 Task: Look for space in Zoucheng, China from 1st July, 2023 to 8th July, 2023 for 2 adults, 1 child in price range Rs.15000 to Rs.20000. Place can be entire place with 1  bedroom having 1 bed and 1 bathroom. Property type can be house, flat, guest house, hotel. Amenities needed are: washing machine. Booking option can be shelf check-in. Required host language is Chinese (Simplified).
Action: Mouse moved to (302, 182)
Screenshot: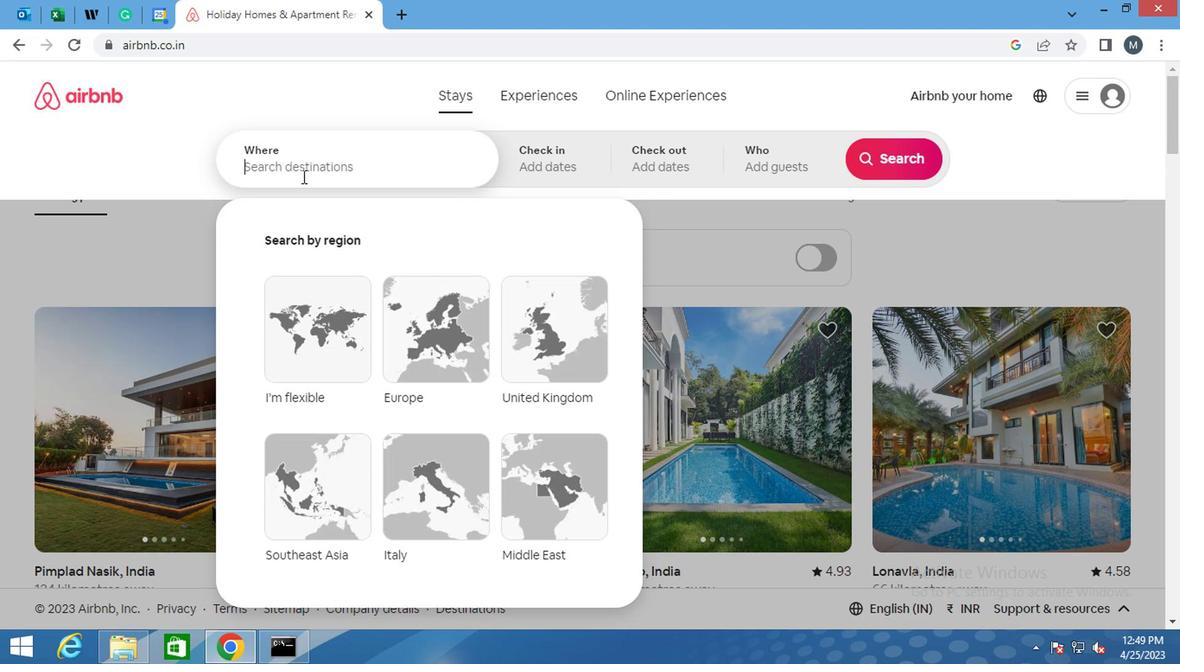 
Action: Mouse pressed left at (302, 182)
Screenshot: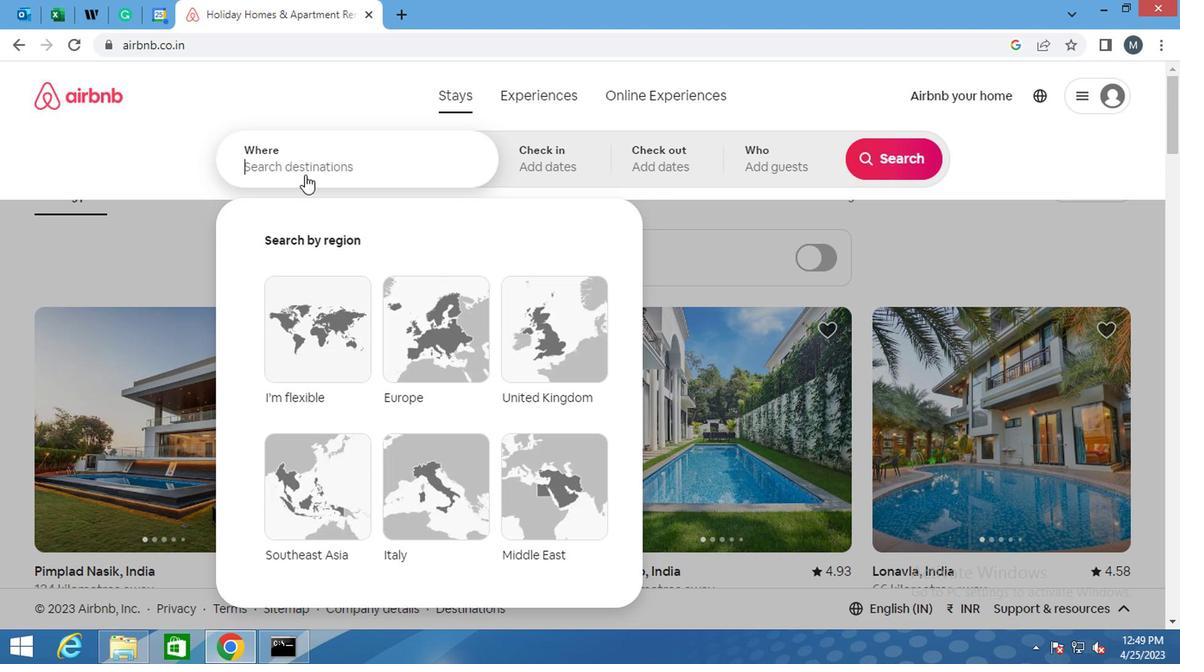 
Action: Mouse moved to (302, 182)
Screenshot: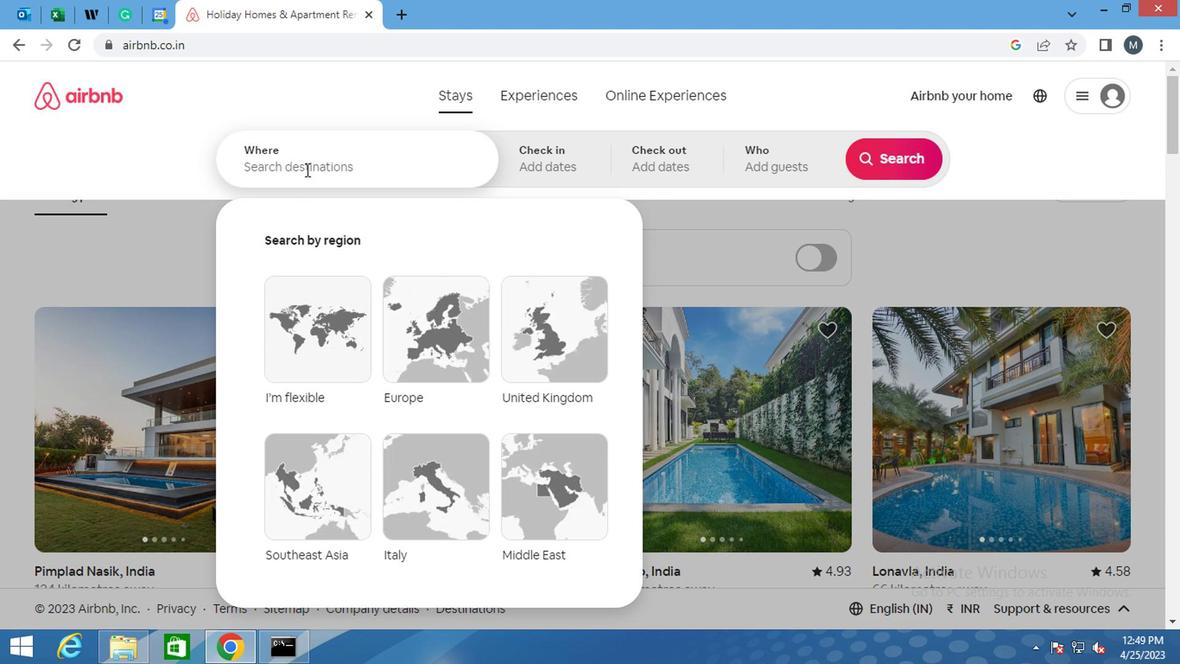 
Action: Key pressed <Key.shift>ZOUCHENG,<Key.shift>CHINA<Key.enter>
Screenshot: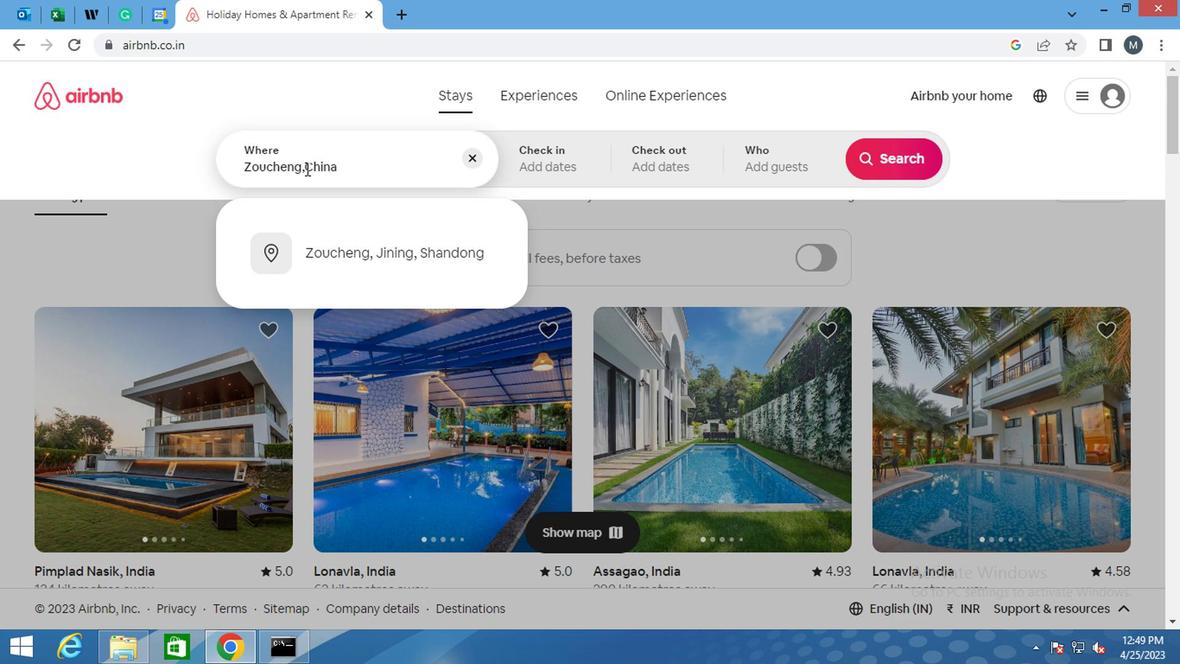 
Action: Mouse moved to (317, 193)
Screenshot: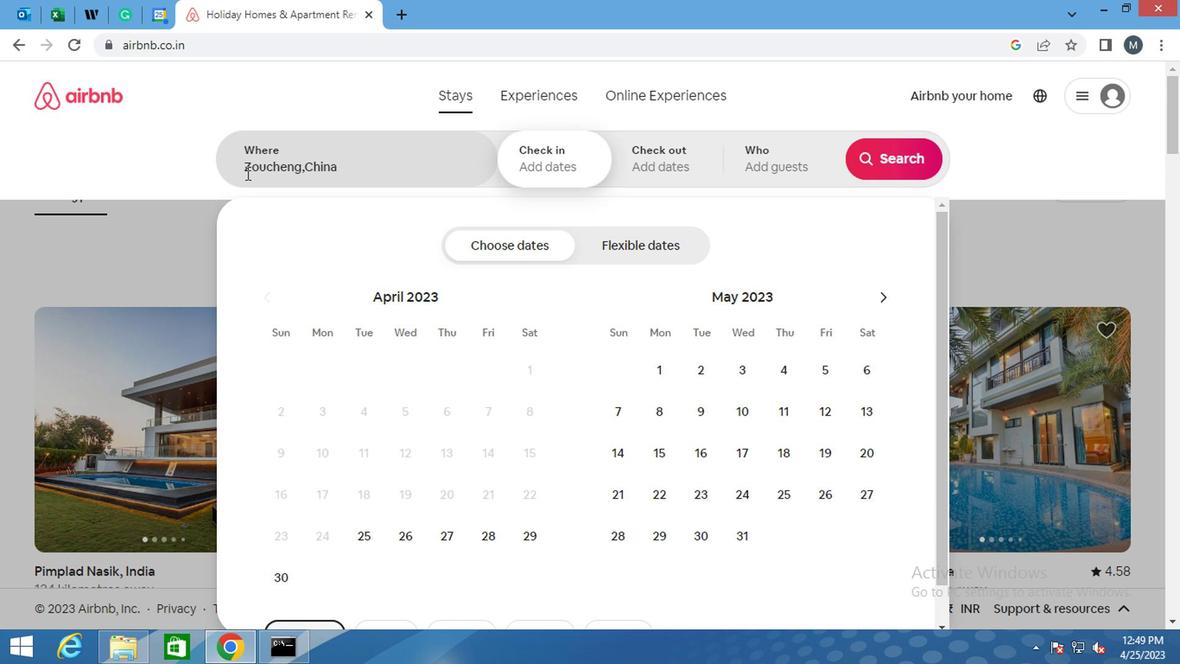 
Action: Mouse scrolled (317, 192) with delta (0, 0)
Screenshot: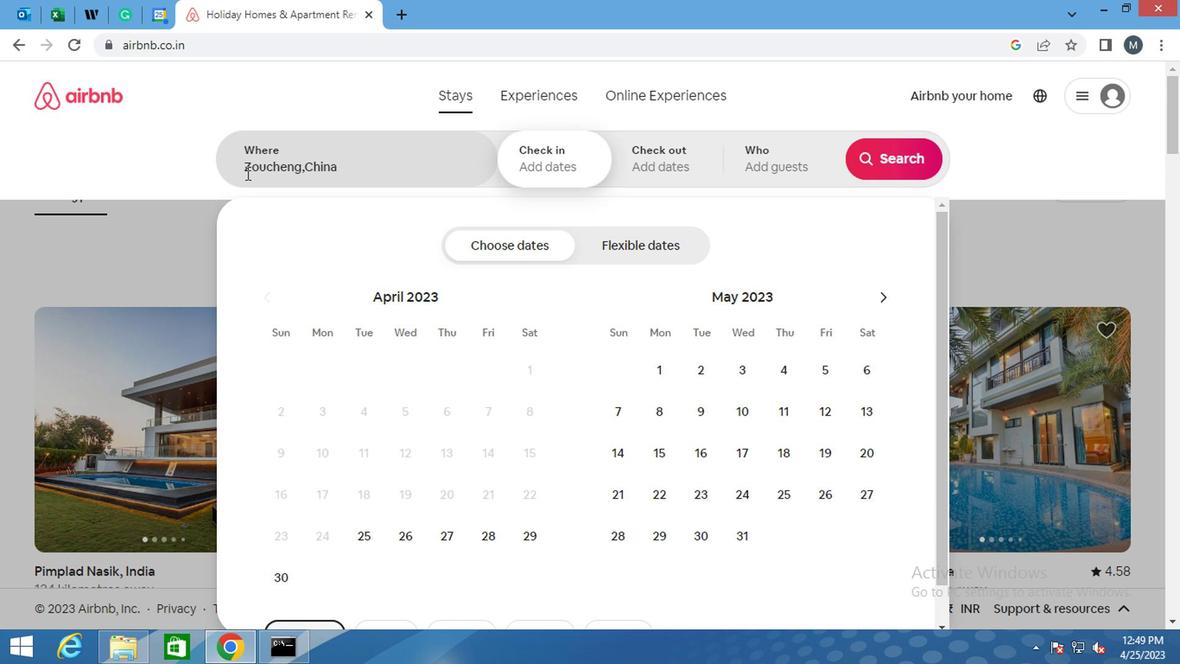 
Action: Mouse moved to (317, 194)
Screenshot: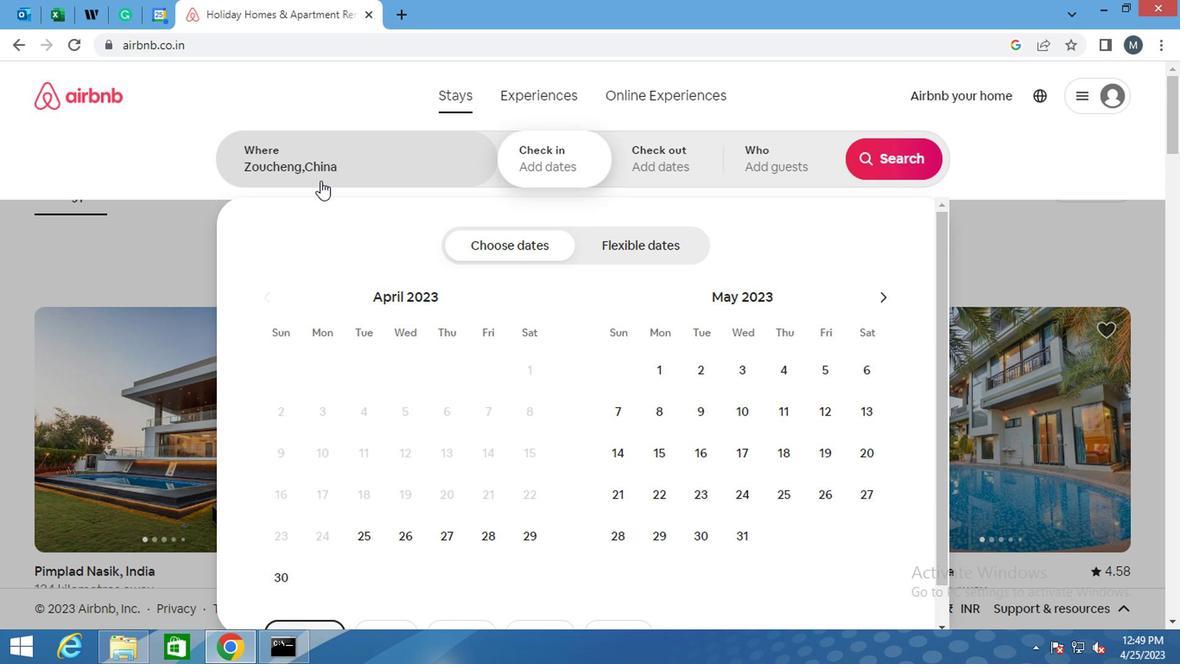 
Action: Mouse scrolled (317, 195) with delta (0, 0)
Screenshot: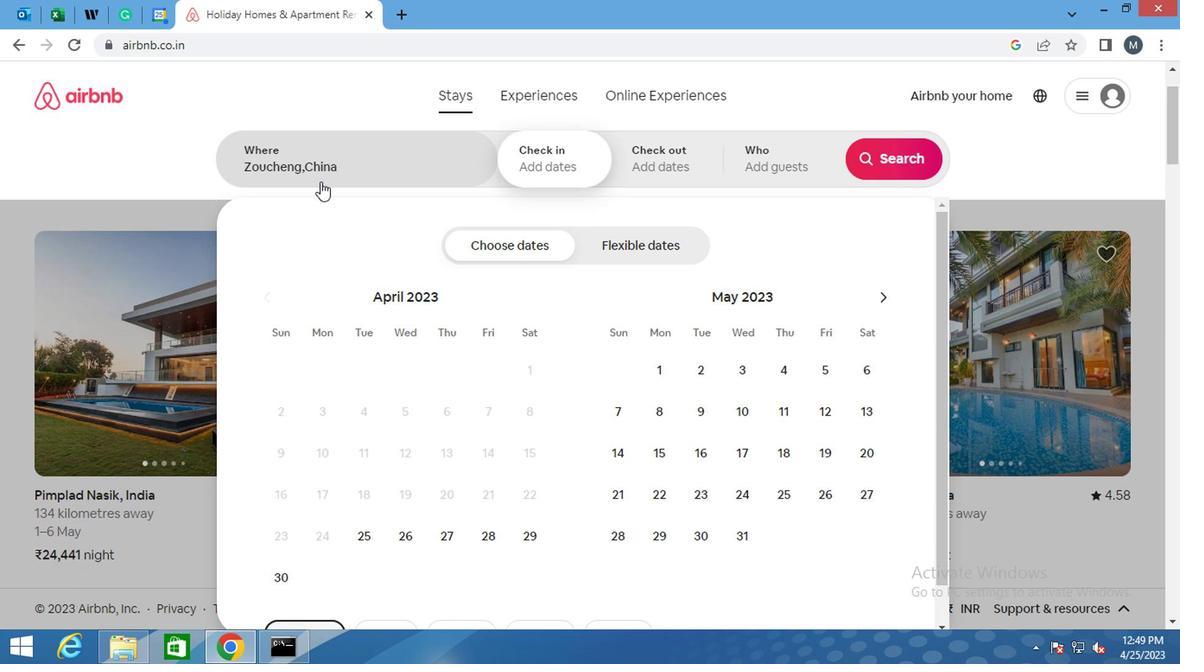 
Action: Mouse scrolled (317, 195) with delta (0, 0)
Screenshot: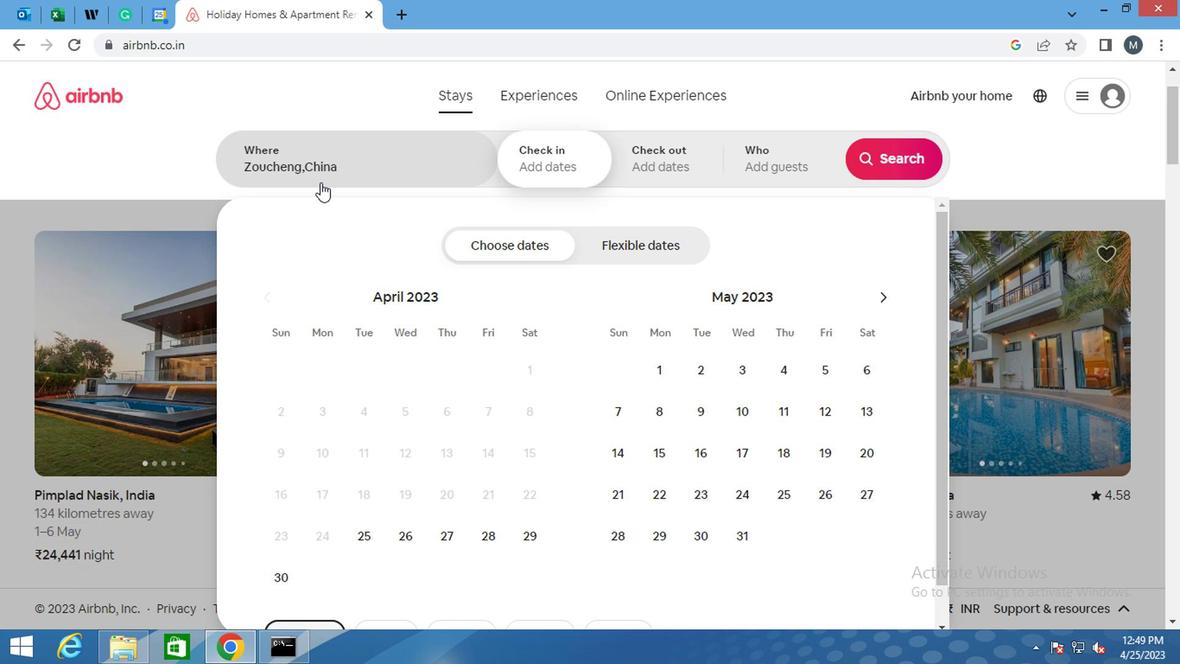 
Action: Mouse moved to (542, 102)
Screenshot: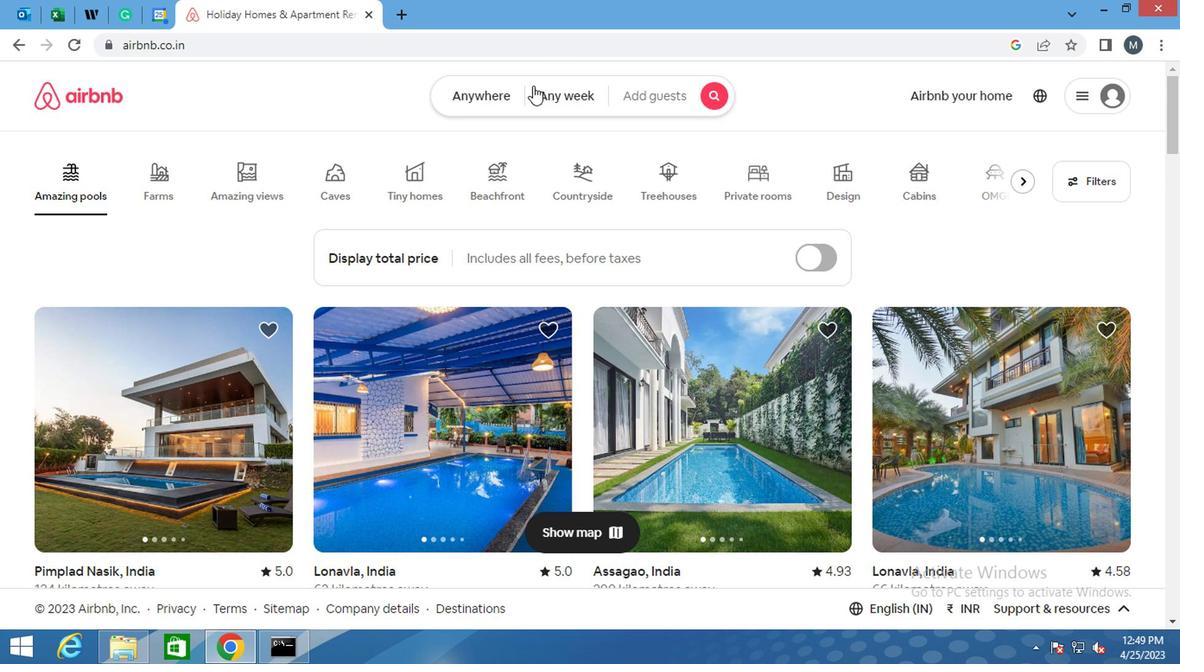 
Action: Mouse pressed left at (542, 102)
Screenshot: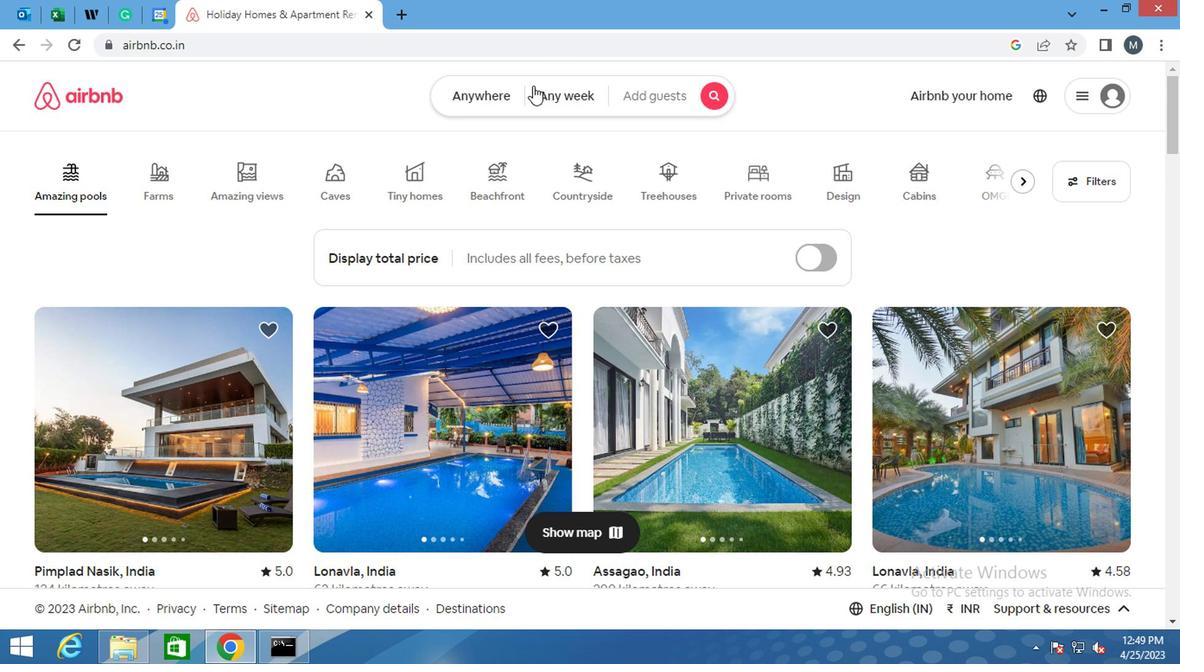 
Action: Mouse moved to (877, 305)
Screenshot: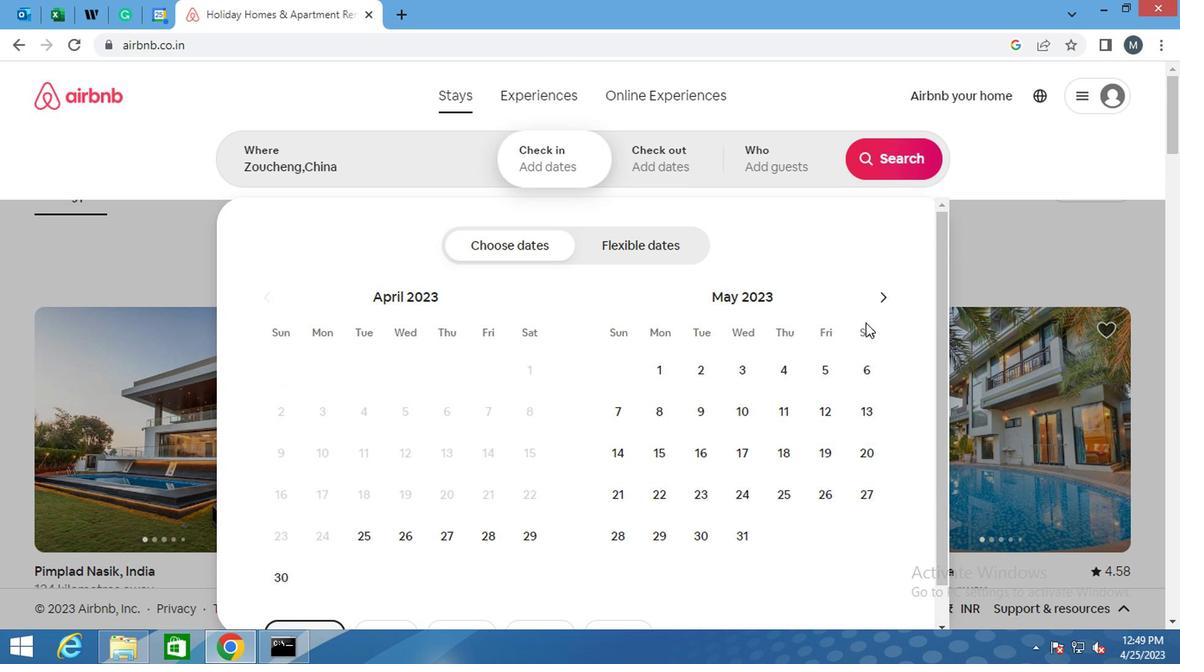 
Action: Mouse pressed left at (877, 305)
Screenshot: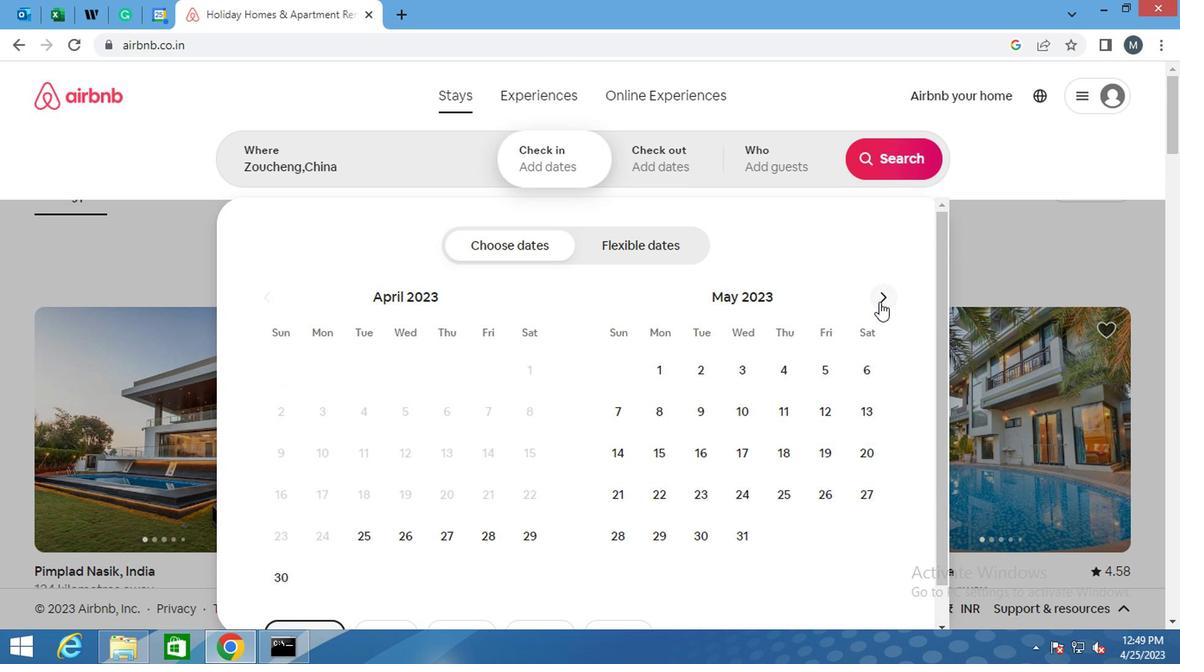 
Action: Mouse pressed left at (877, 305)
Screenshot: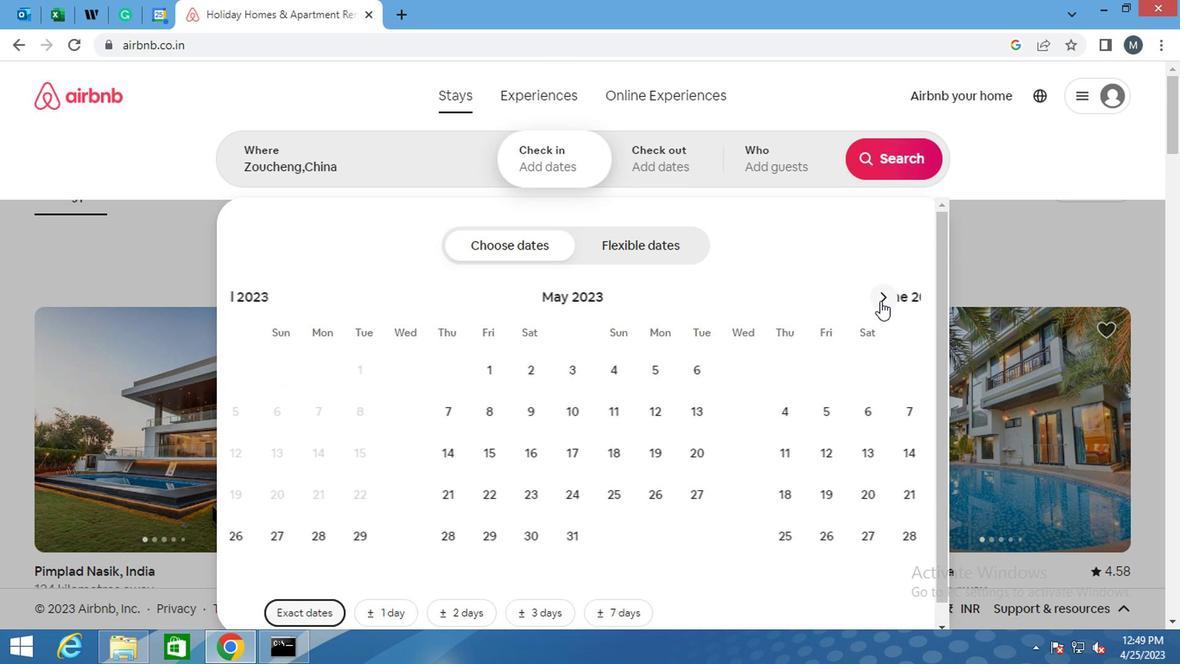 
Action: Mouse moved to (863, 370)
Screenshot: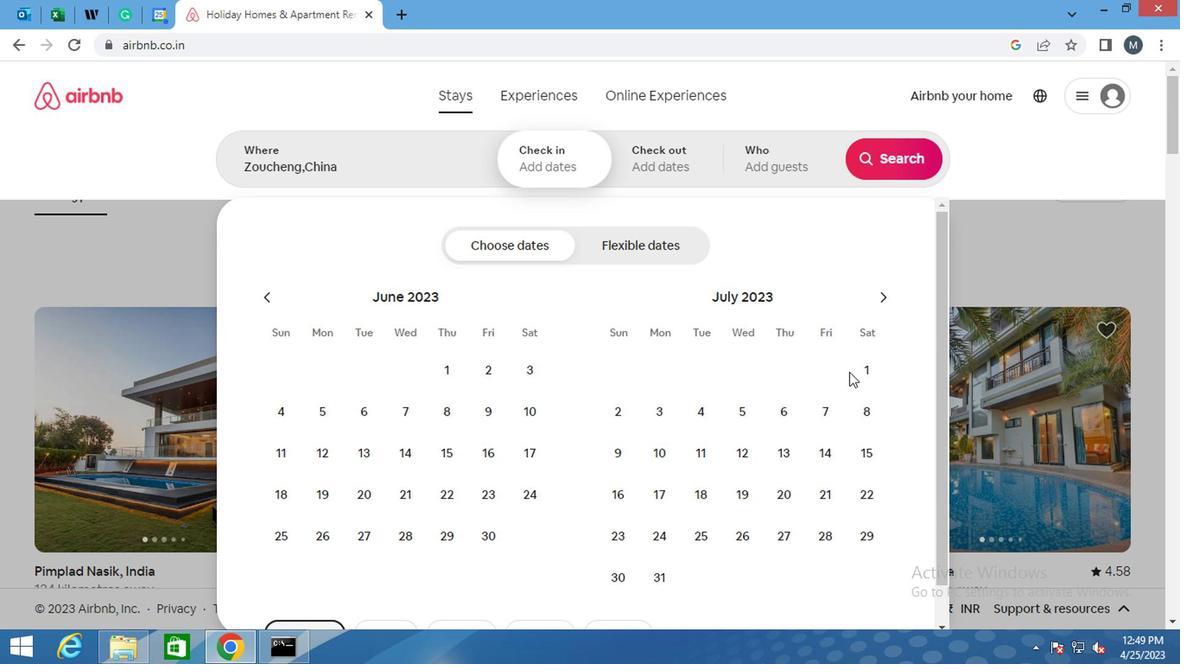
Action: Mouse pressed left at (863, 370)
Screenshot: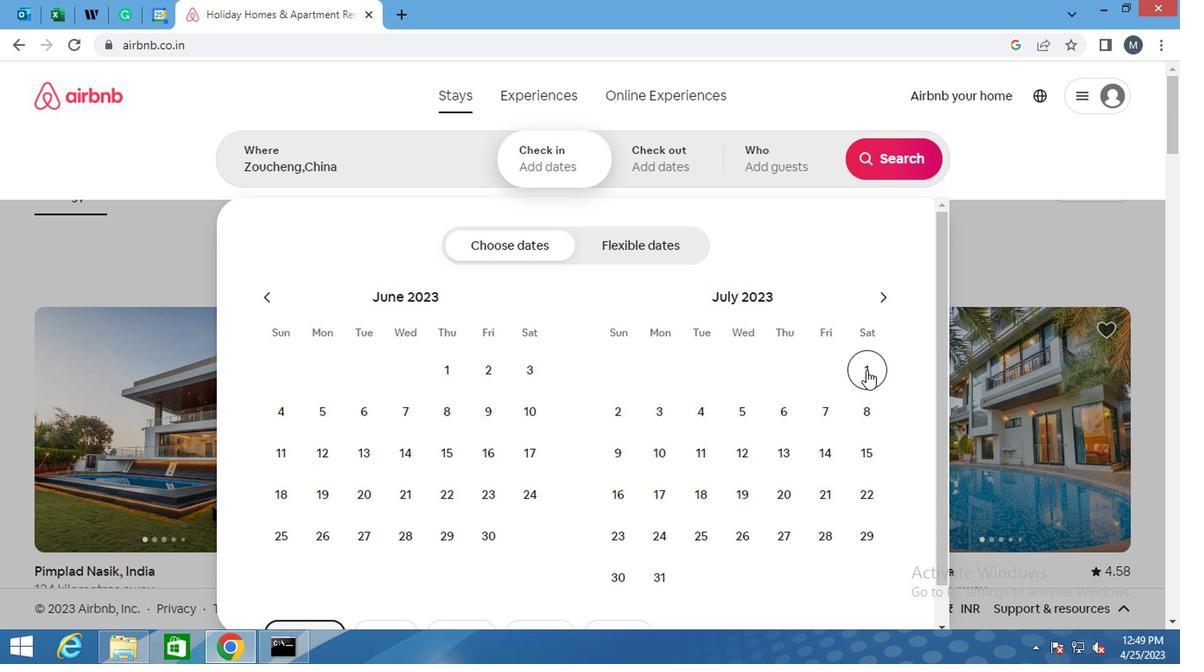
Action: Mouse moved to (862, 407)
Screenshot: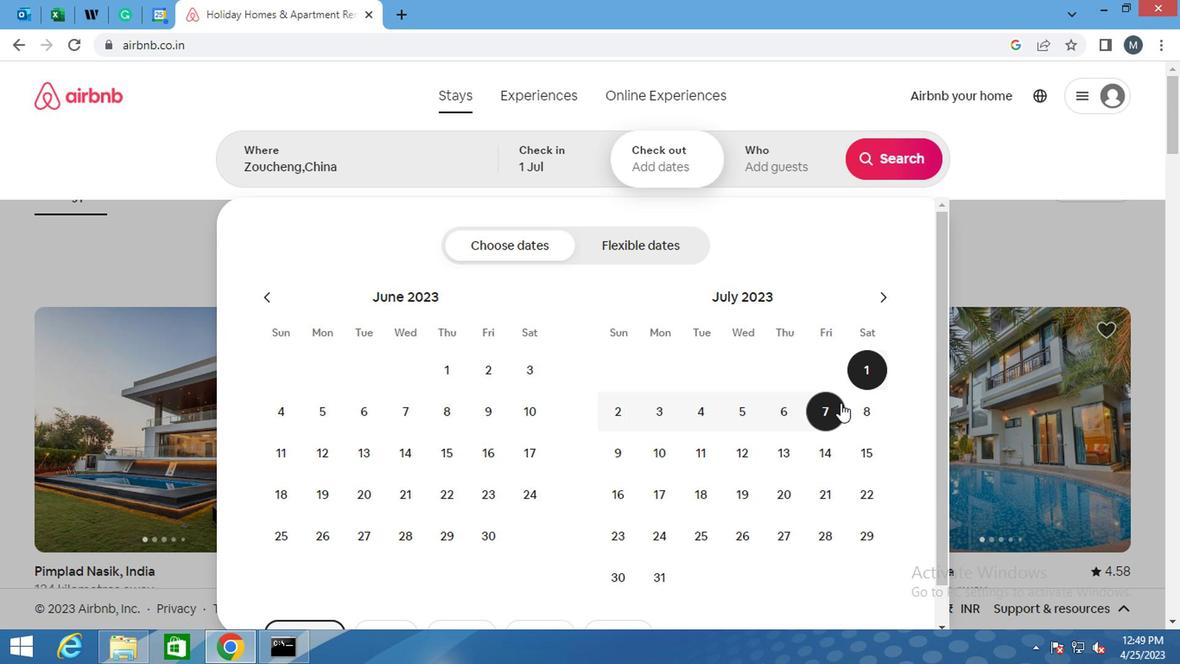 
Action: Mouse pressed left at (862, 407)
Screenshot: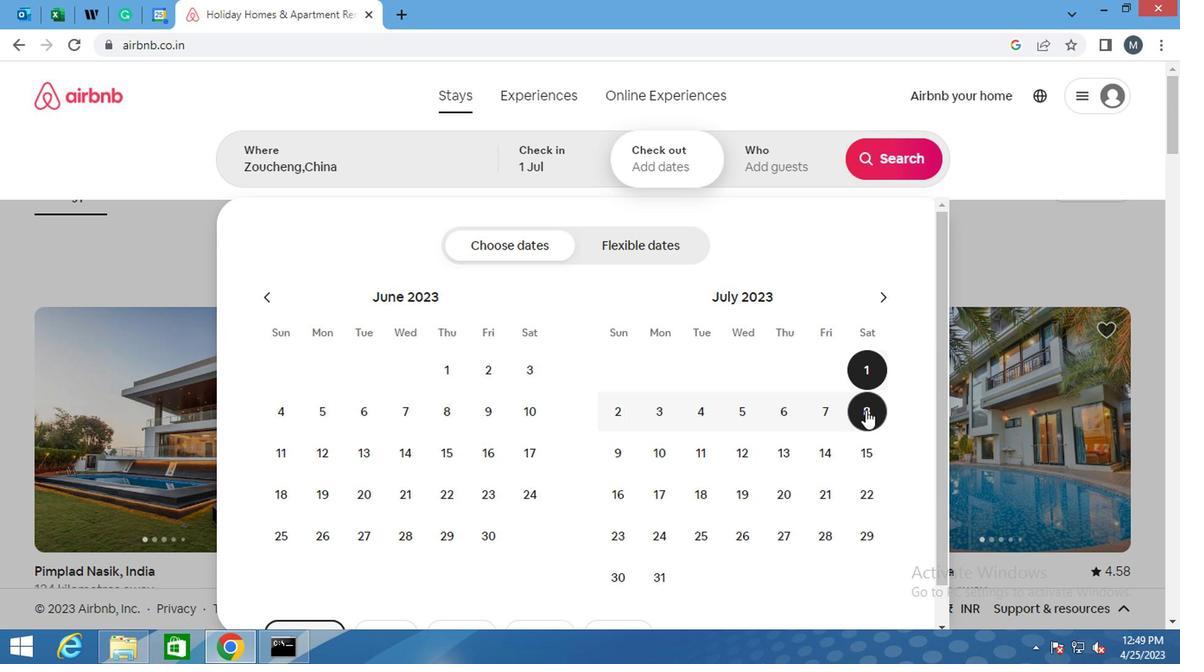 
Action: Mouse moved to (770, 174)
Screenshot: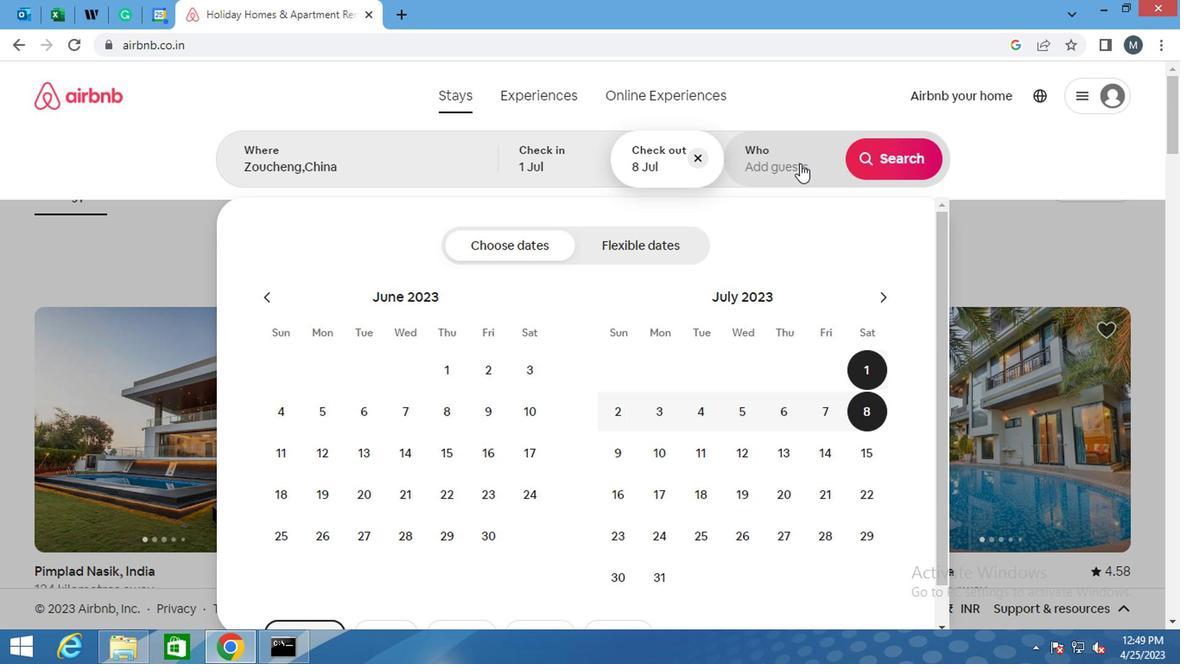 
Action: Mouse pressed left at (770, 174)
Screenshot: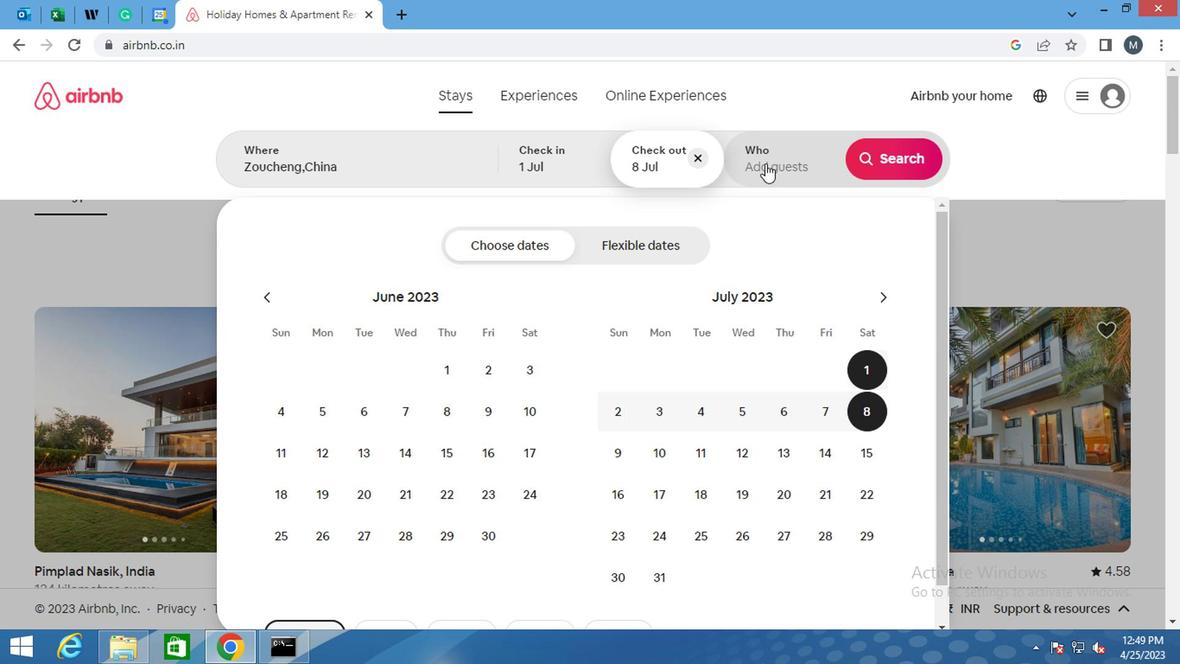 
Action: Mouse moved to (902, 263)
Screenshot: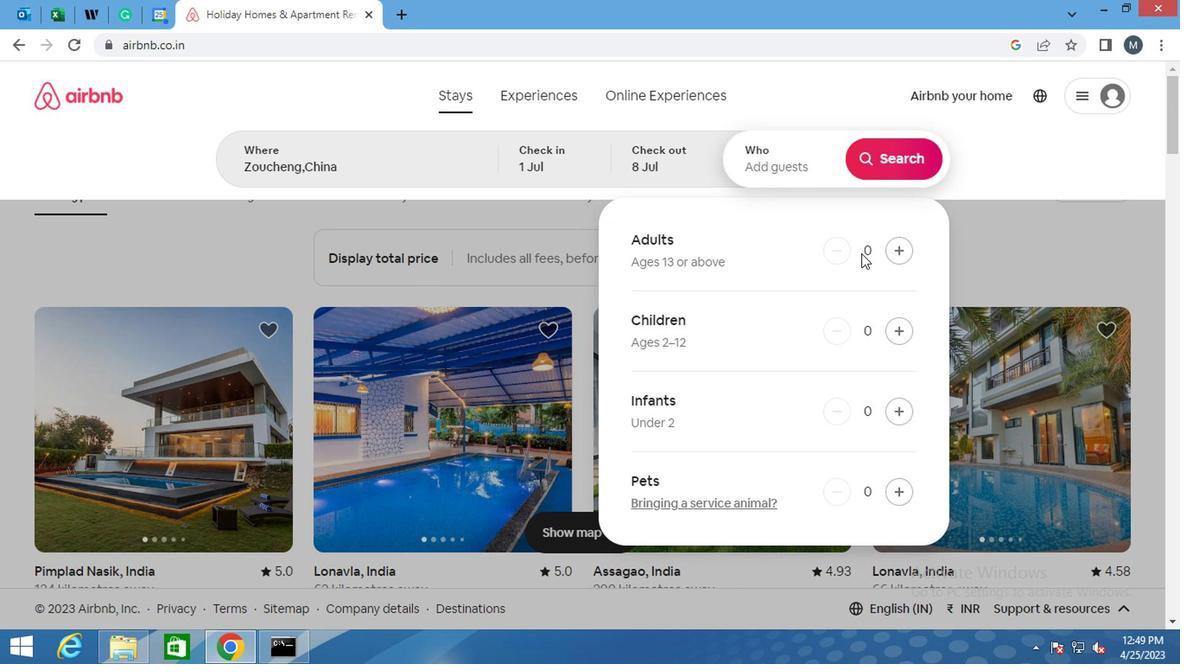 
Action: Mouse pressed left at (902, 263)
Screenshot: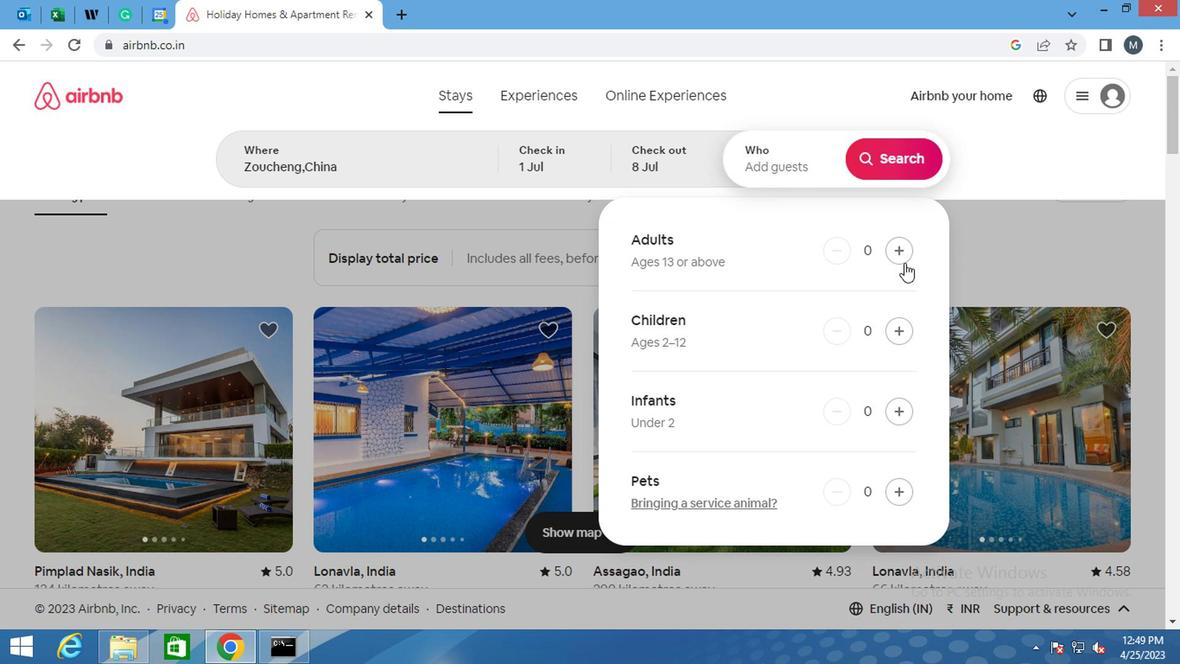 
Action: Mouse moved to (902, 263)
Screenshot: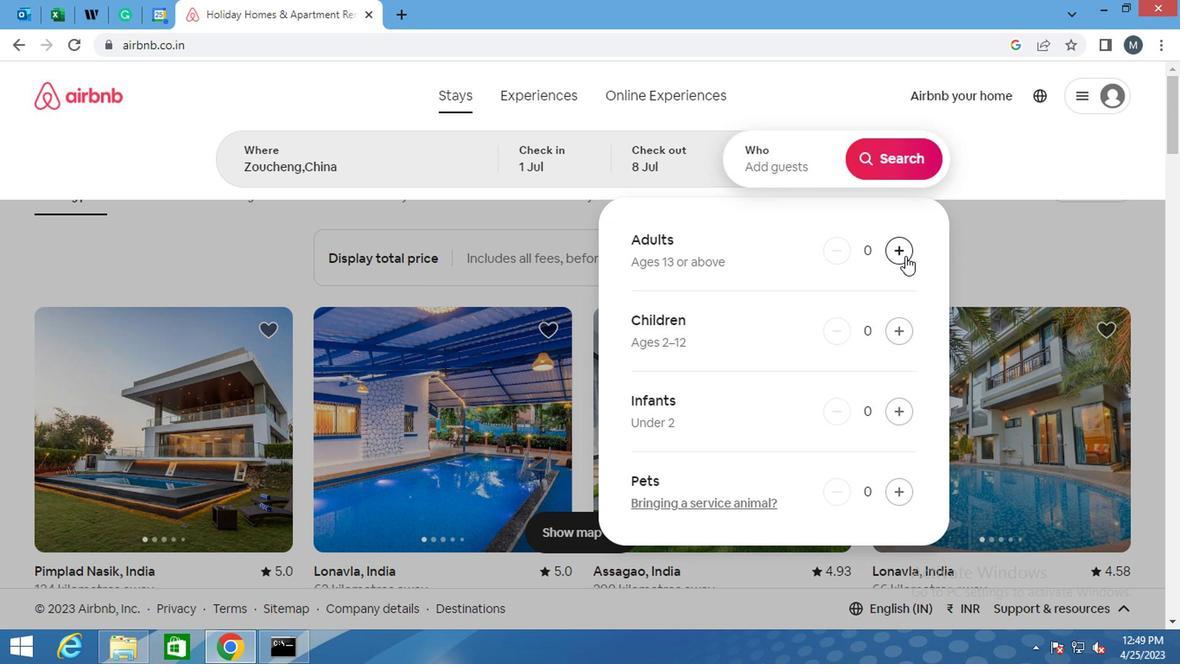 
Action: Mouse pressed left at (902, 263)
Screenshot: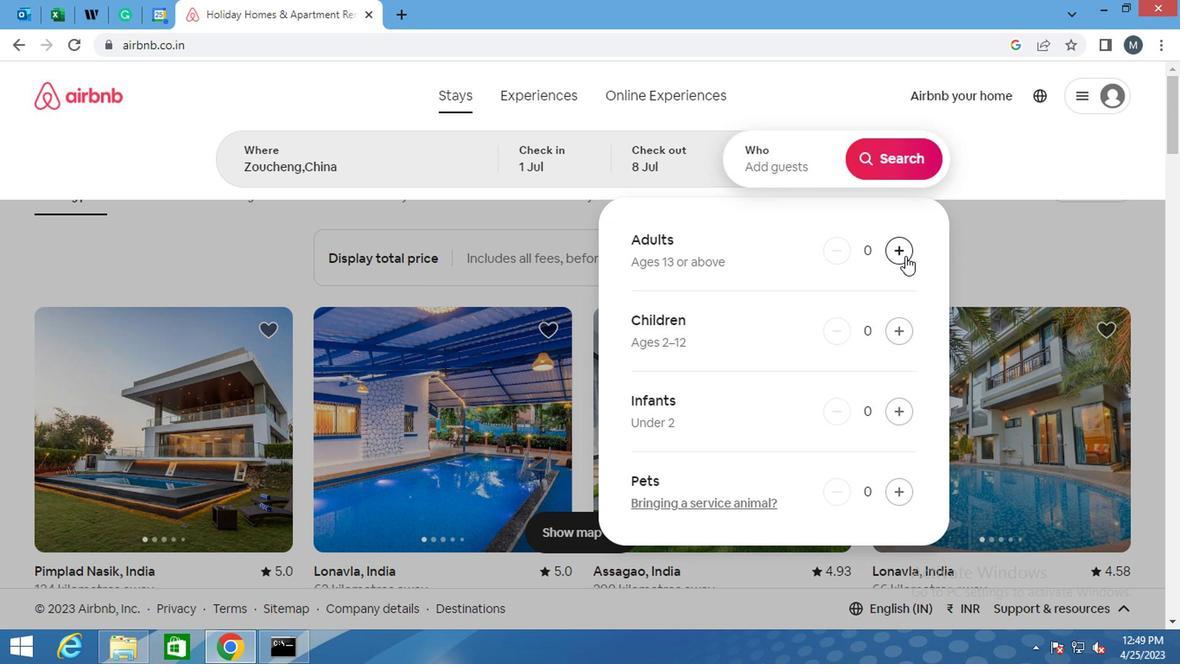
Action: Mouse moved to (906, 332)
Screenshot: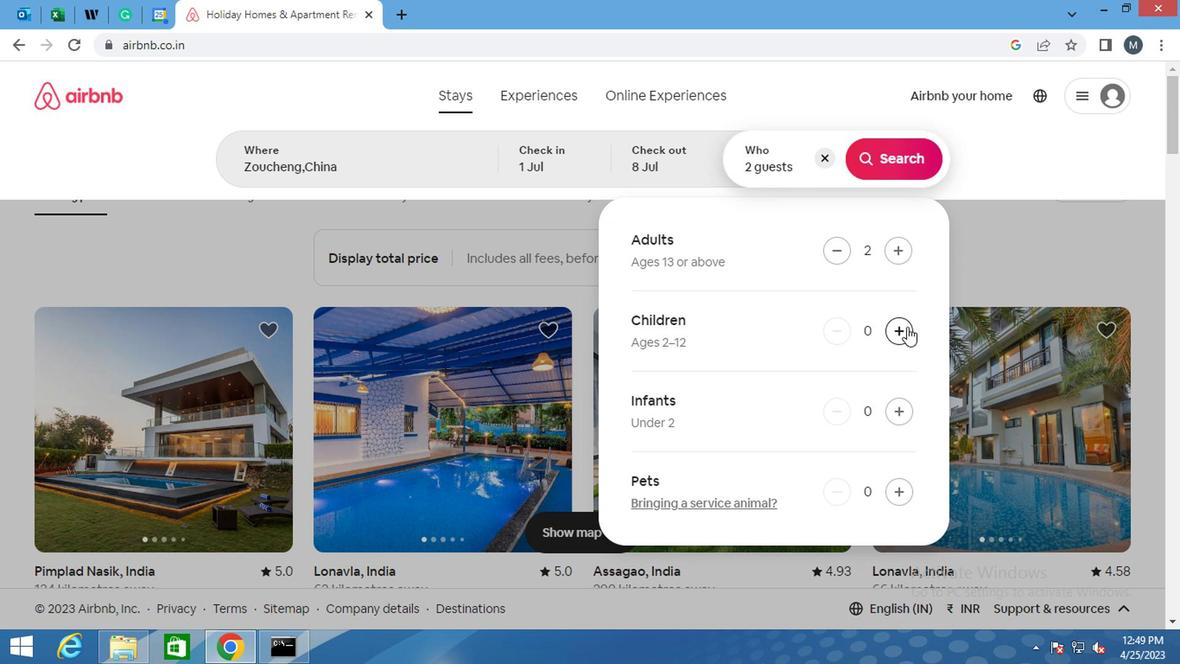
Action: Mouse pressed left at (906, 332)
Screenshot: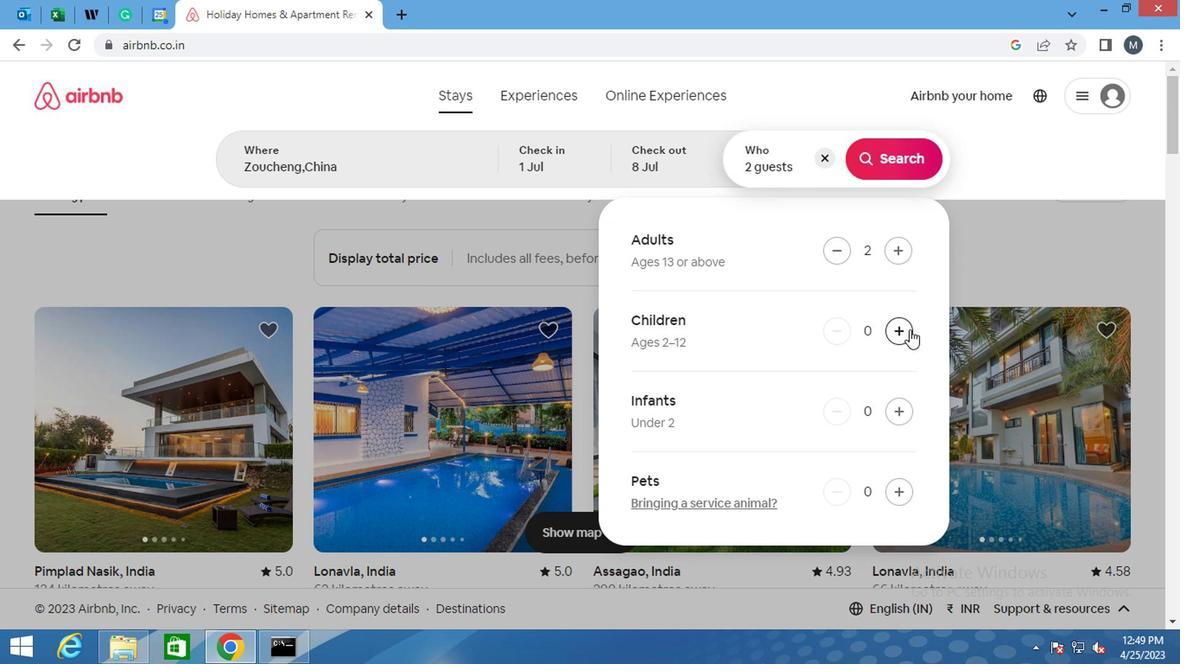 
Action: Mouse moved to (882, 174)
Screenshot: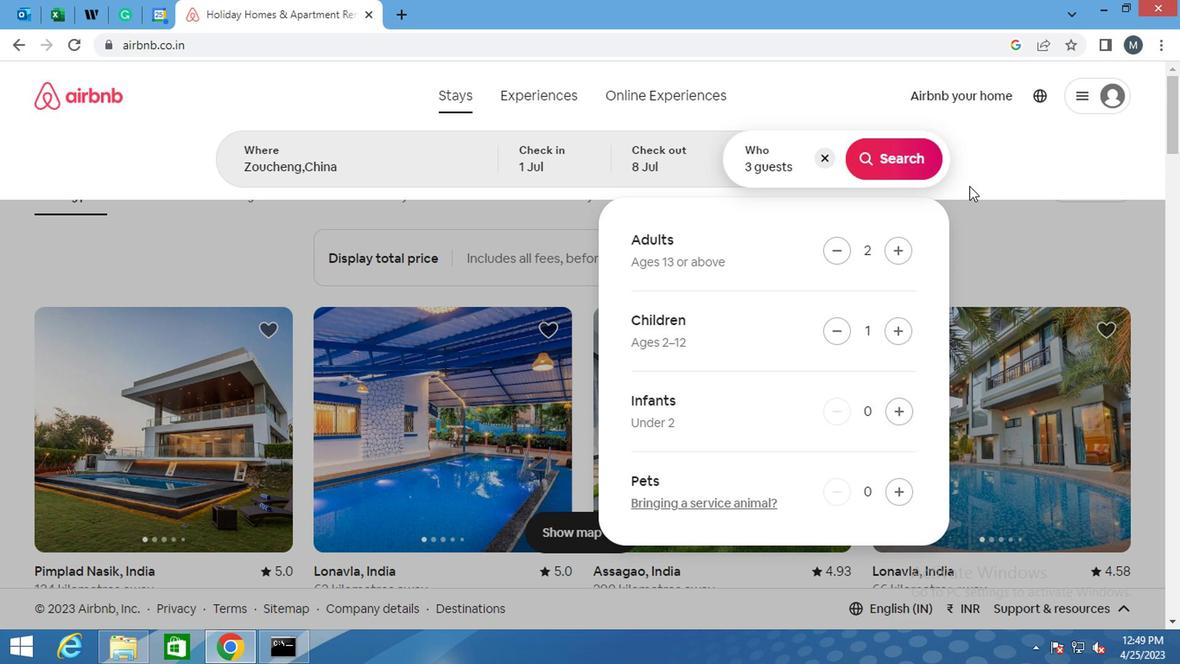
Action: Mouse pressed left at (882, 174)
Screenshot: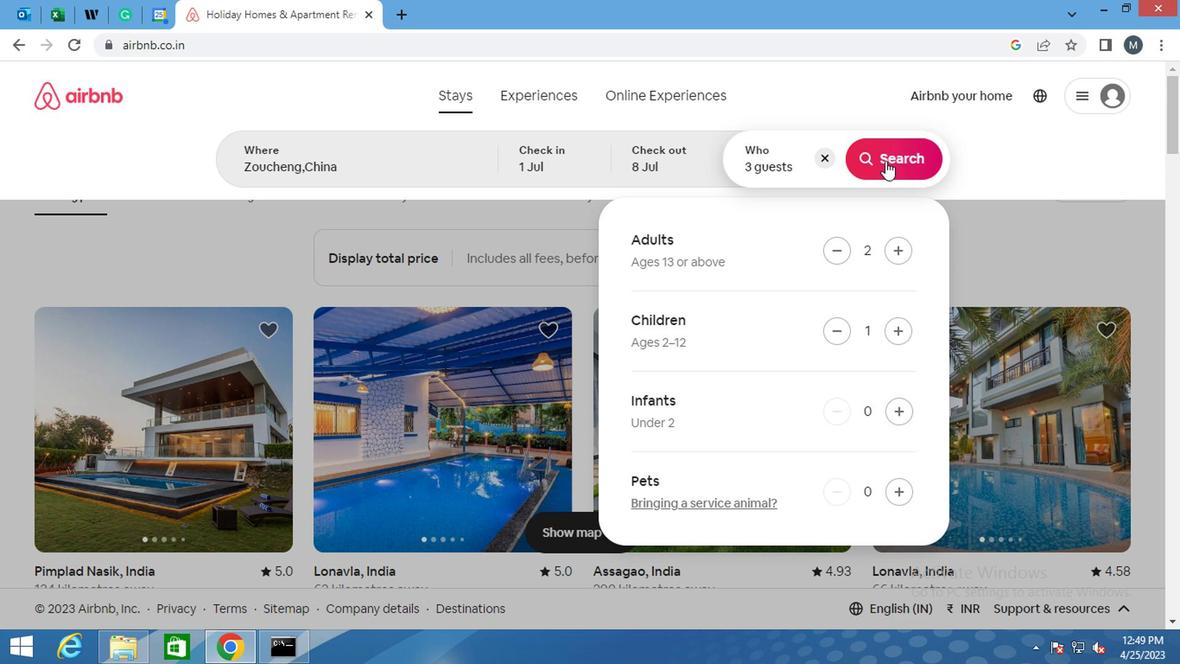 
Action: Mouse moved to (873, 177)
Screenshot: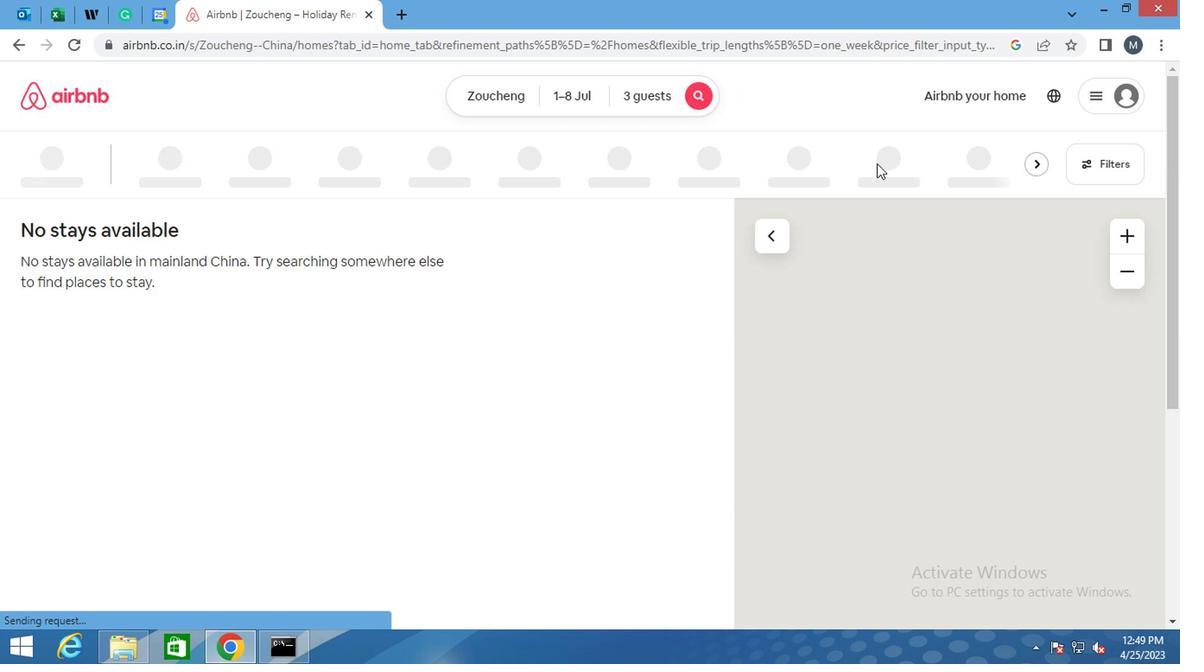 
Action: Mouse scrolled (873, 177) with delta (0, 0)
Screenshot: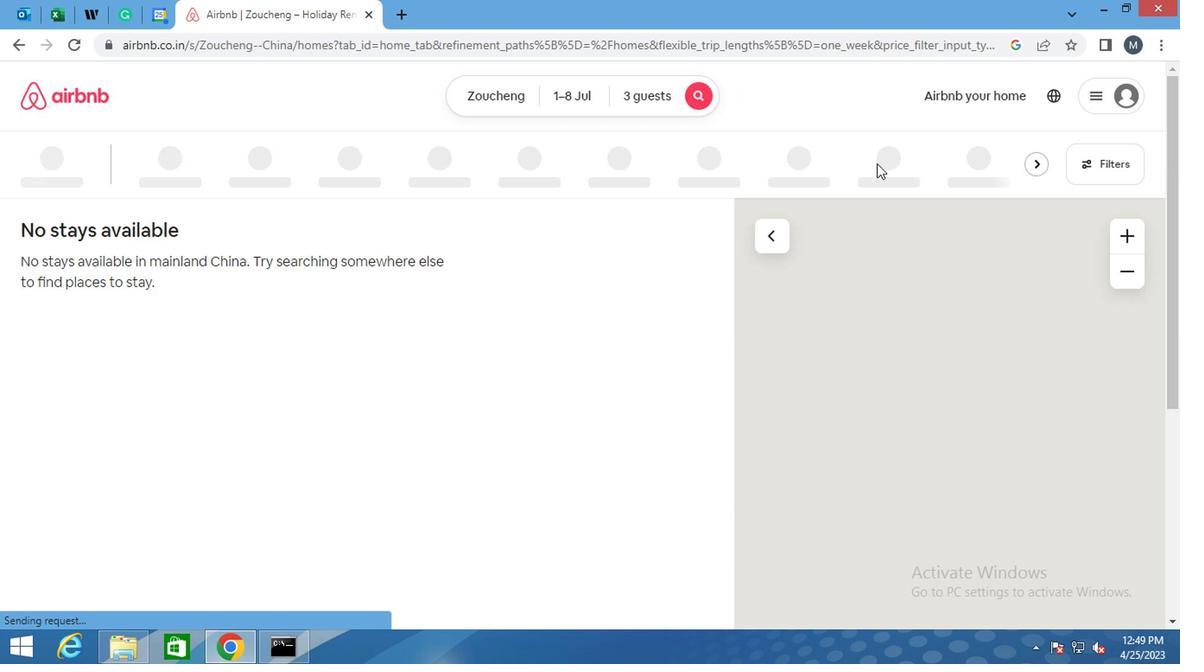 
Action: Mouse moved to (1104, 183)
Screenshot: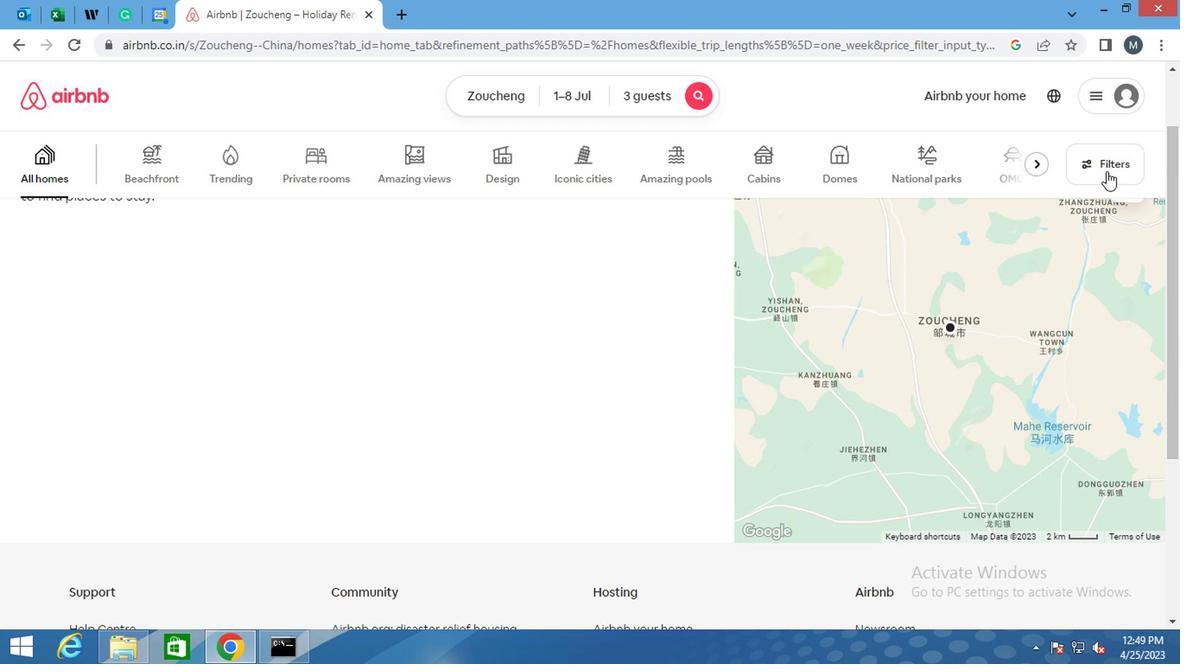 
Action: Mouse pressed left at (1104, 183)
Screenshot: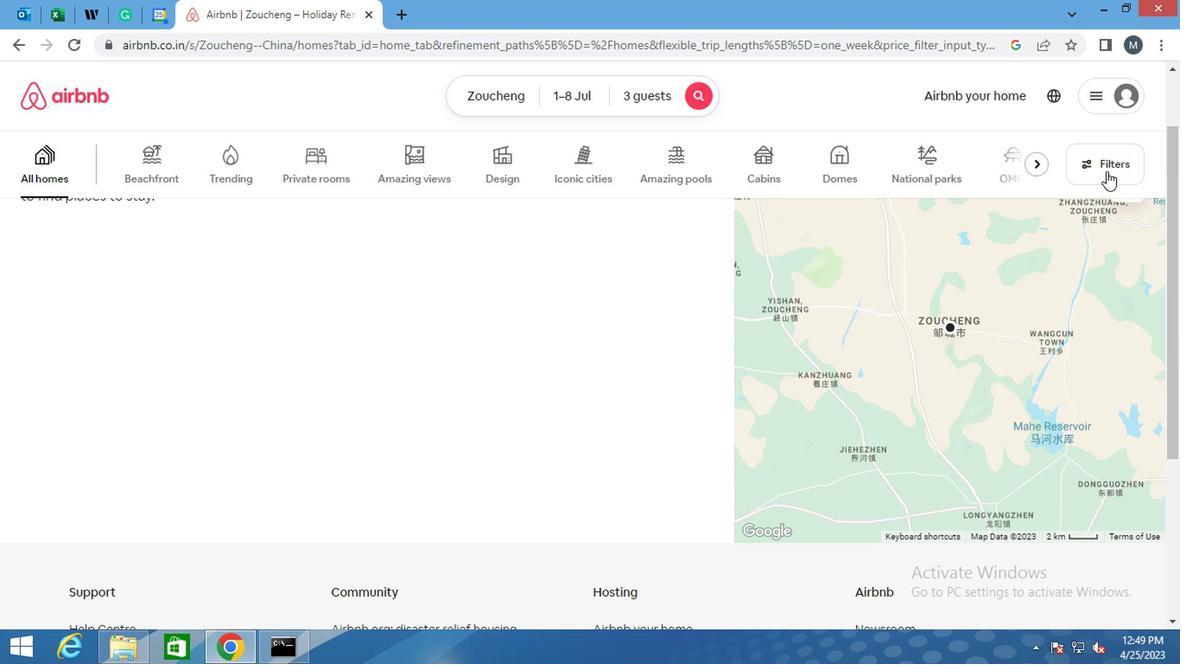 
Action: Mouse moved to (396, 285)
Screenshot: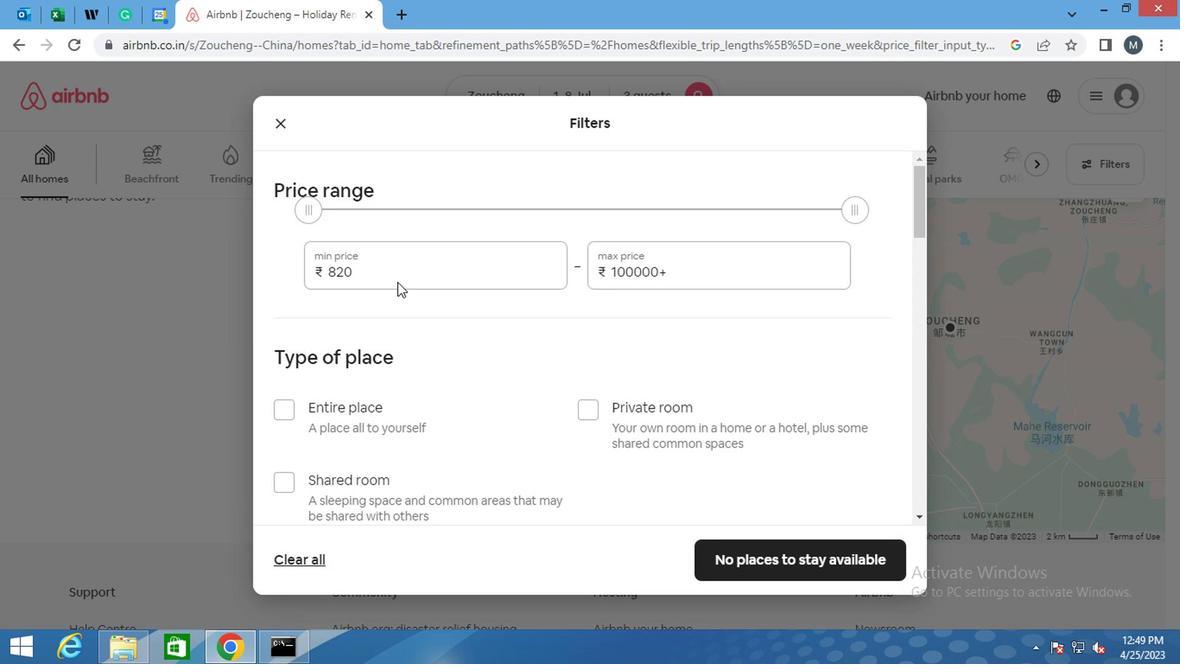 
Action: Mouse pressed left at (396, 285)
Screenshot: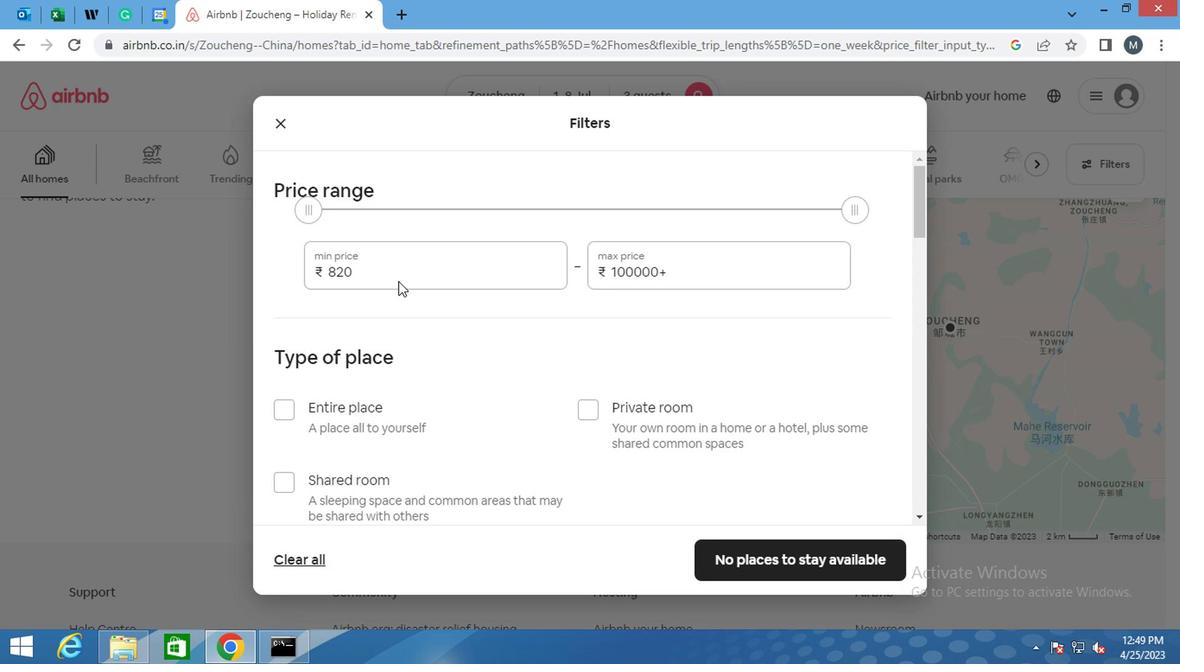 
Action: Key pressed <Key.backspace><Key.backspace><Key.backspace><Key.backspace><Key.backspace>
Screenshot: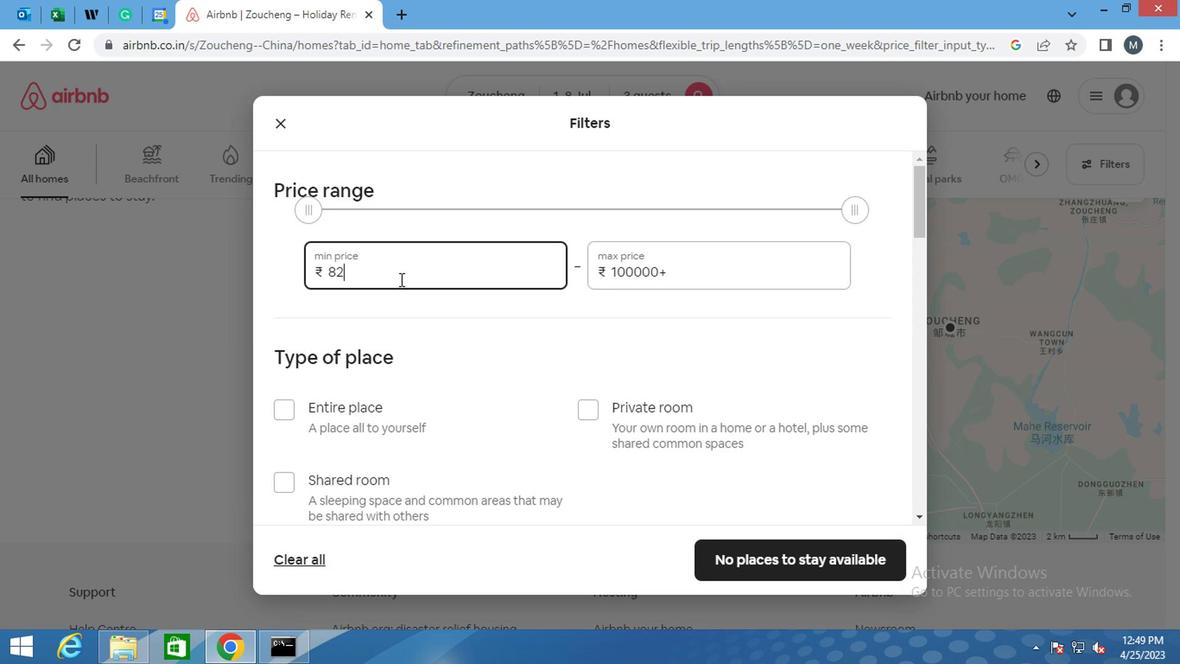 
Action: Mouse moved to (397, 287)
Screenshot: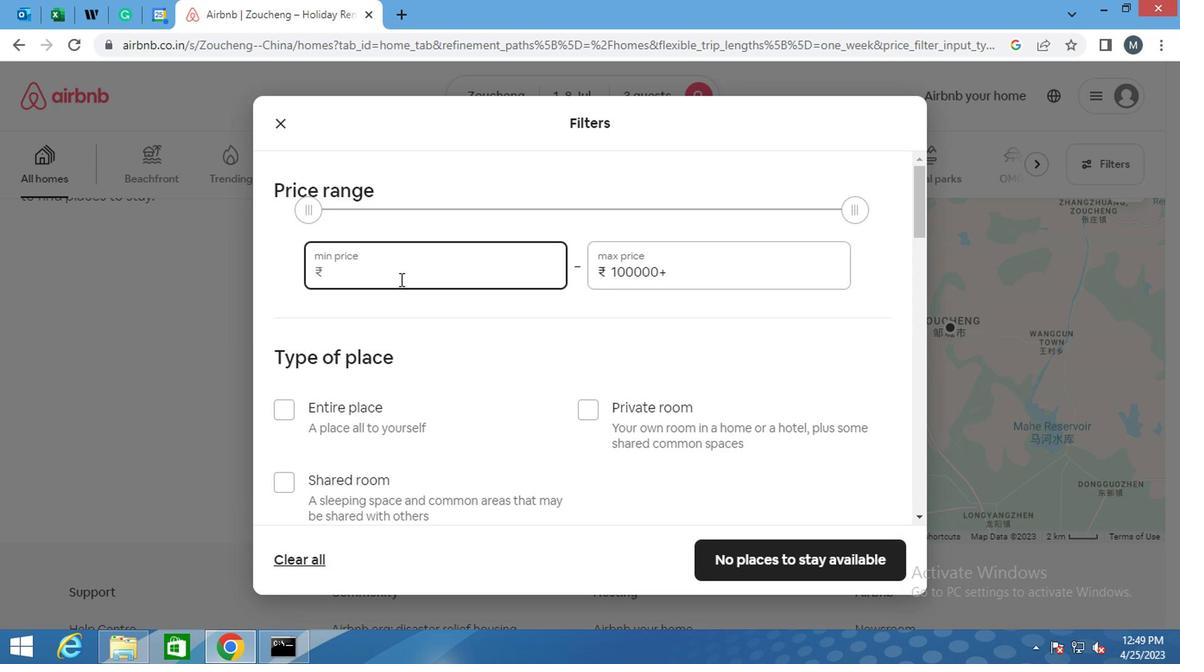 
Action: Key pressed 1
Screenshot: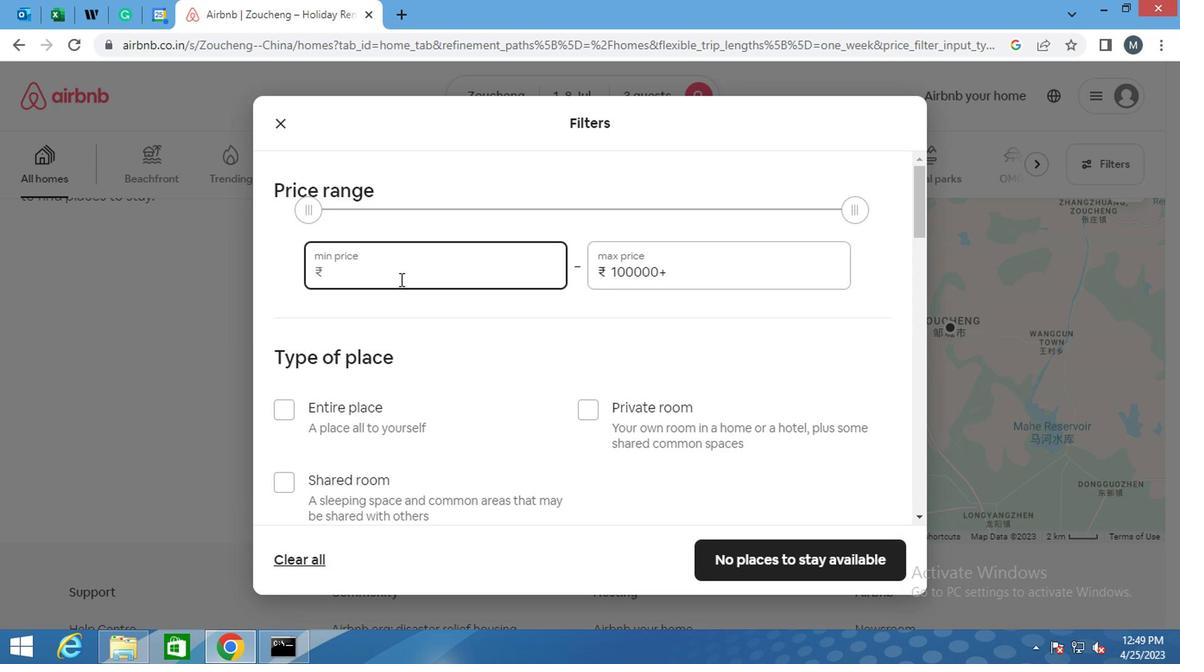 
Action: Mouse moved to (397, 287)
Screenshot: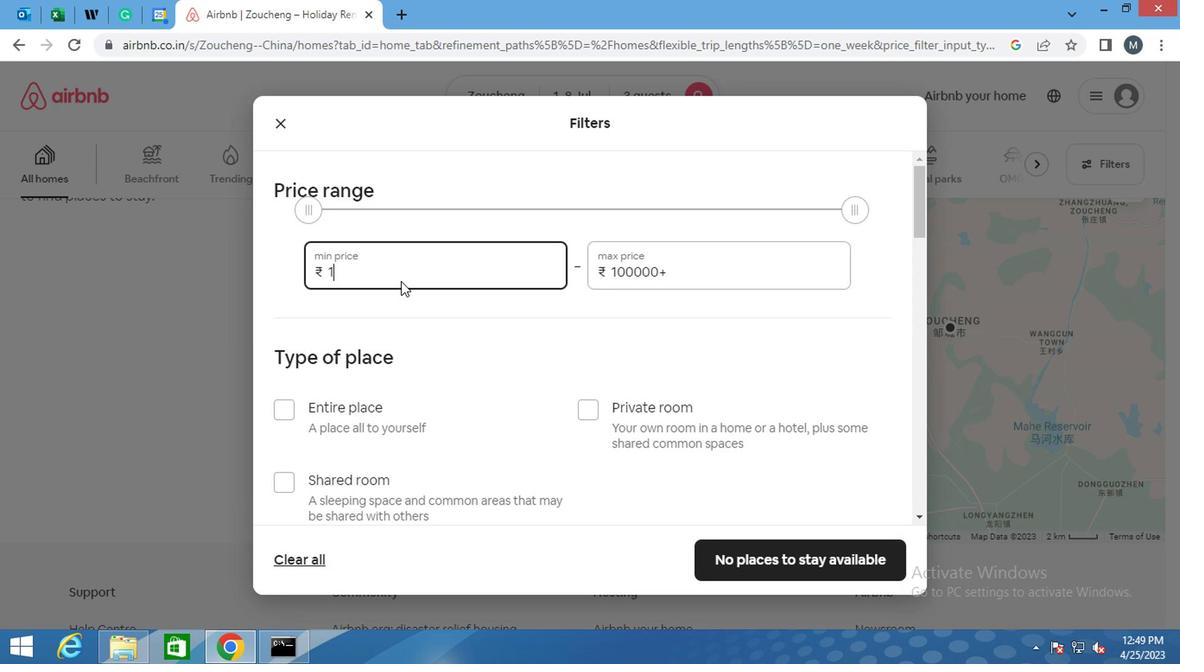 
Action: Key pressed 5000
Screenshot: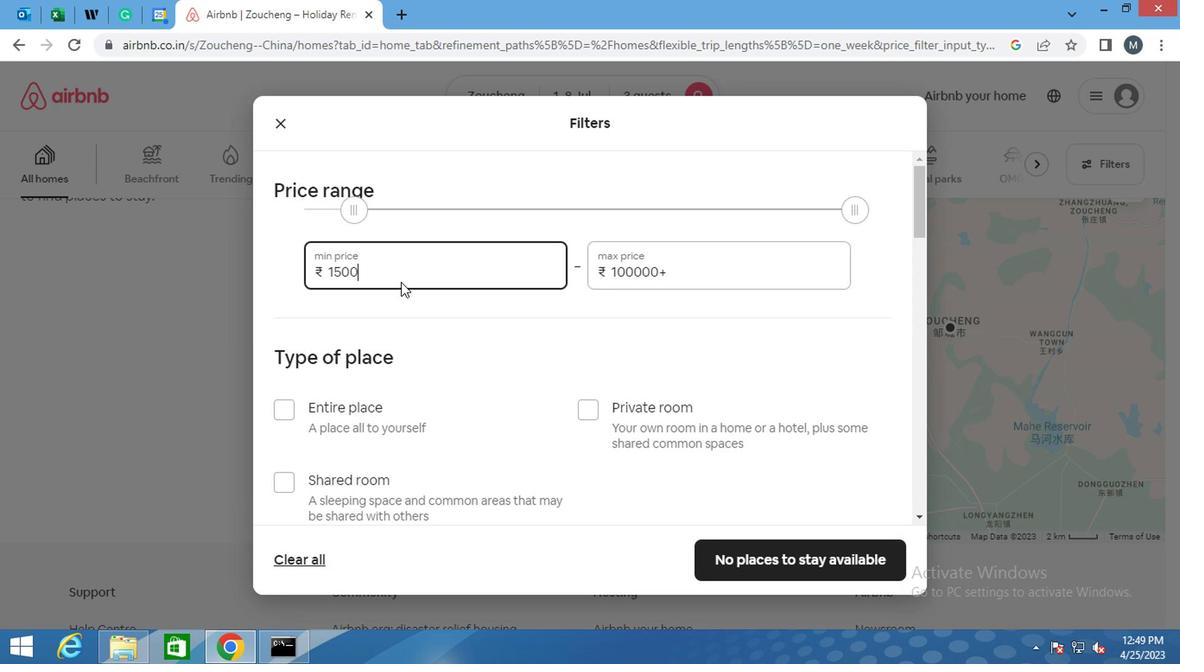 
Action: Mouse moved to (678, 279)
Screenshot: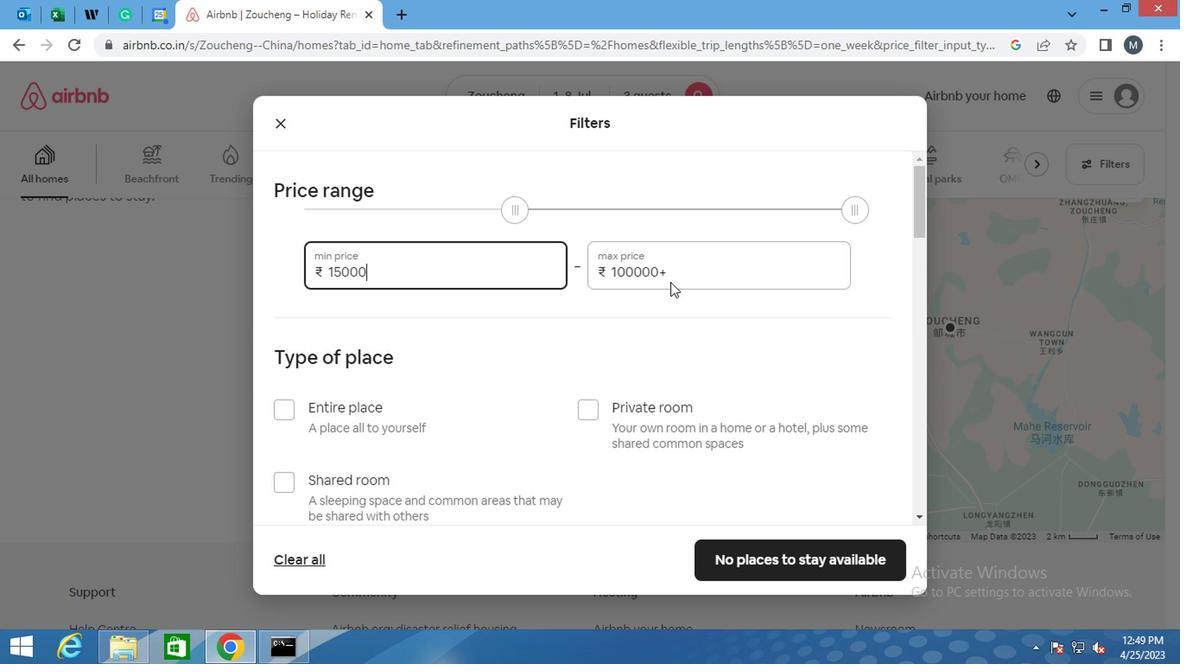 
Action: Mouse pressed left at (678, 279)
Screenshot: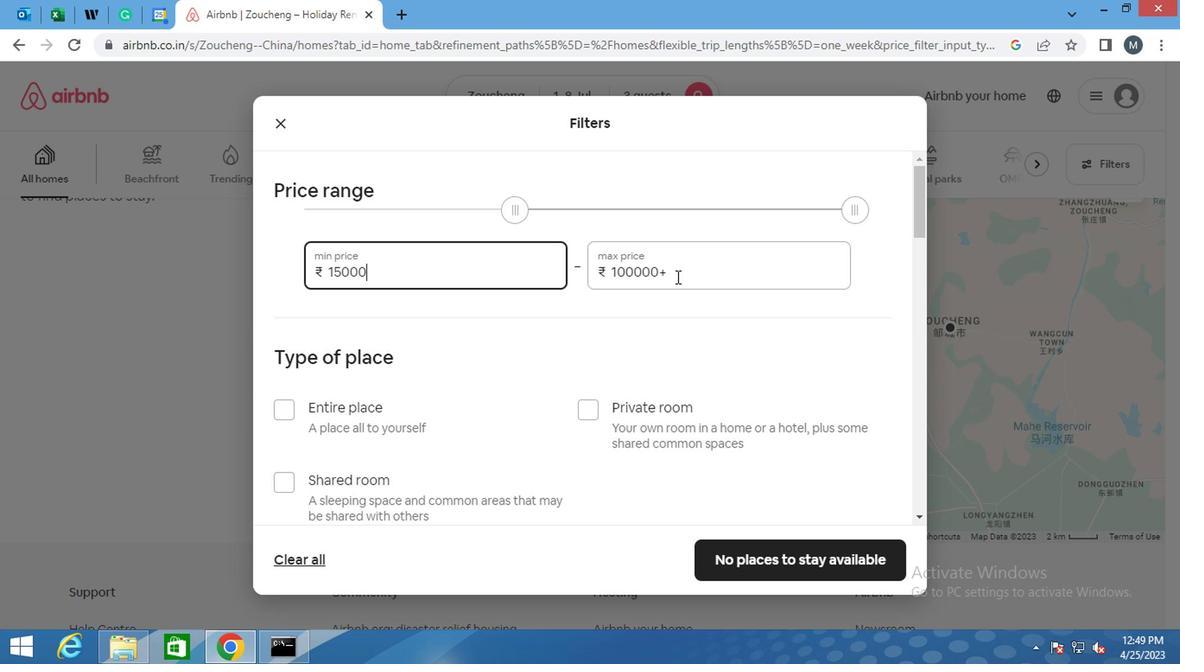 
Action: Key pressed <Key.backspace><Key.backspace><Key.backspace><Key.backspace><Key.backspace><Key.backspace><Key.backspace><Key.backspace><Key.backspace><Key.backspace><Key.backspace><Key.backspace><Key.backspace><Key.backspace><Key.backspace><Key.backspace><Key.backspace><Key.backspace>
Screenshot: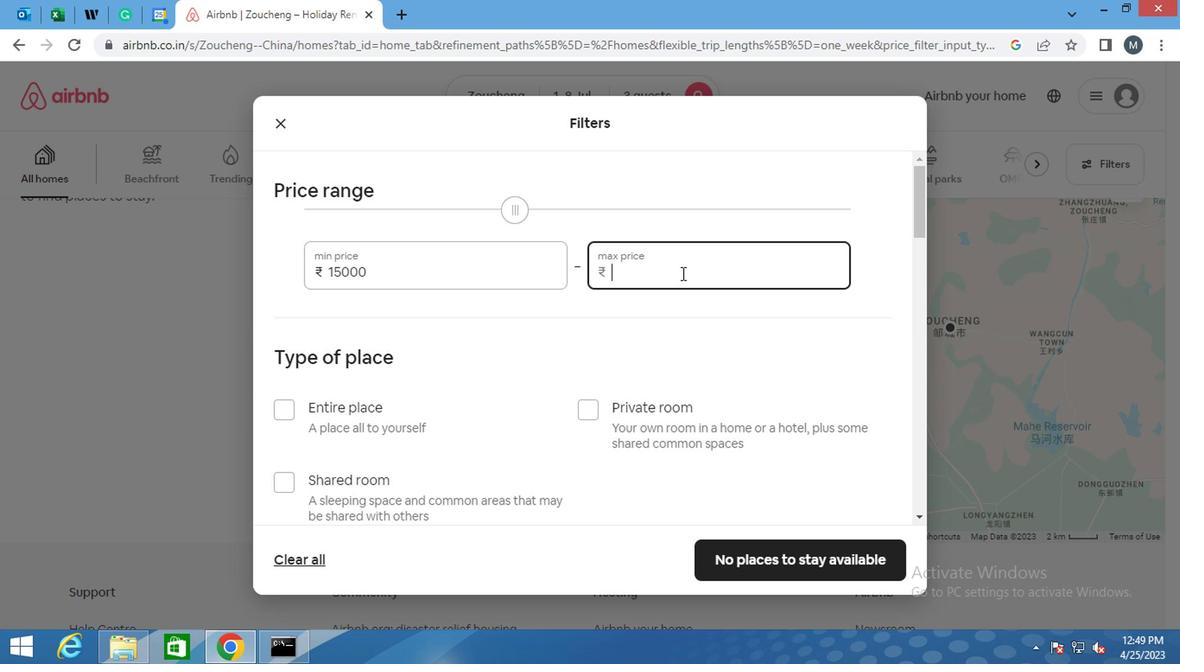 
Action: Mouse moved to (676, 279)
Screenshot: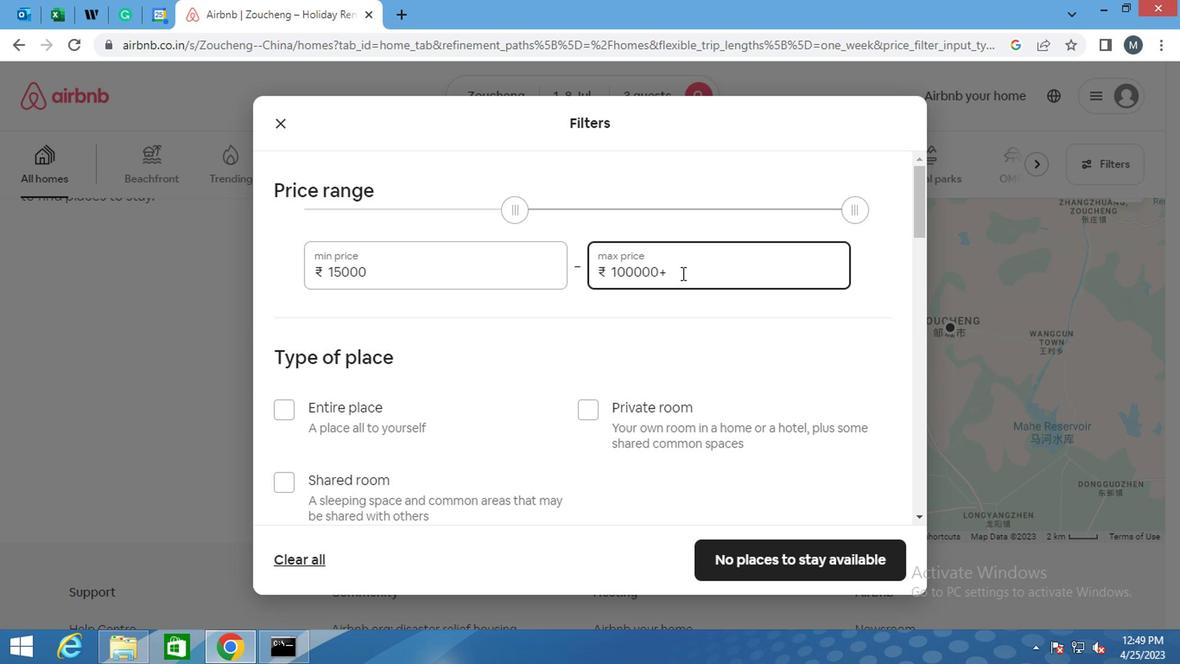 
Action: Key pressed 2
Screenshot: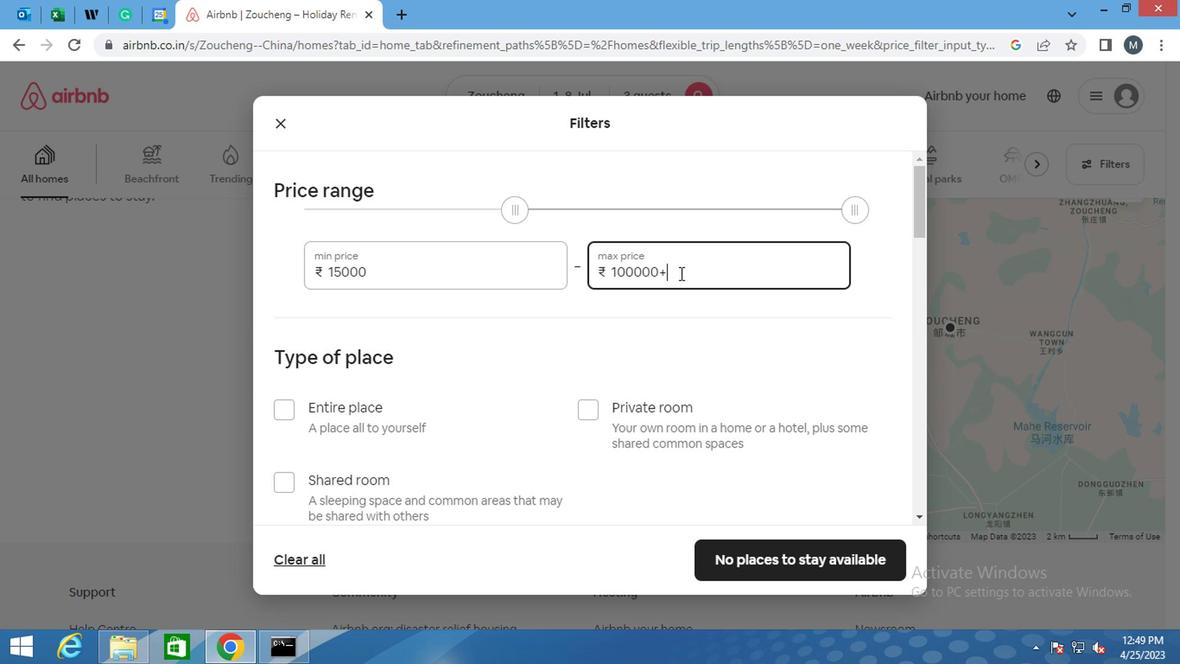 
Action: Mouse moved to (673, 280)
Screenshot: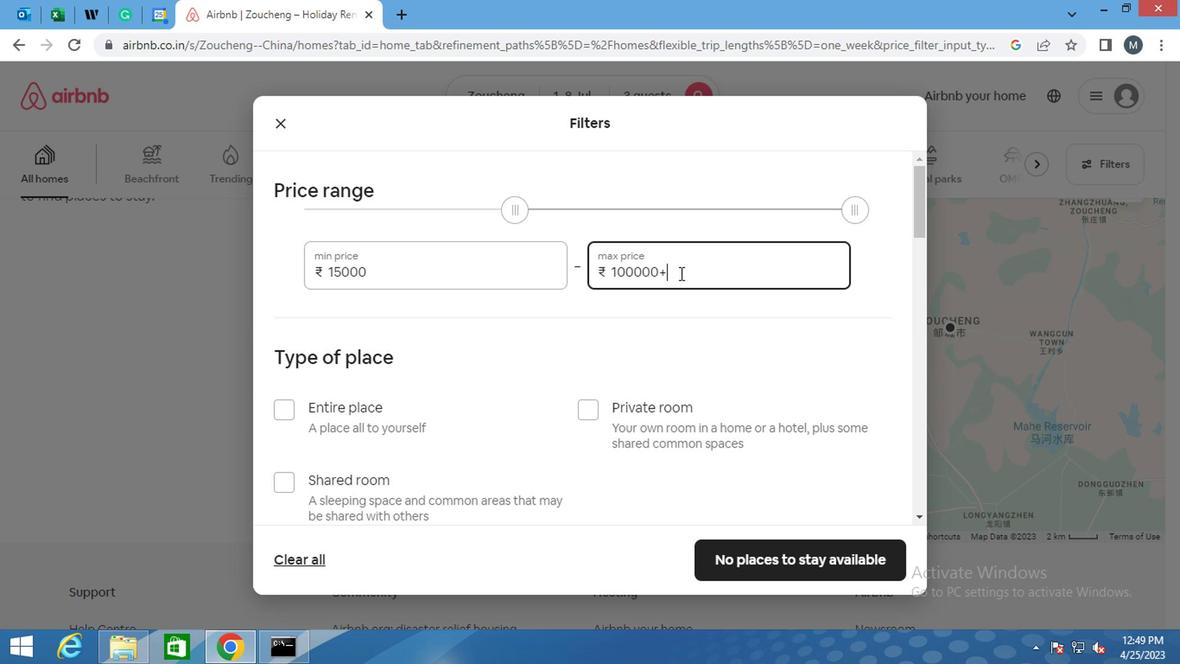 
Action: Key pressed 000
Screenshot: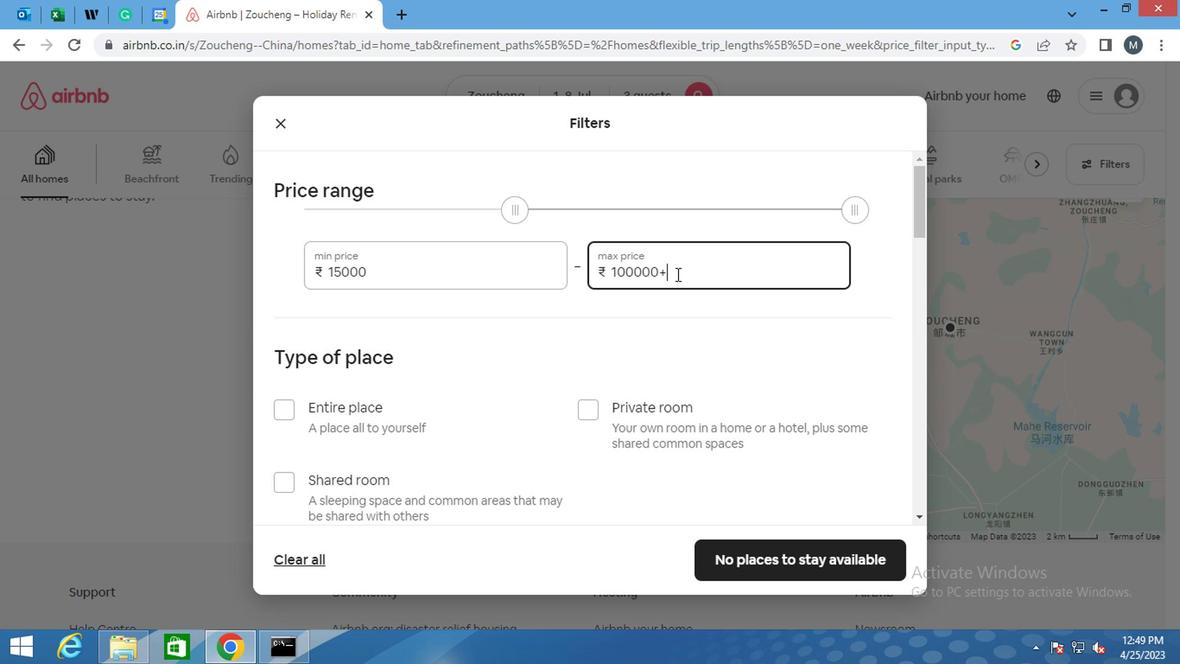 
Action: Mouse moved to (664, 282)
Screenshot: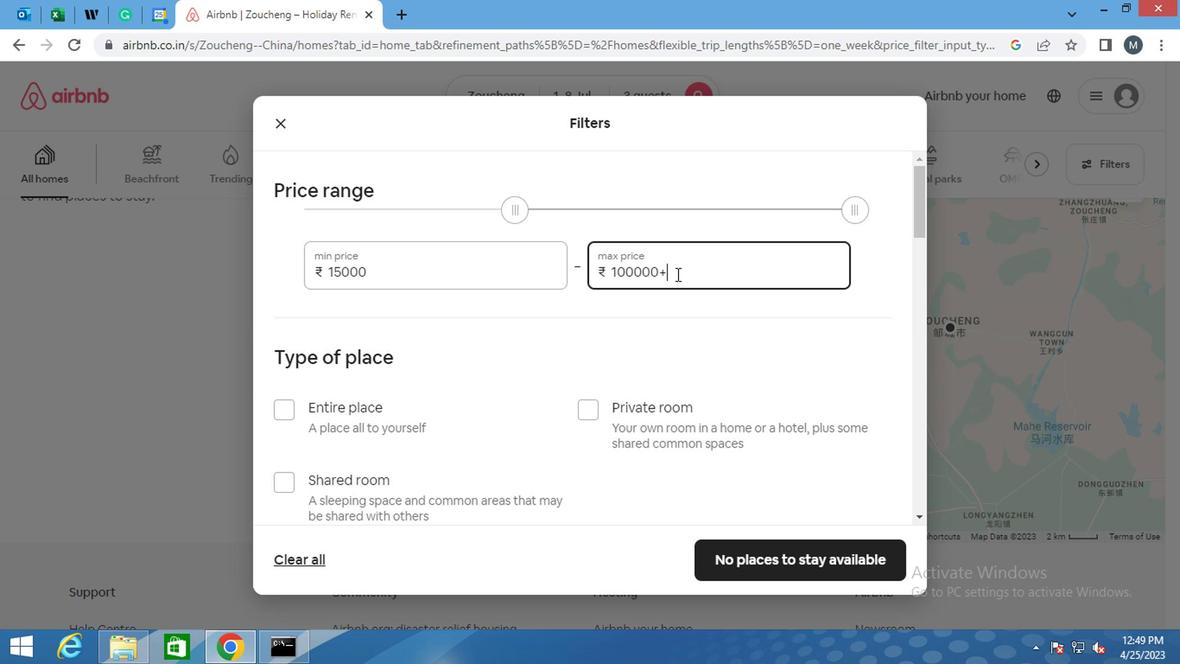 
Action: Mouse pressed left at (664, 282)
Screenshot: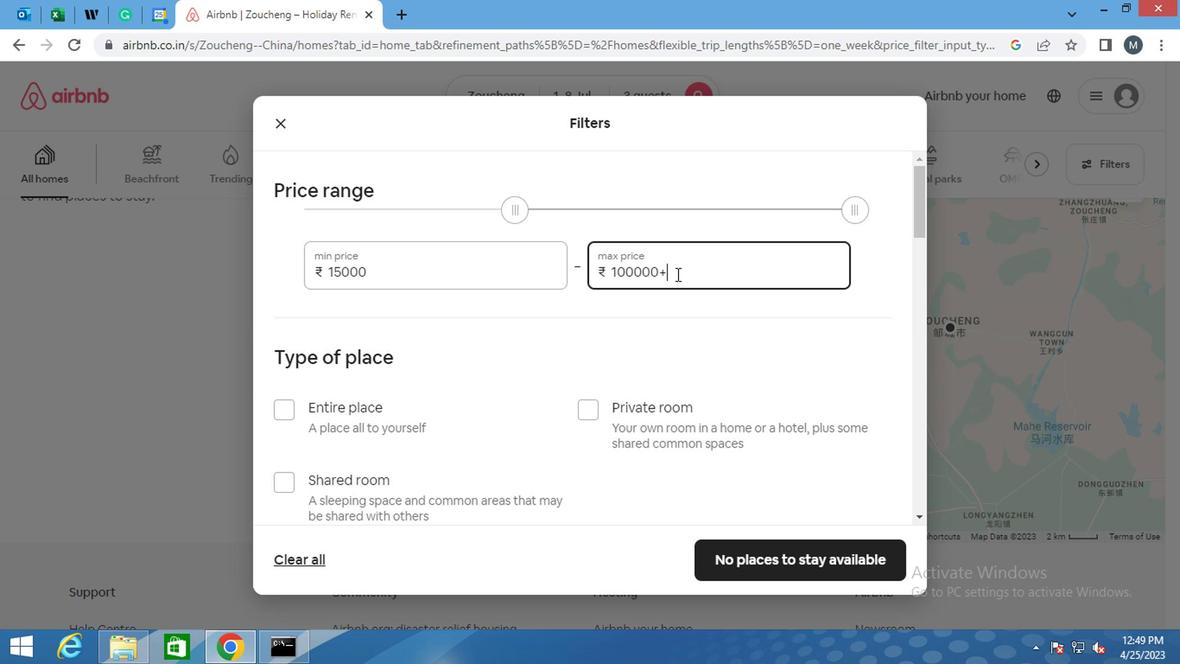 
Action: Mouse moved to (662, 284)
Screenshot: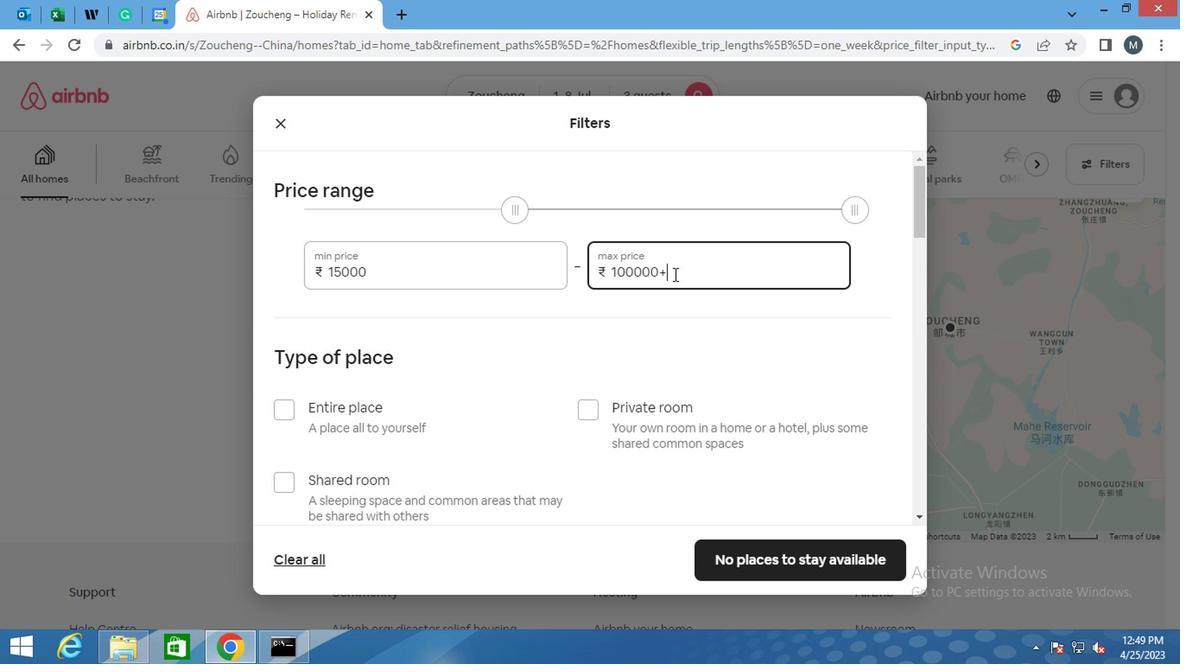 
Action: Key pressed <Key.backspace><Key.backspace><Key.backspace><Key.backspace><Key.backspace><Key.backspace><Key.backspace><Key.backspace><Key.backspace><Key.backspace><Key.backspace><Key.backspace><Key.backspace><Key.backspace><Key.backspace>20000
Screenshot: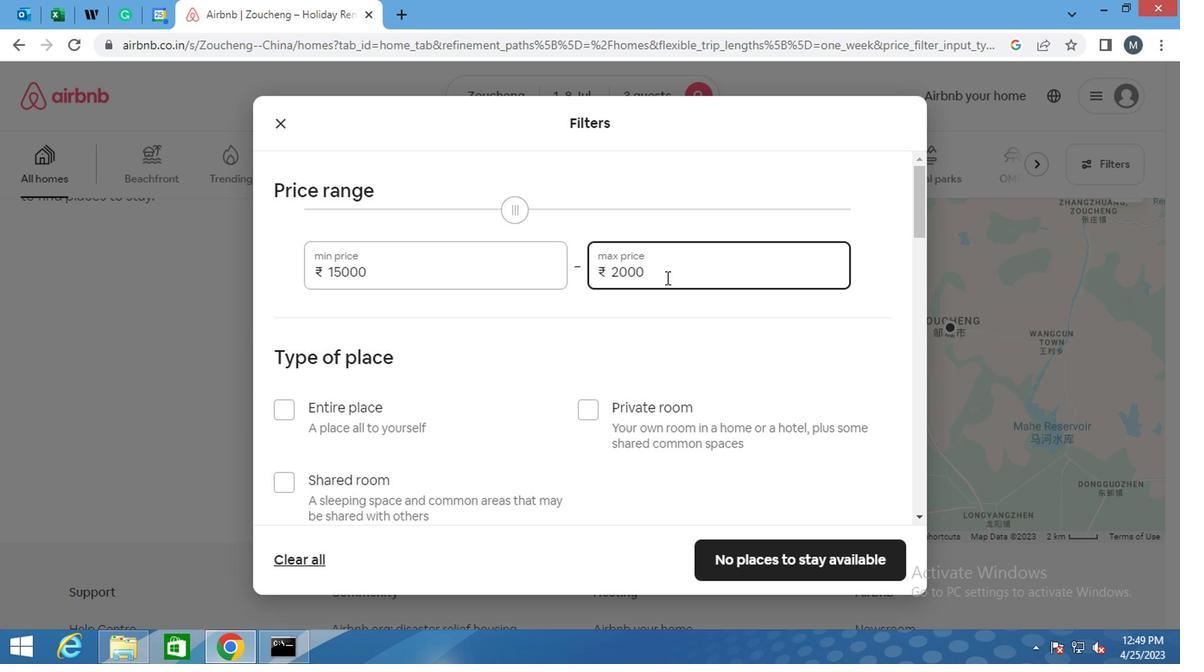 
Action: Mouse moved to (654, 285)
Screenshot: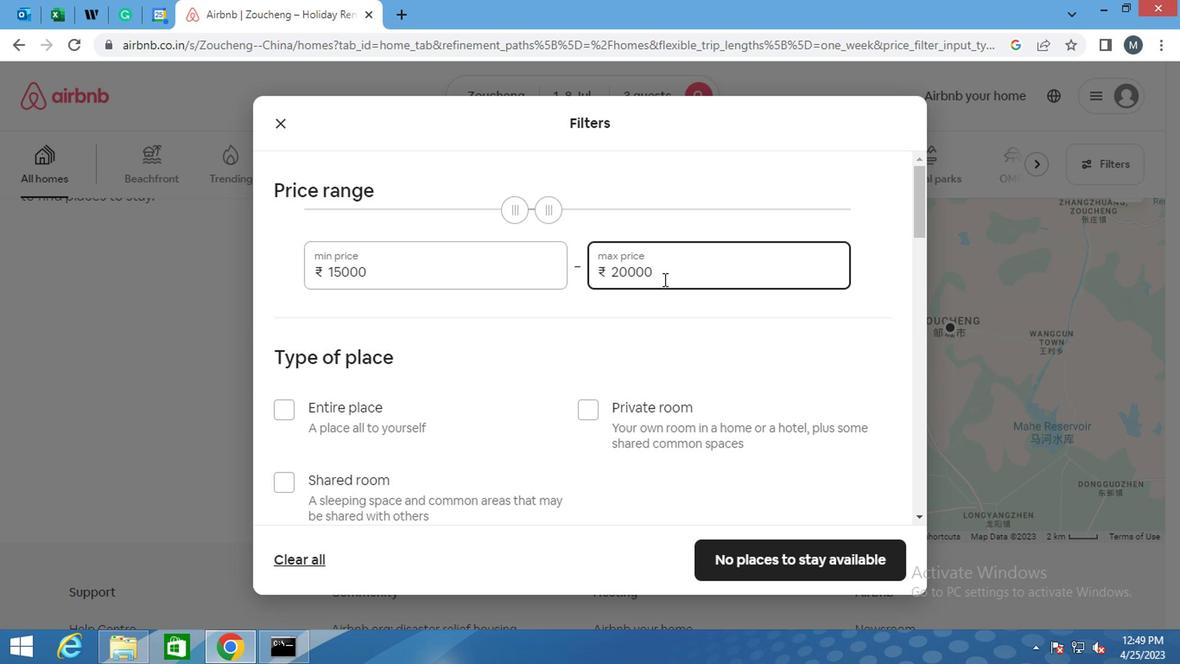 
Action: Mouse scrolled (654, 284) with delta (0, 0)
Screenshot: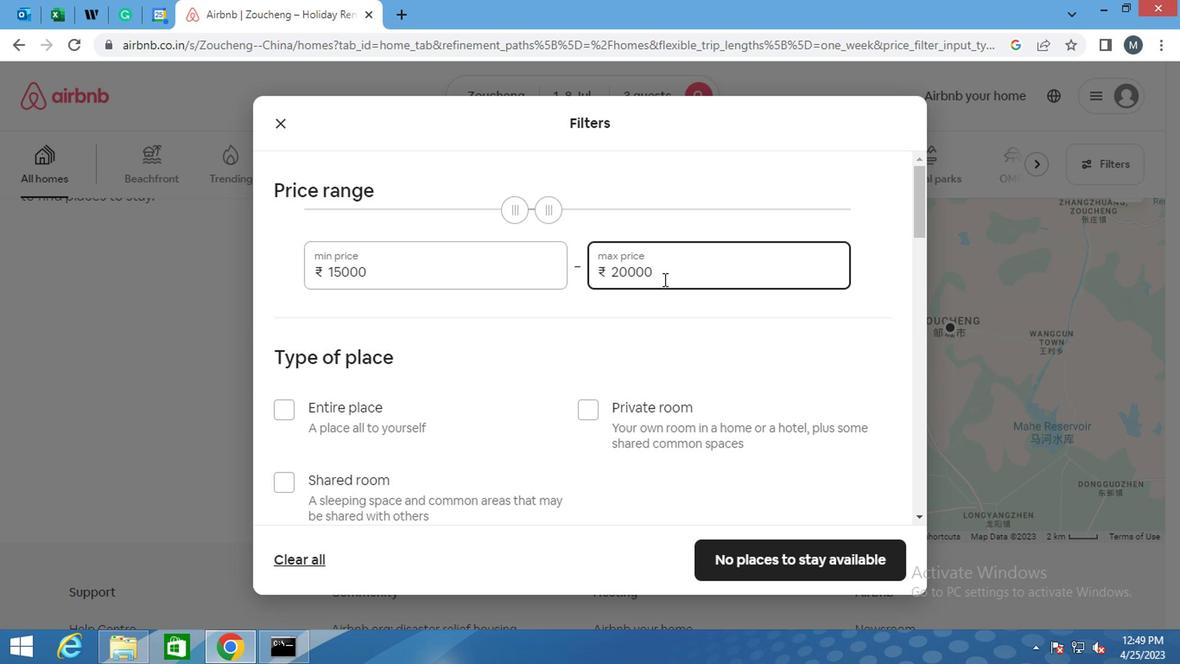 
Action: Mouse moved to (568, 290)
Screenshot: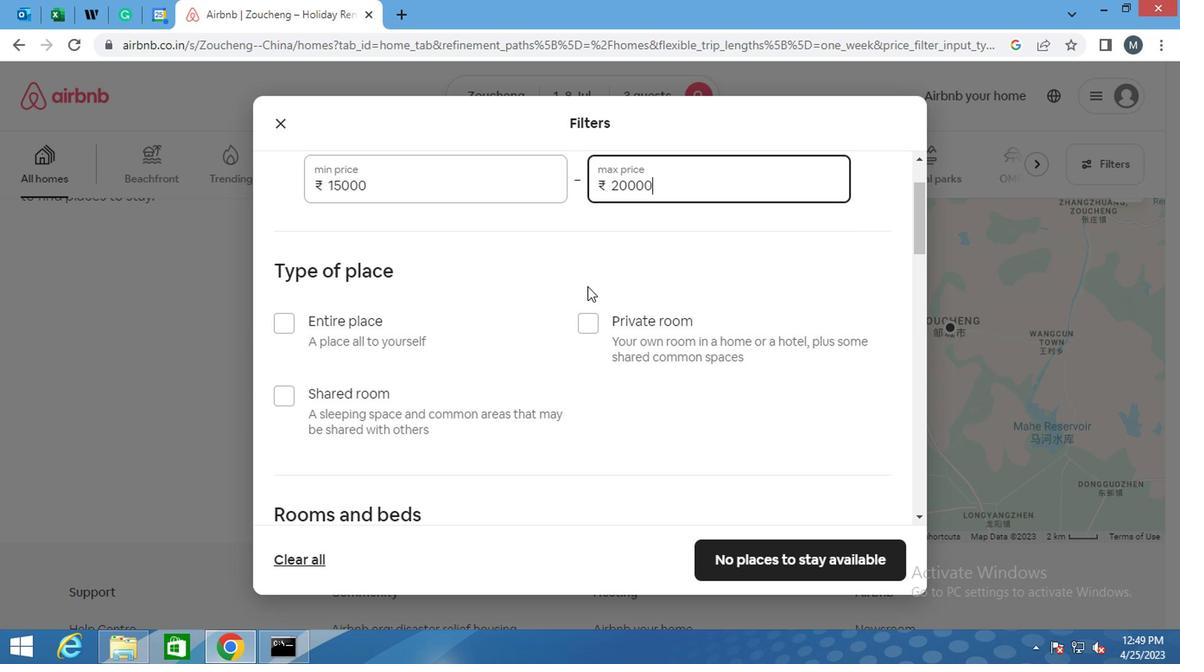 
Action: Mouse scrolled (568, 289) with delta (0, 0)
Screenshot: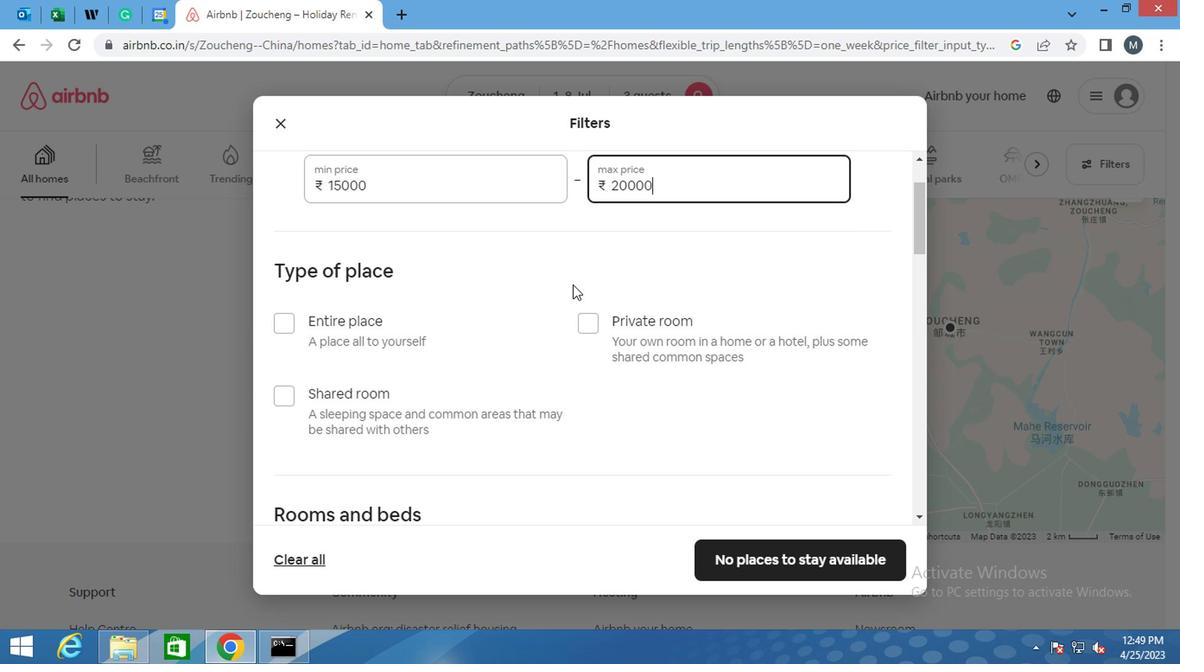 
Action: Mouse moved to (525, 290)
Screenshot: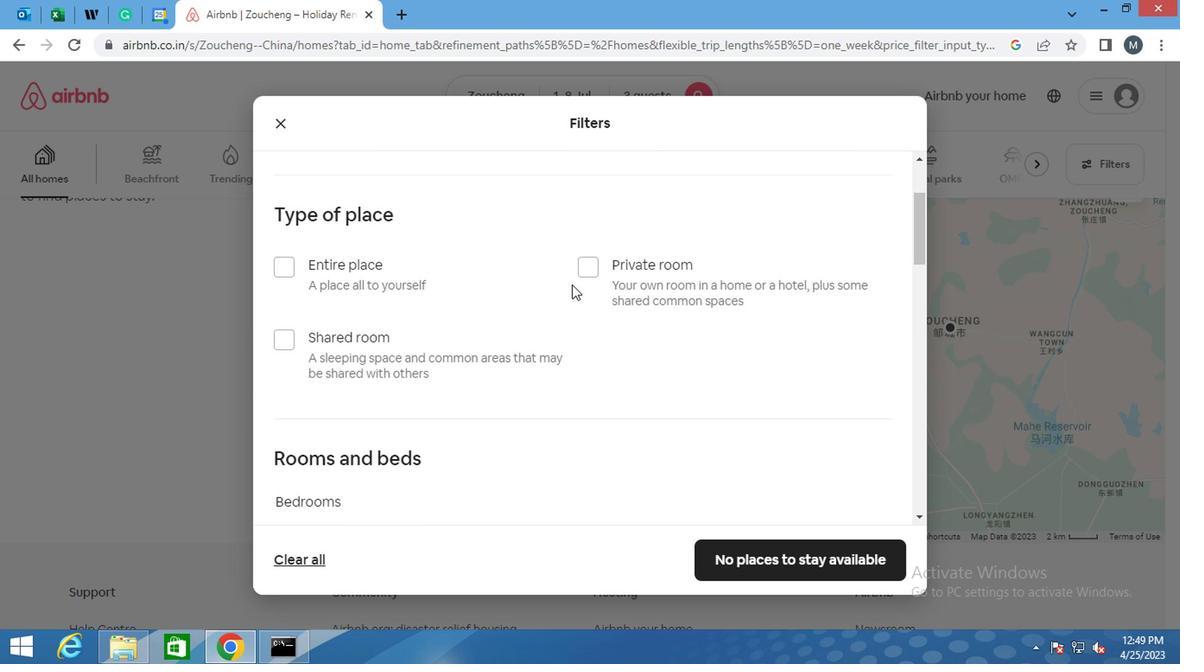 
Action: Mouse scrolled (525, 290) with delta (0, 0)
Screenshot: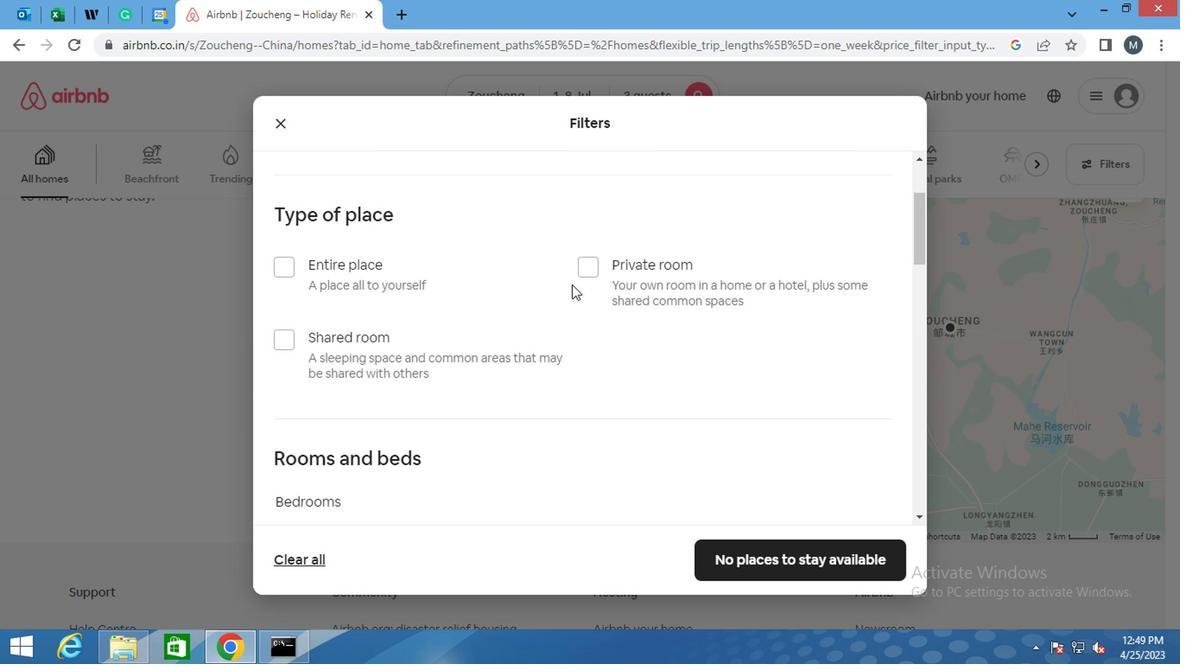 
Action: Mouse moved to (274, 169)
Screenshot: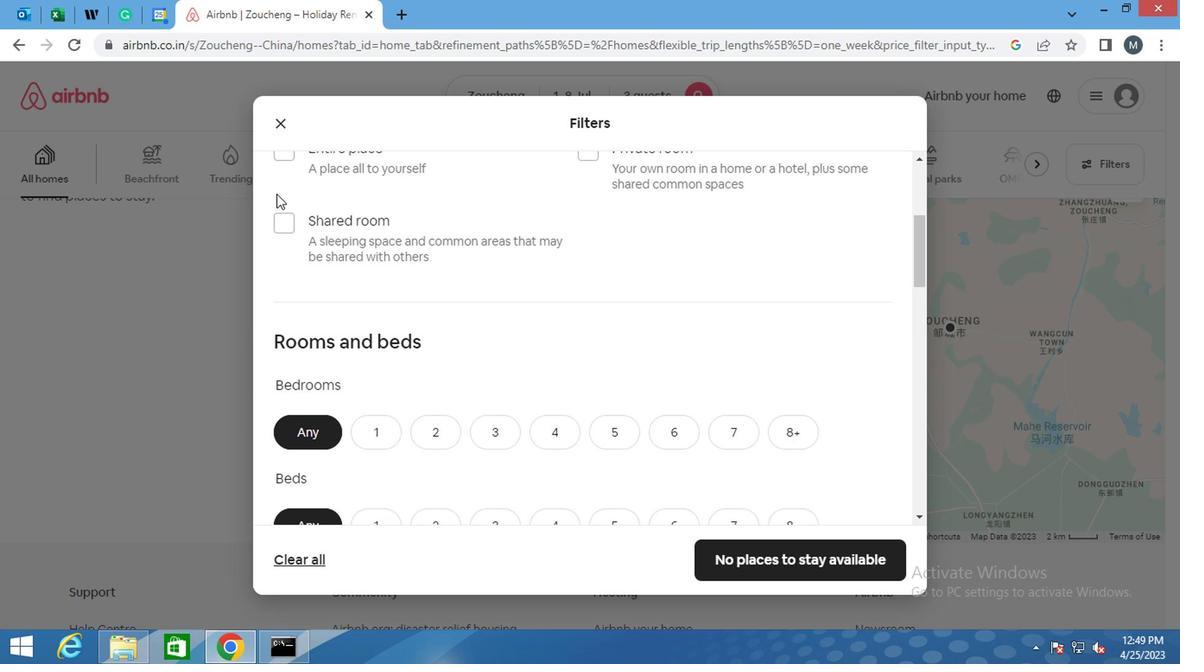 
Action: Mouse pressed left at (274, 169)
Screenshot: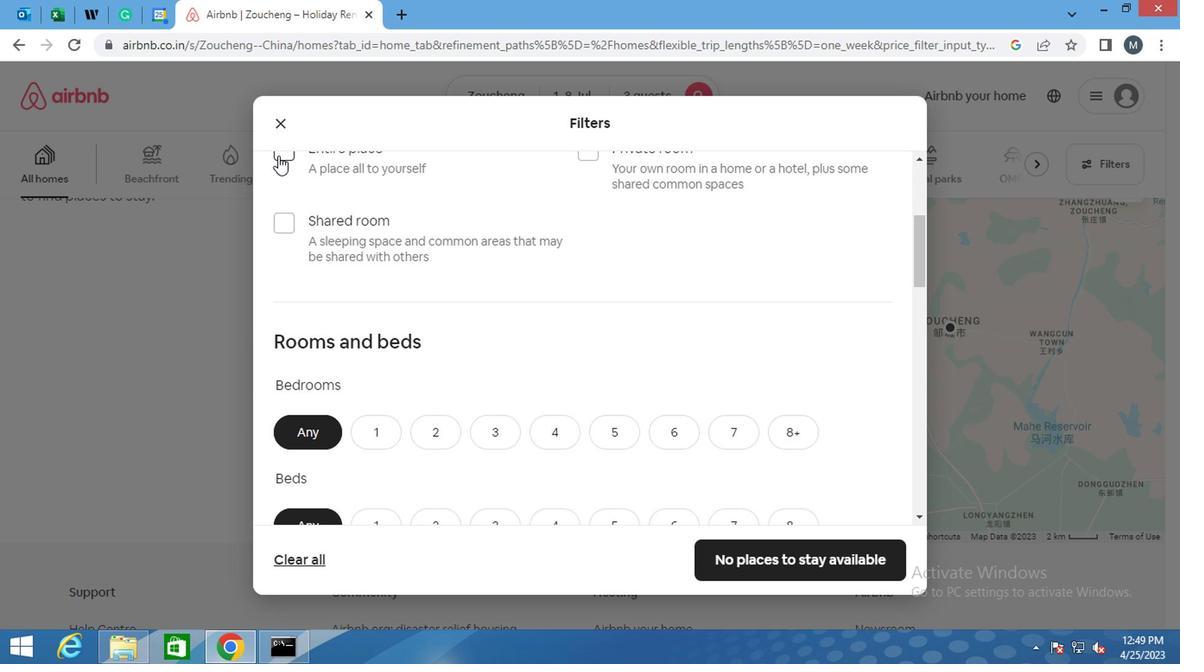 
Action: Mouse moved to (285, 219)
Screenshot: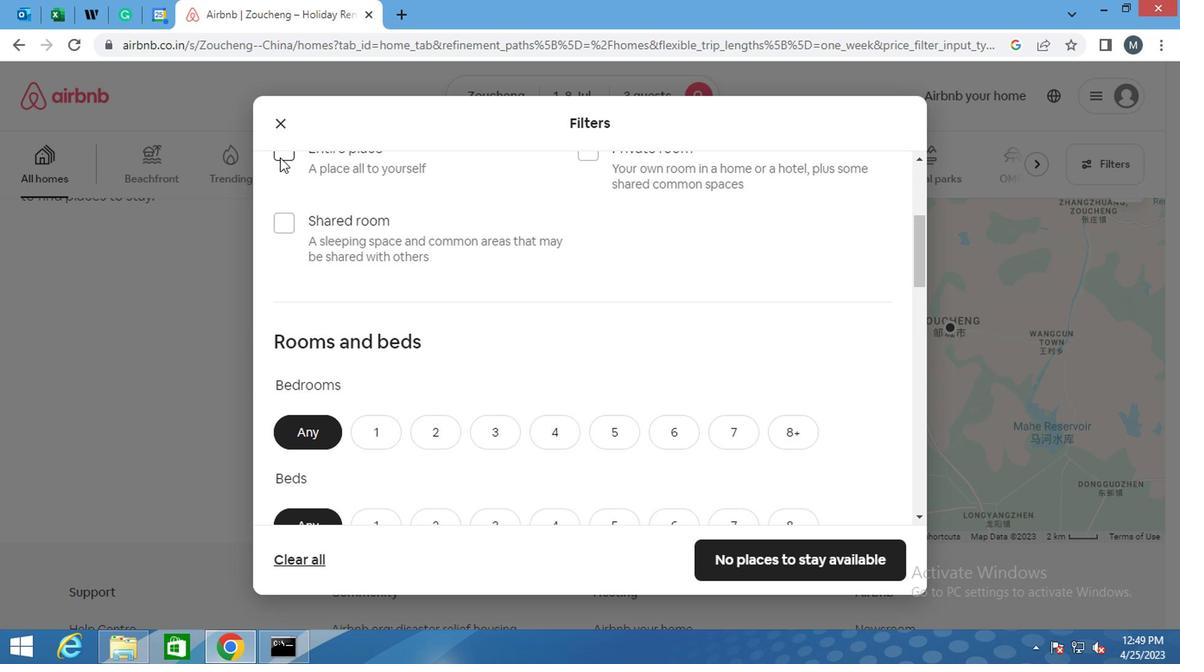 
Action: Mouse scrolled (285, 220) with delta (0, 0)
Screenshot: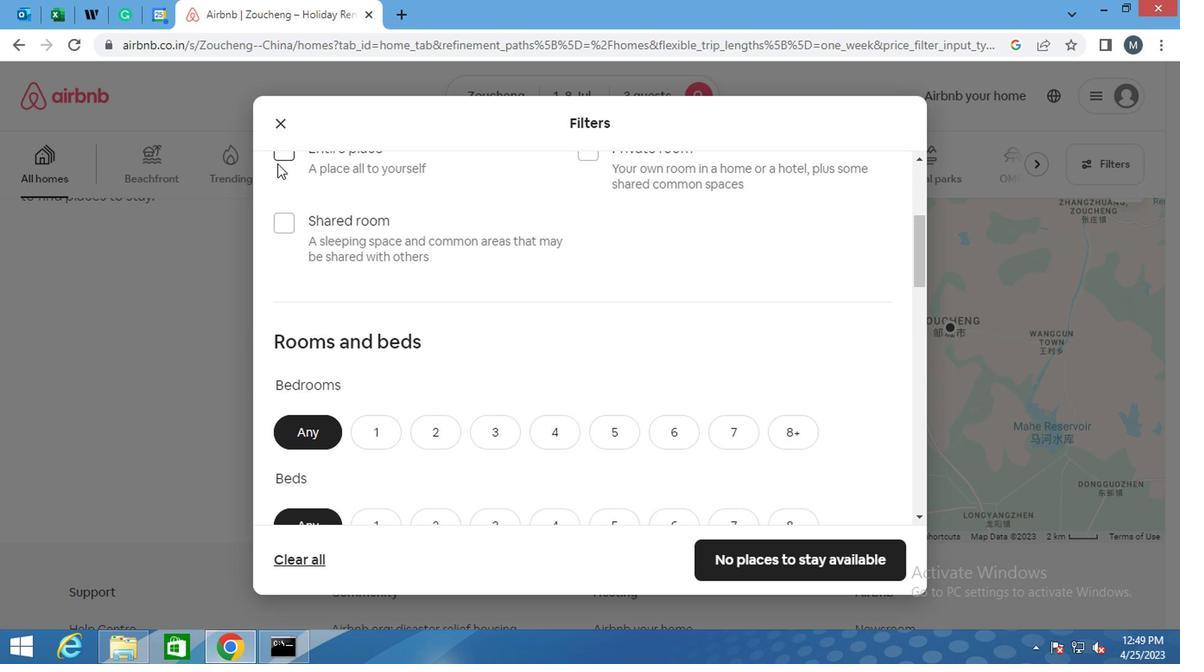 
Action: Mouse moved to (356, 301)
Screenshot: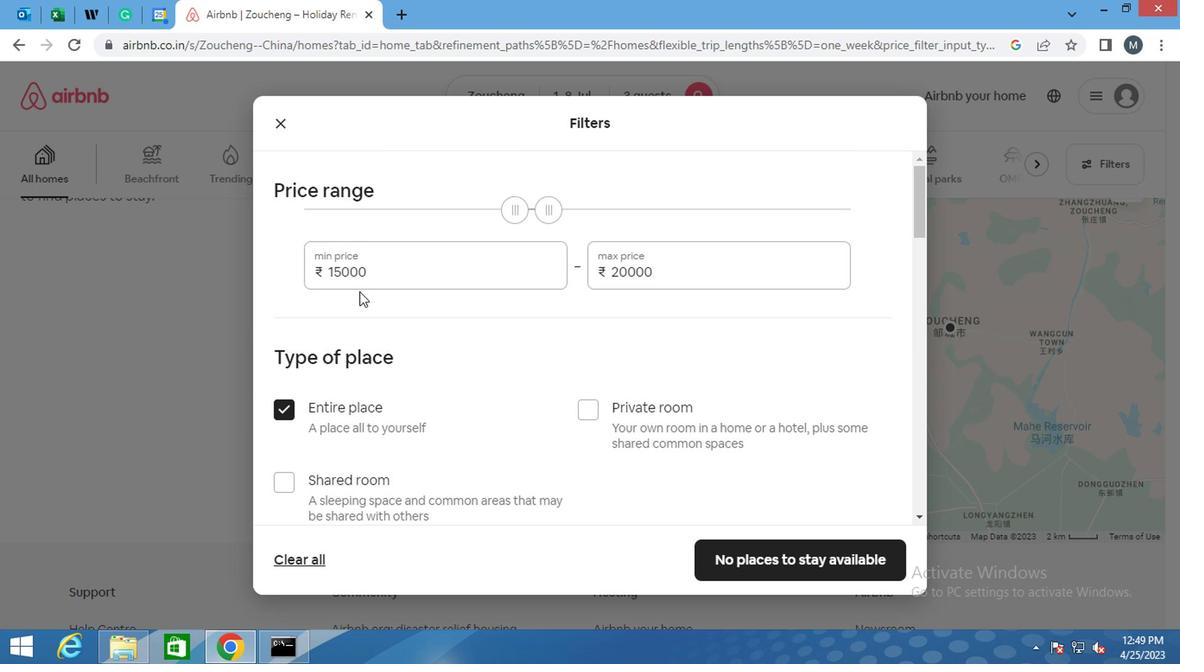 
Action: Mouse scrolled (356, 300) with delta (0, -1)
Screenshot: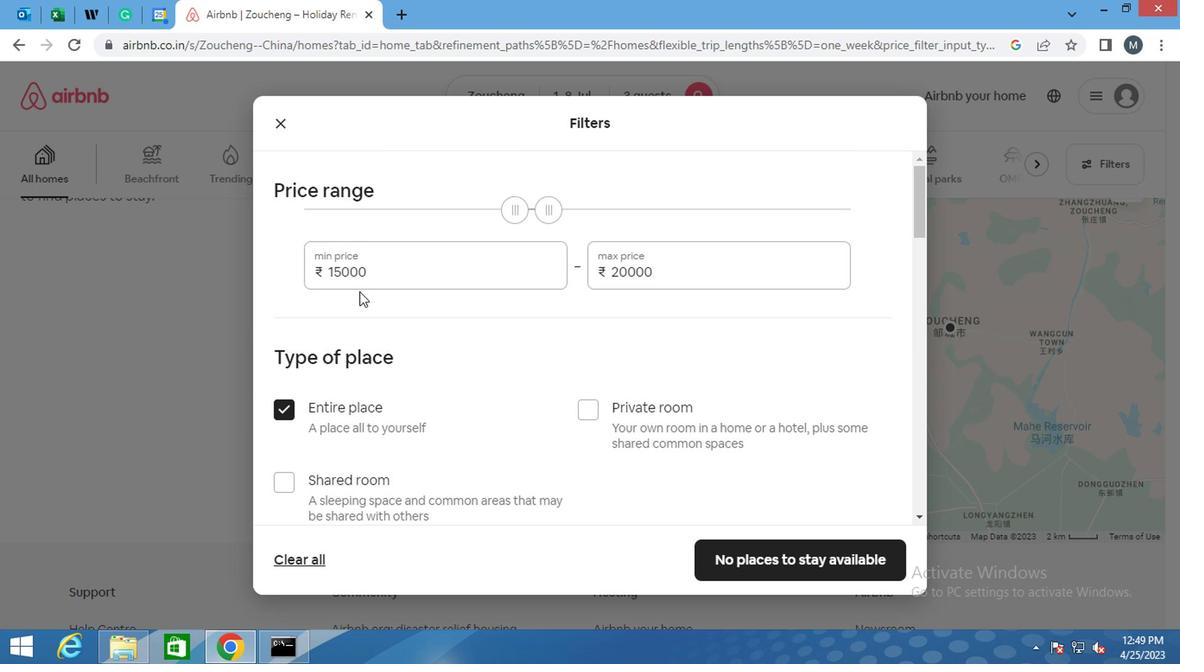 
Action: Mouse moved to (356, 303)
Screenshot: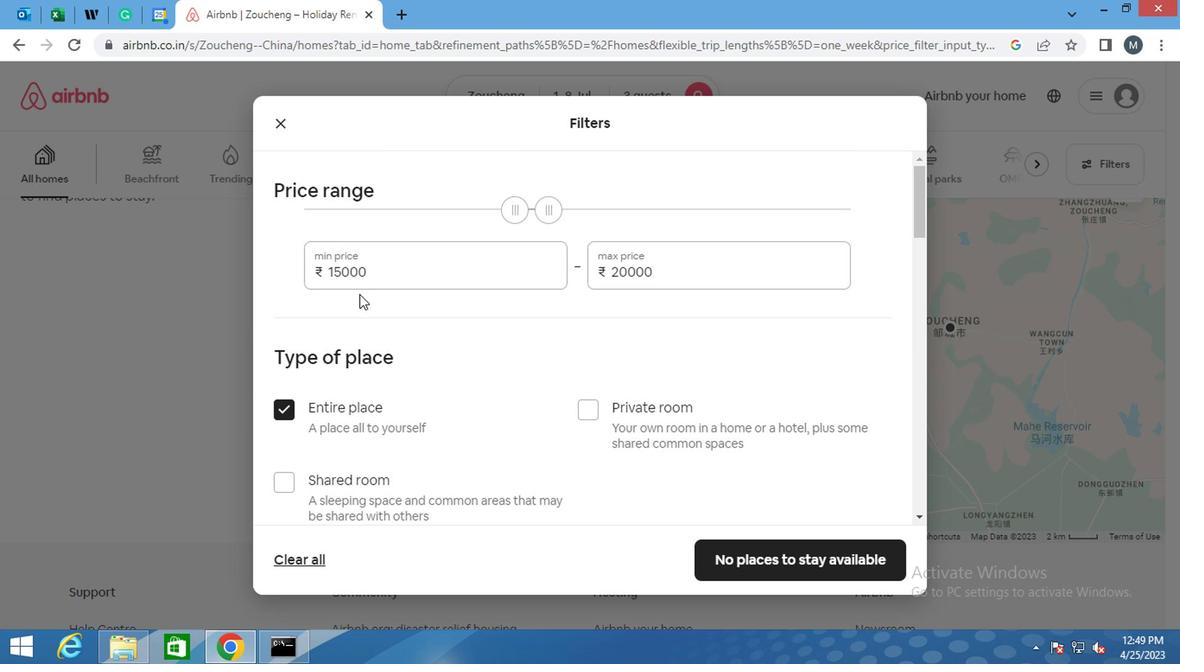 
Action: Mouse scrolled (356, 302) with delta (0, 0)
Screenshot: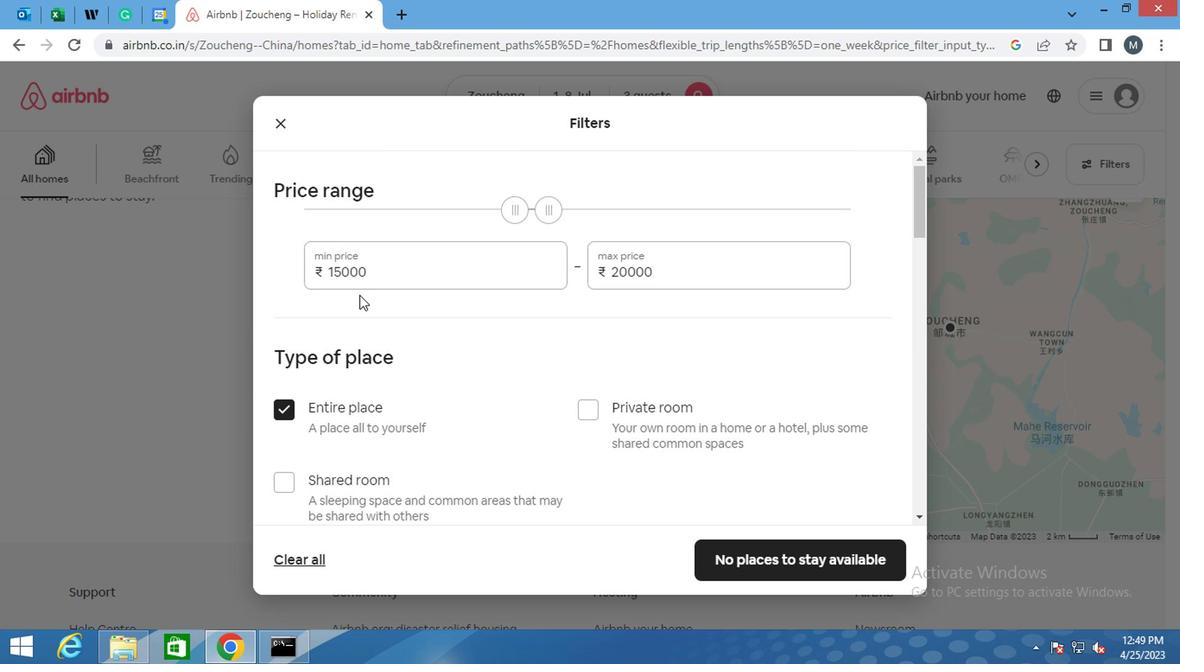 
Action: Mouse moved to (380, 279)
Screenshot: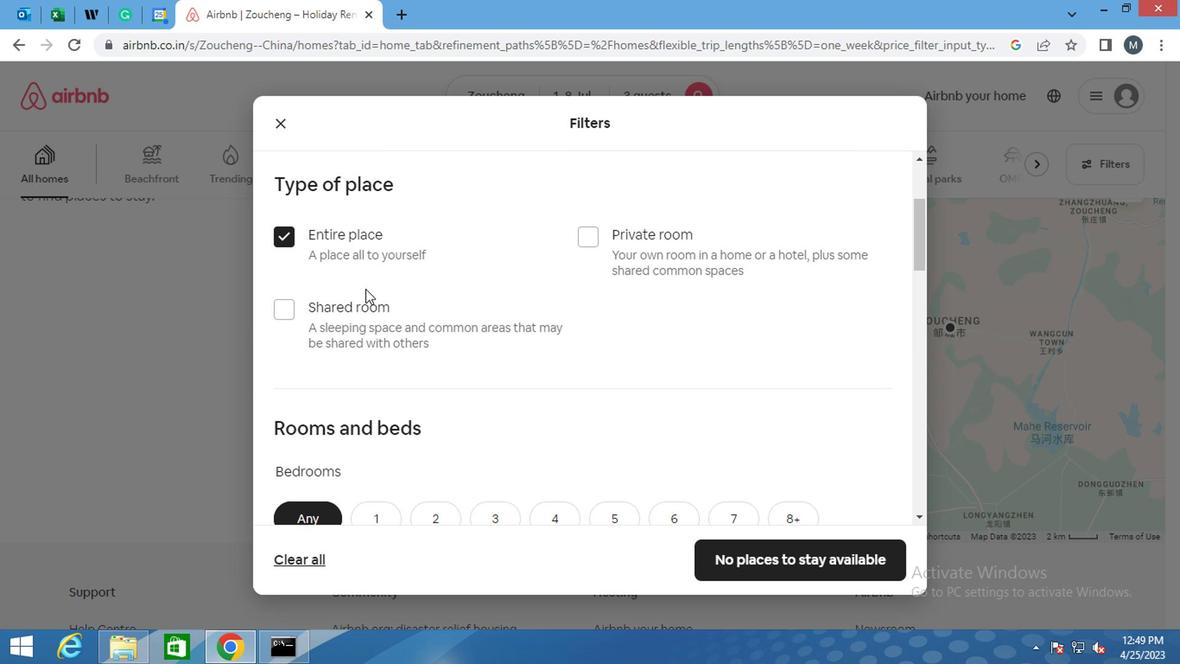 
Action: Mouse scrolled (380, 279) with delta (0, 0)
Screenshot: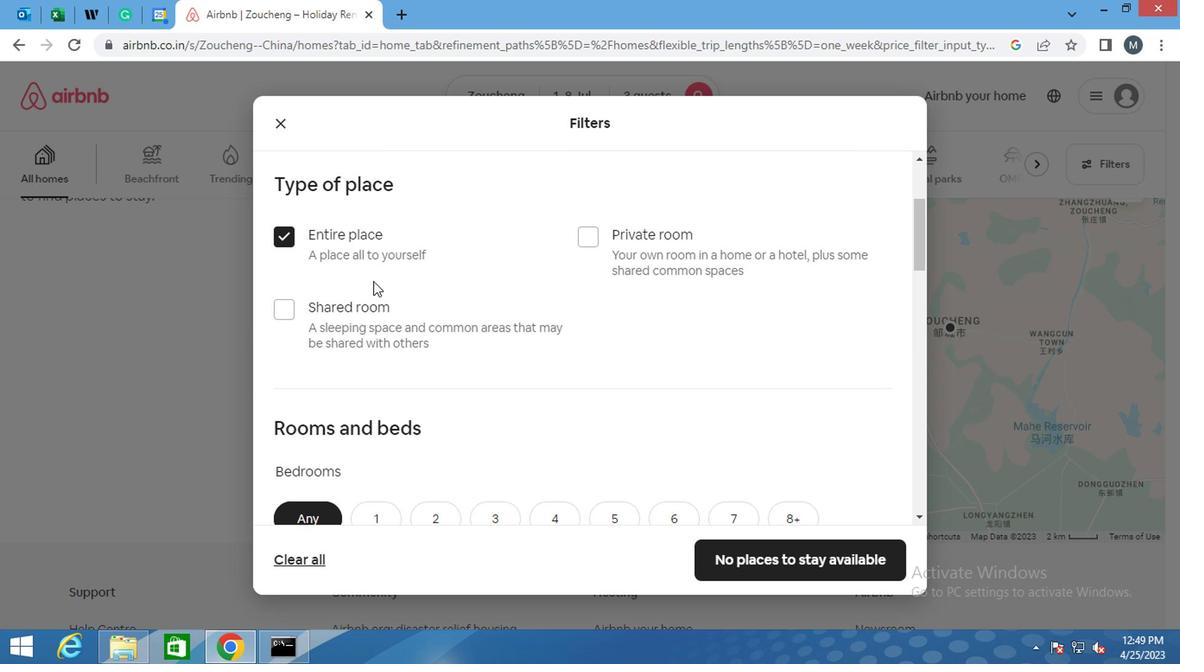 
Action: Mouse moved to (381, 279)
Screenshot: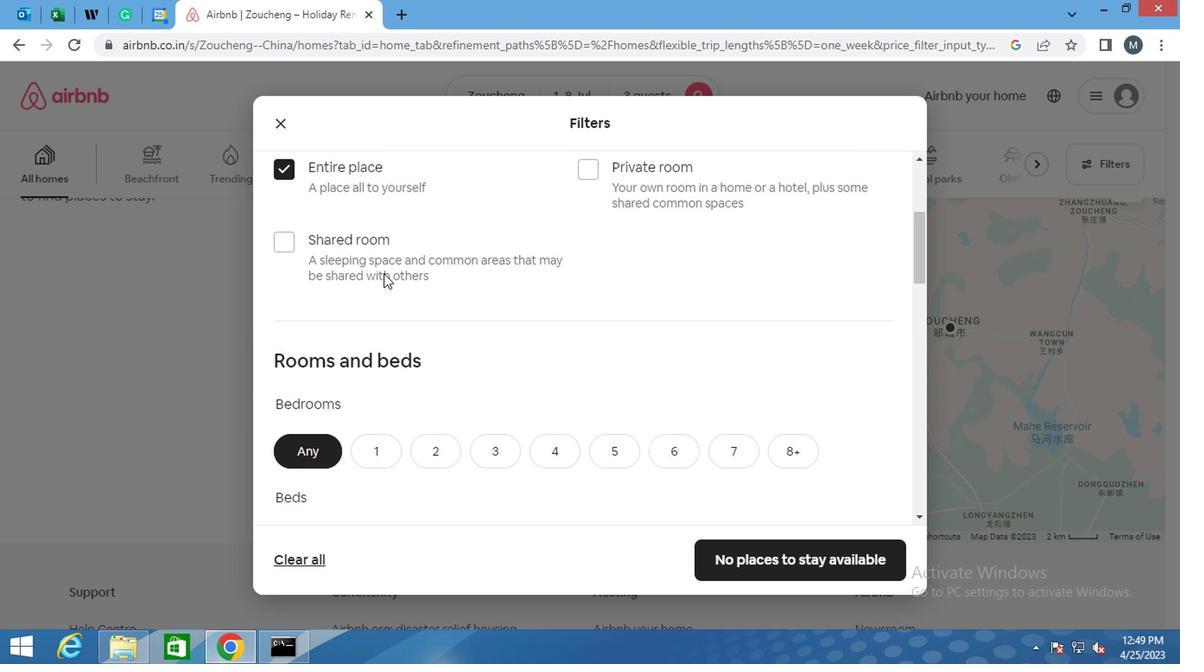 
Action: Mouse scrolled (381, 279) with delta (0, 0)
Screenshot: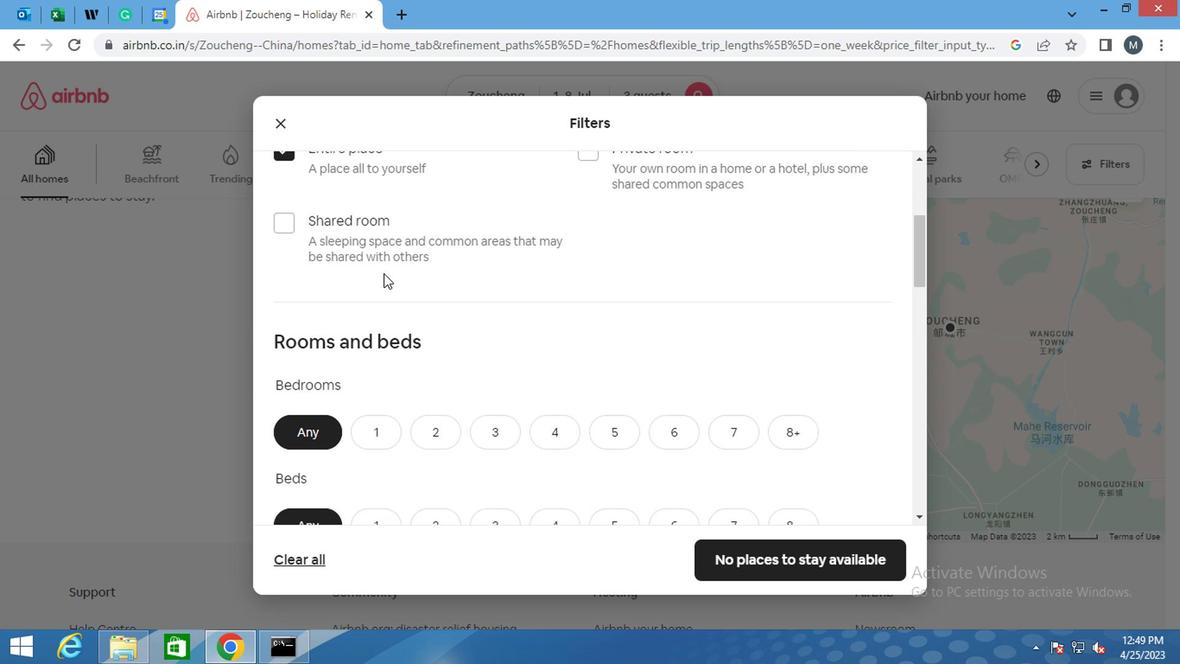 
Action: Mouse moved to (372, 347)
Screenshot: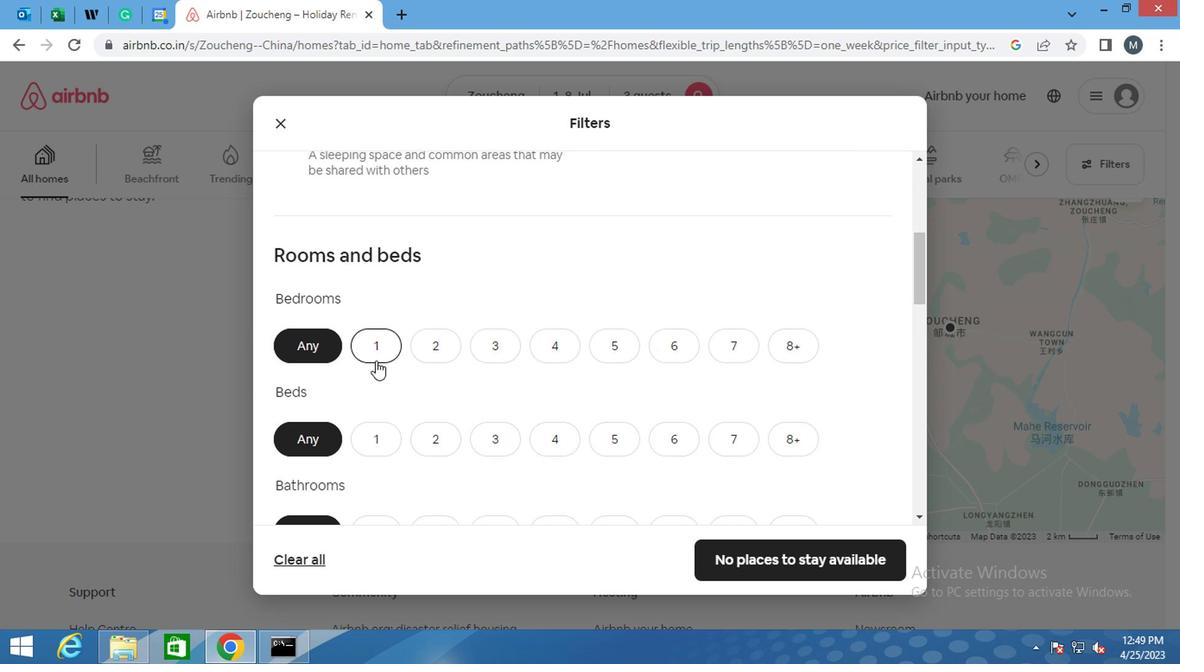 
Action: Mouse pressed left at (372, 347)
Screenshot: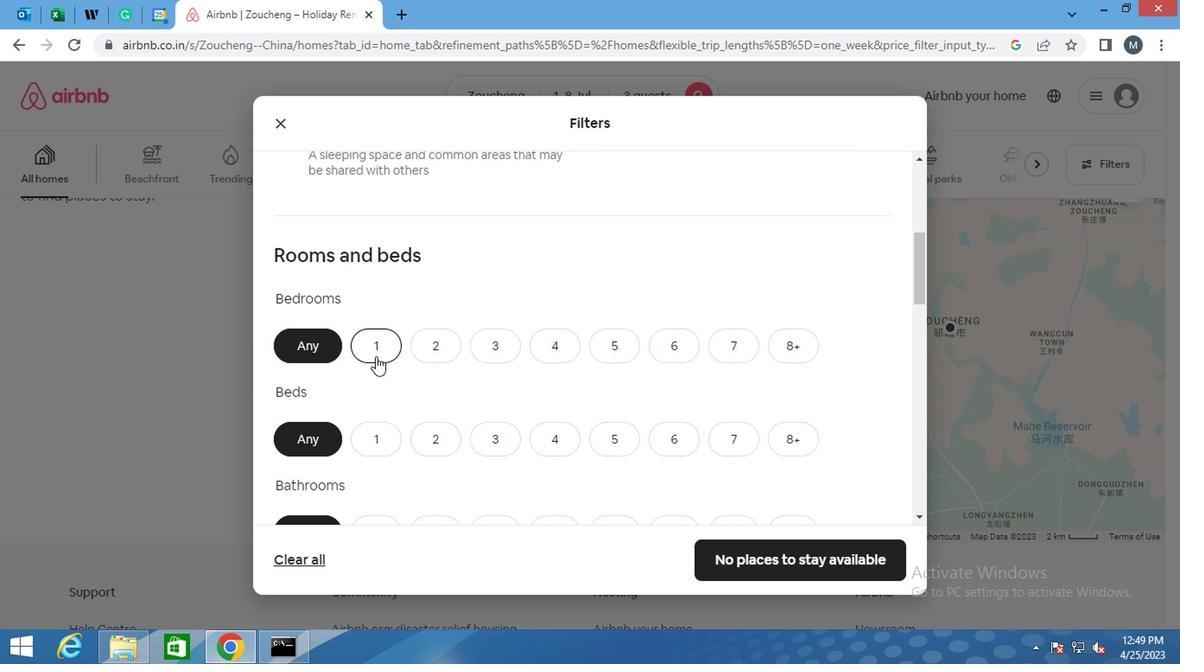 
Action: Mouse moved to (378, 341)
Screenshot: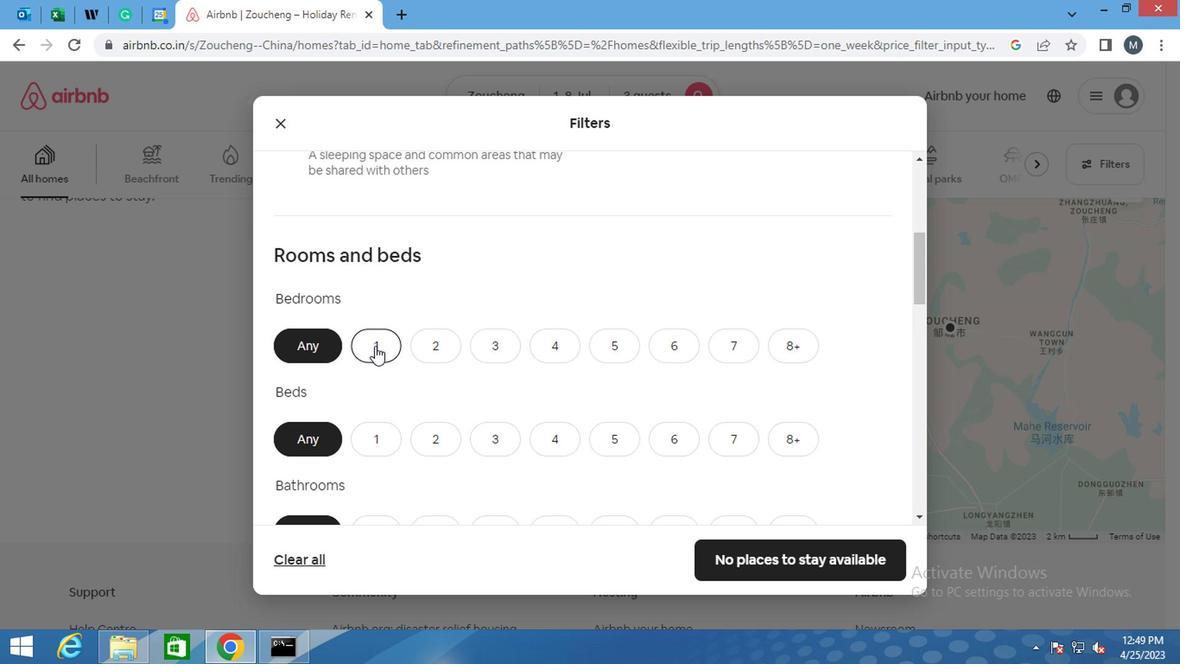 
Action: Mouse scrolled (378, 340) with delta (0, 0)
Screenshot: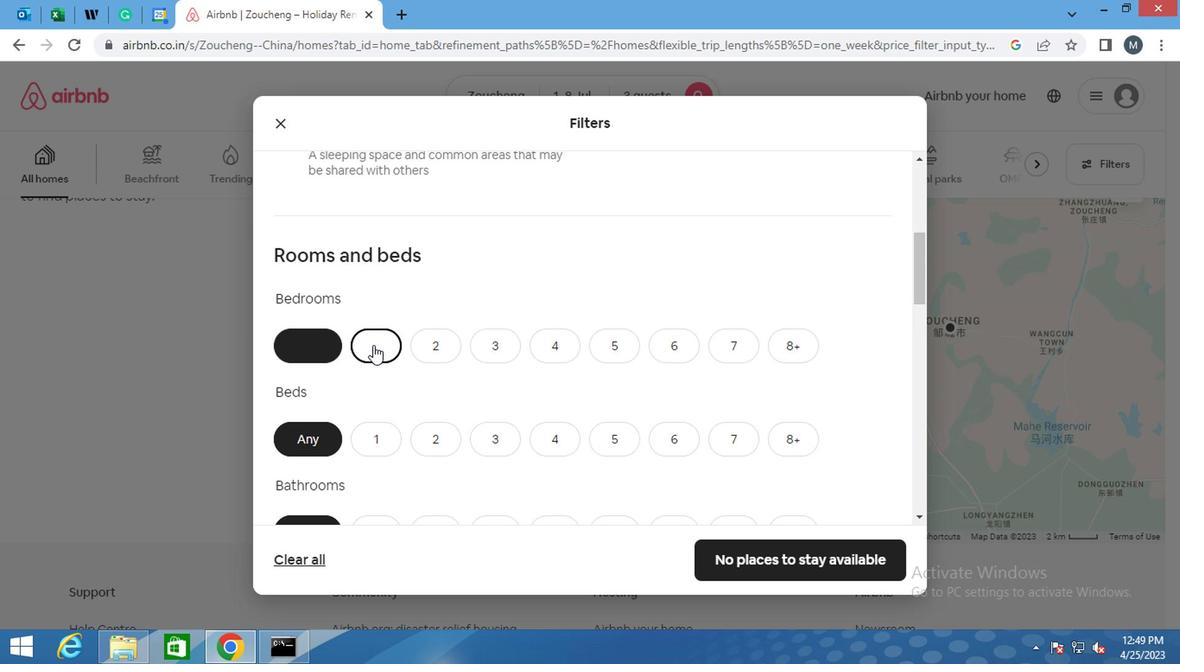 
Action: Mouse moved to (380, 343)
Screenshot: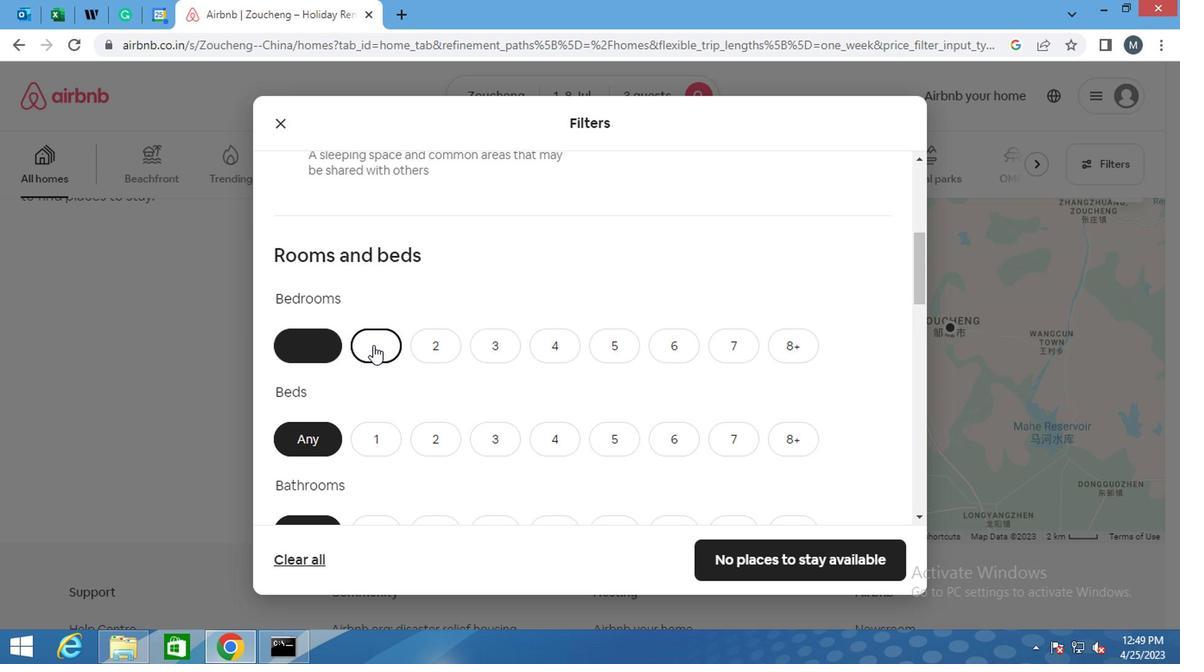 
Action: Mouse scrolled (380, 341) with delta (0, -1)
Screenshot: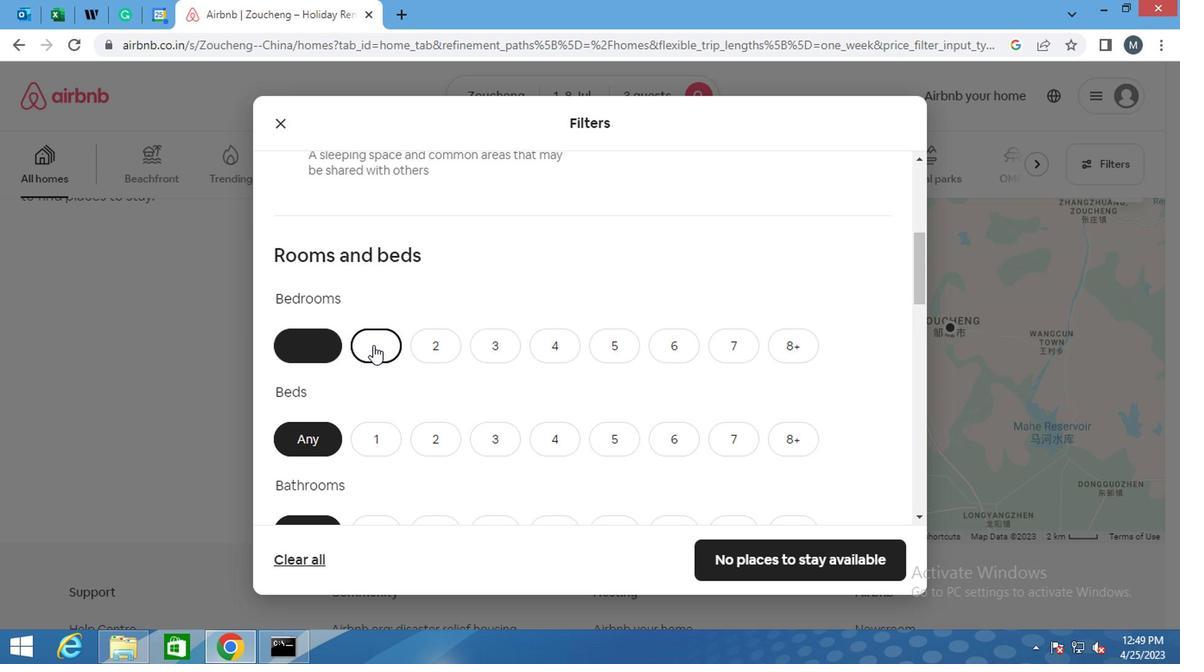 
Action: Mouse moved to (370, 258)
Screenshot: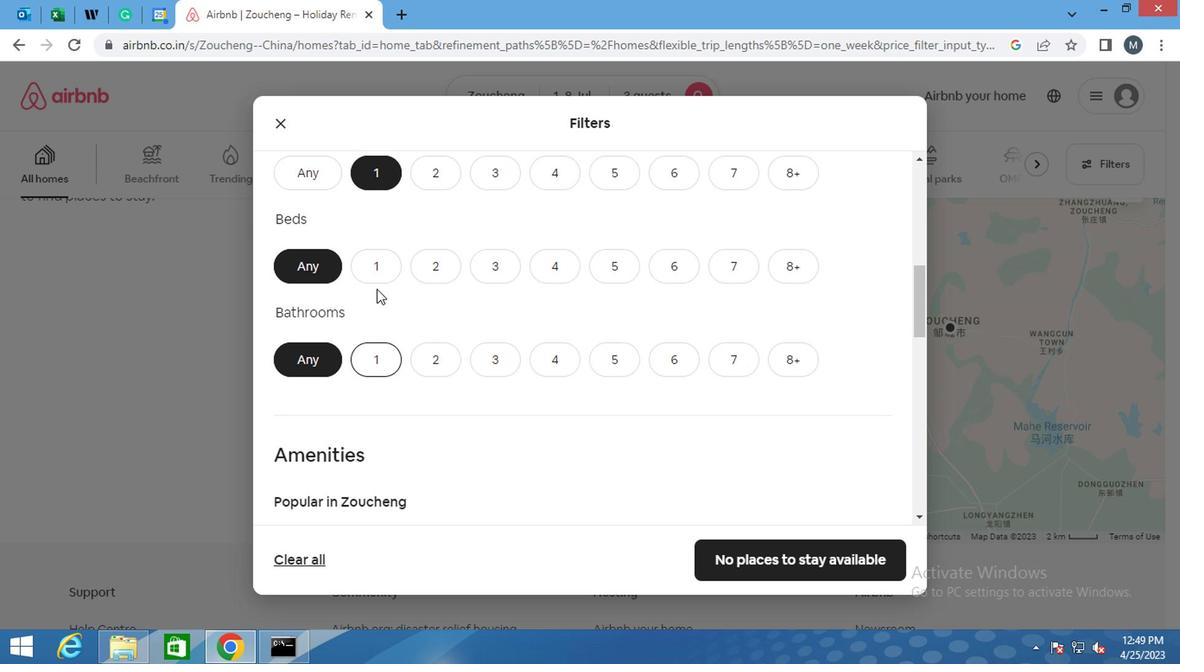 
Action: Mouse pressed left at (370, 258)
Screenshot: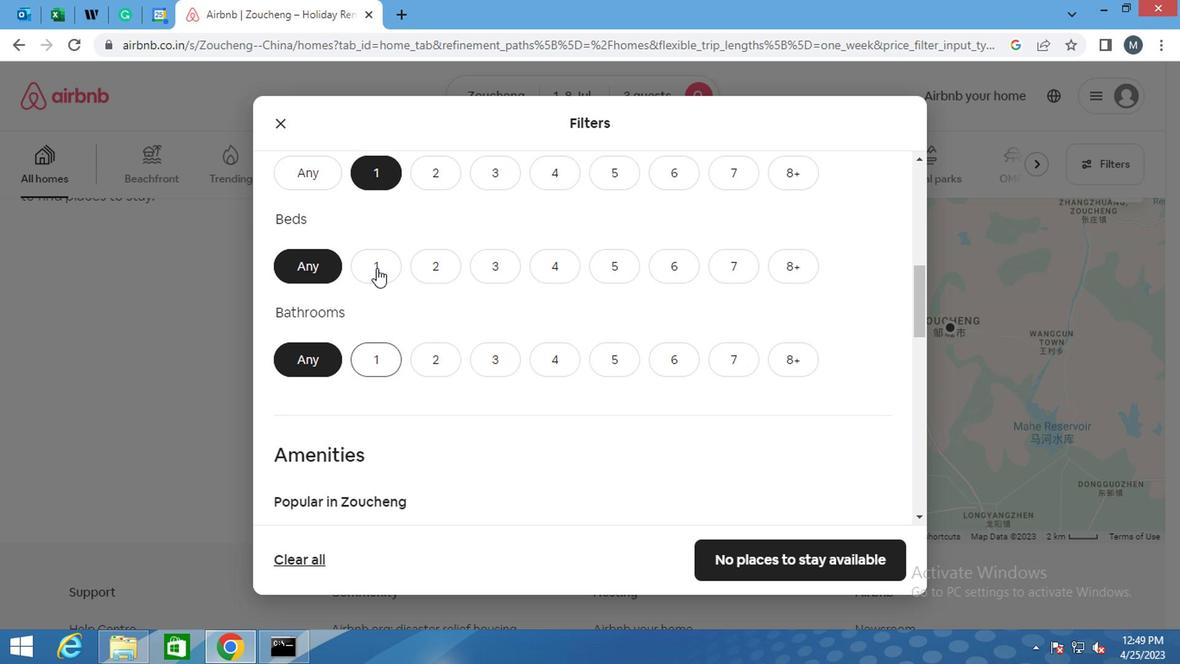 
Action: Mouse moved to (376, 367)
Screenshot: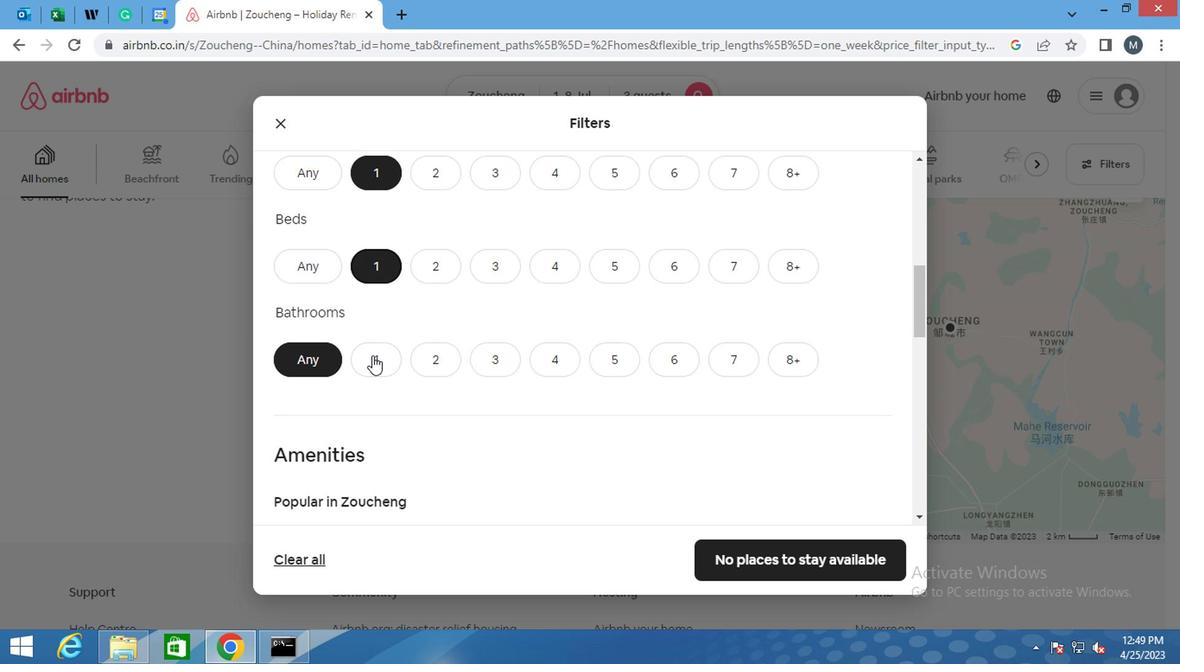 
Action: Mouse pressed left at (376, 367)
Screenshot: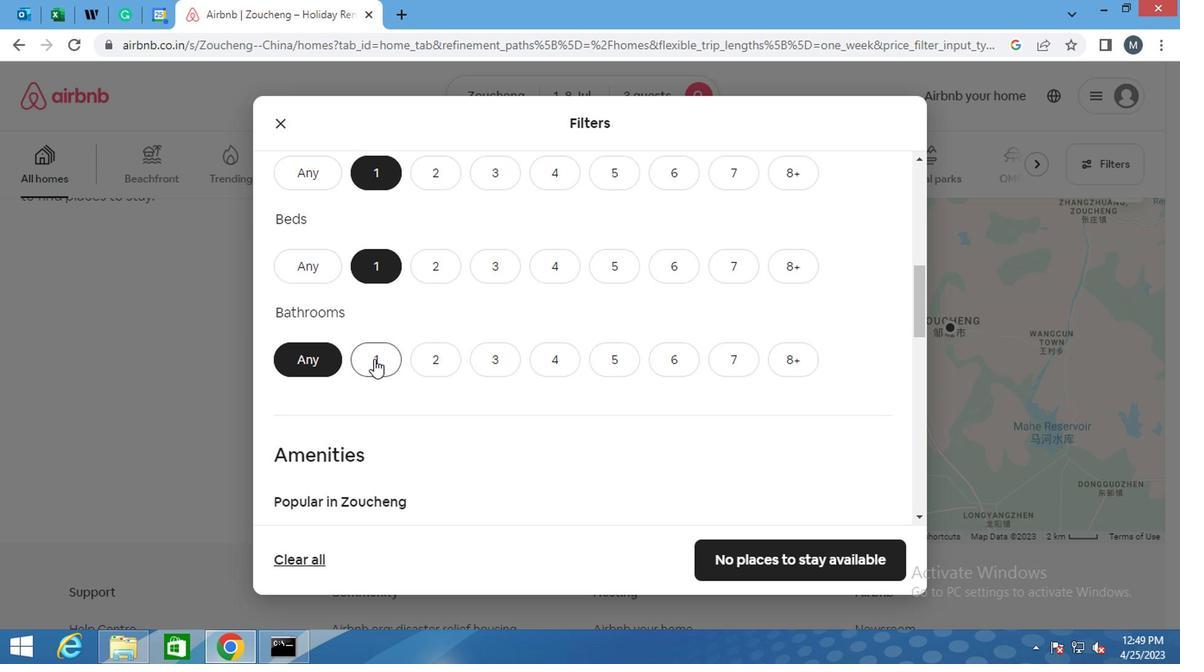 
Action: Mouse moved to (317, 312)
Screenshot: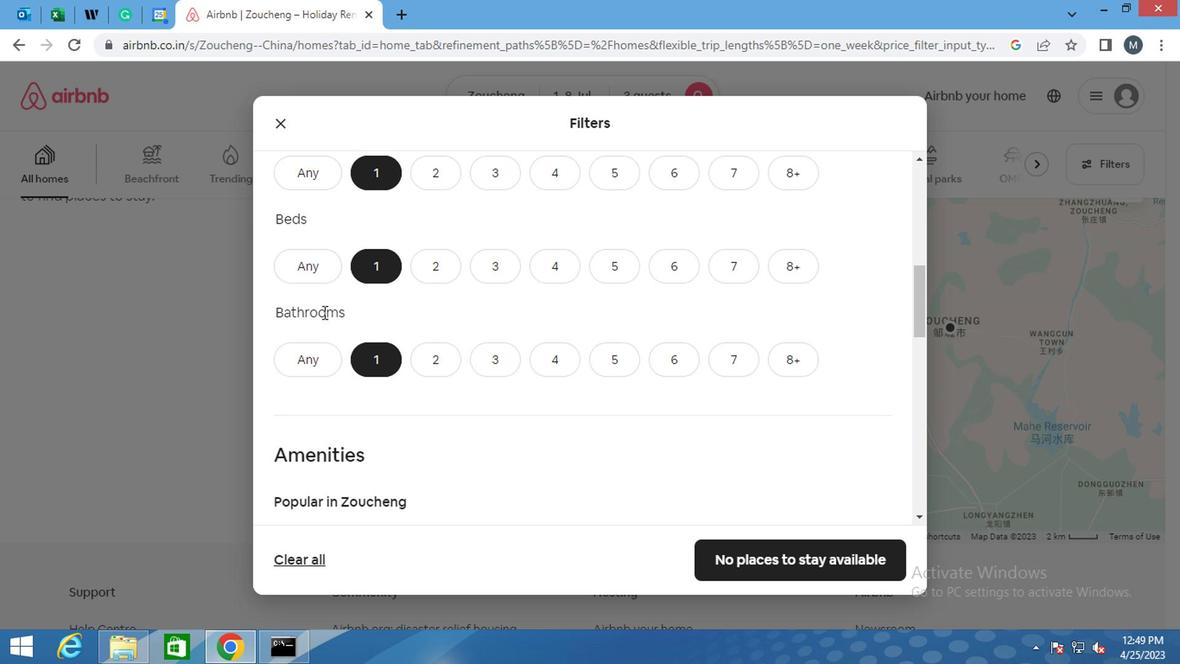
Action: Mouse scrolled (317, 311) with delta (0, -1)
Screenshot: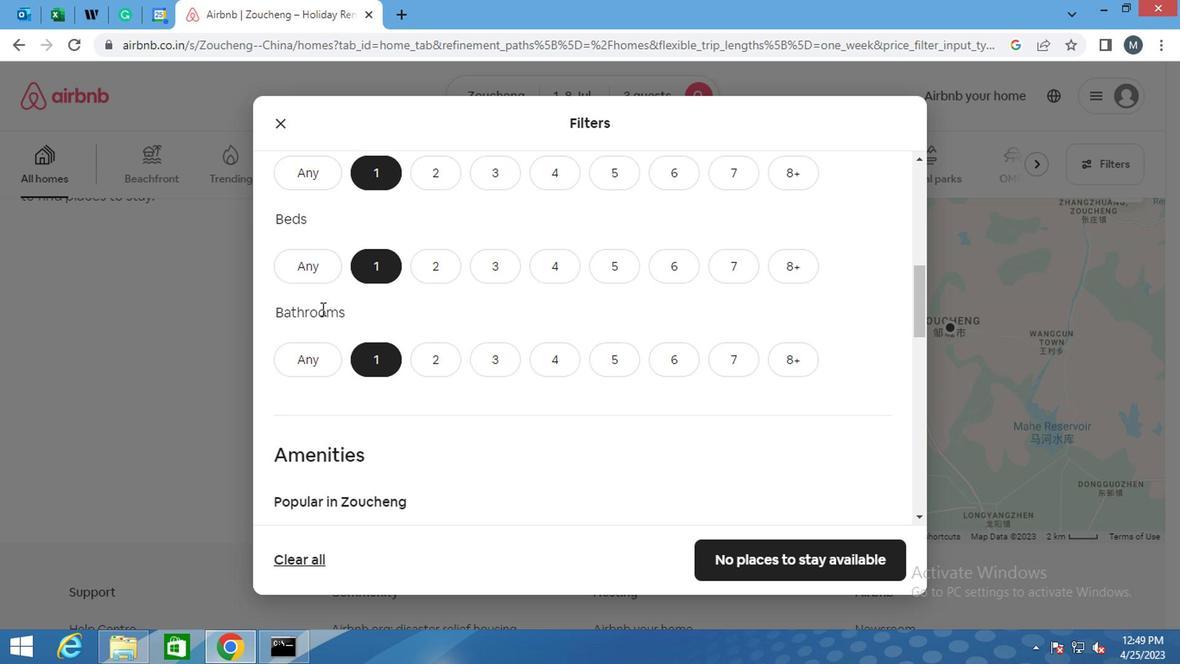 
Action: Mouse scrolled (317, 311) with delta (0, -1)
Screenshot: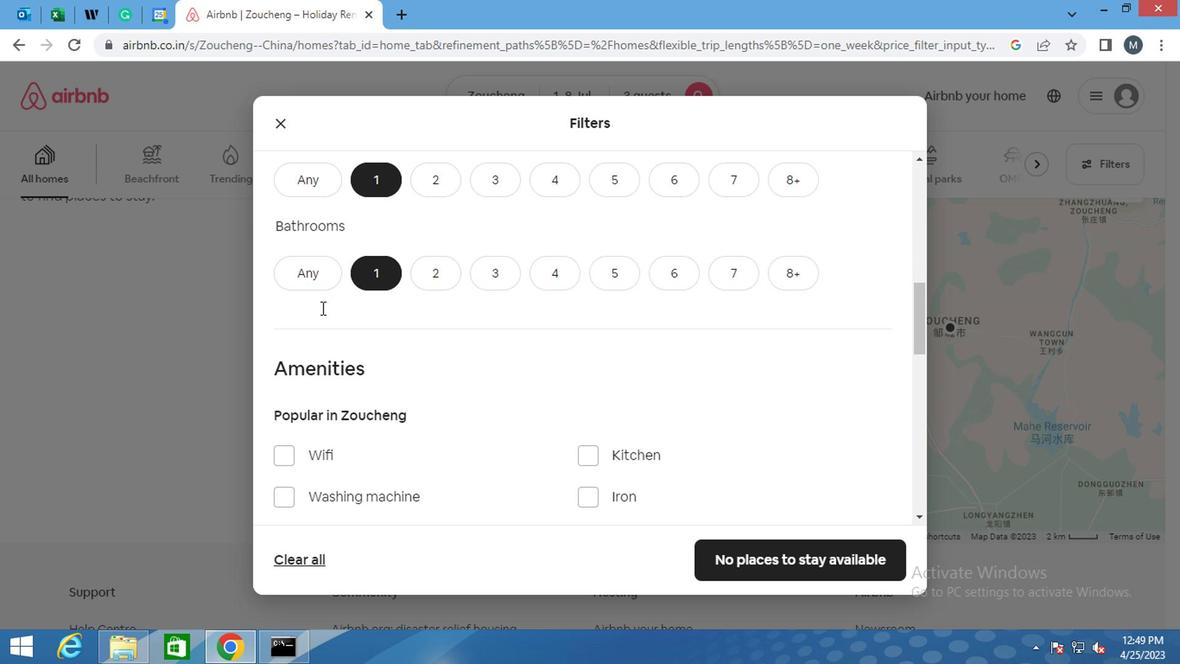 
Action: Mouse moved to (402, 335)
Screenshot: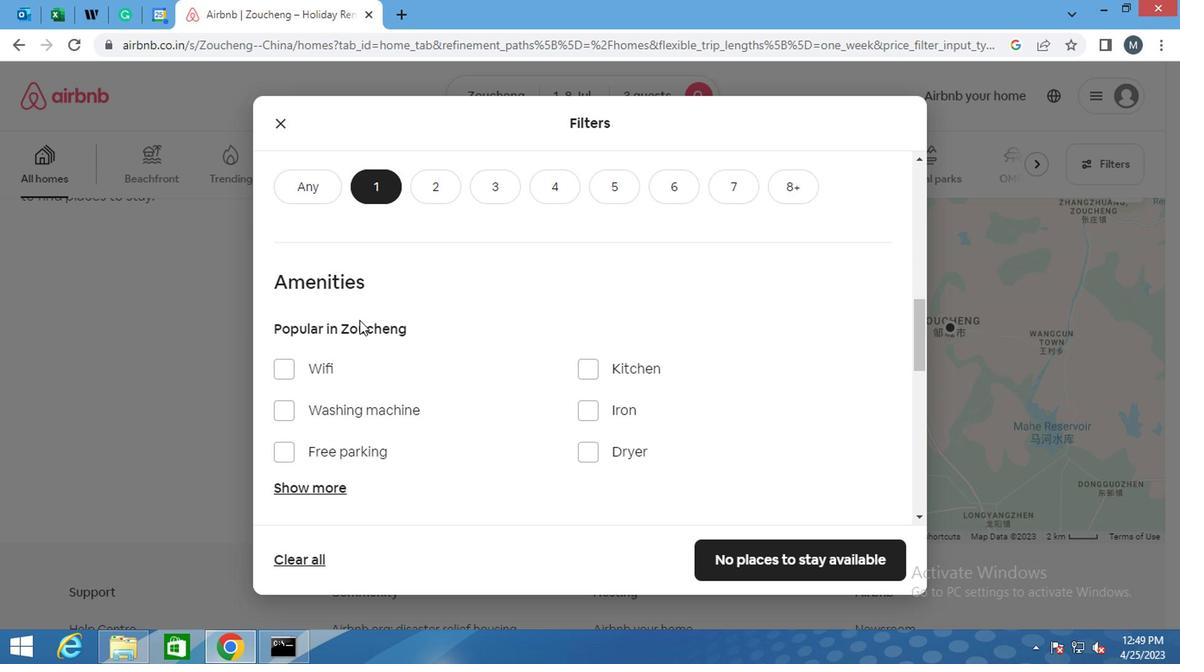 
Action: Mouse scrolled (402, 334) with delta (0, -1)
Screenshot: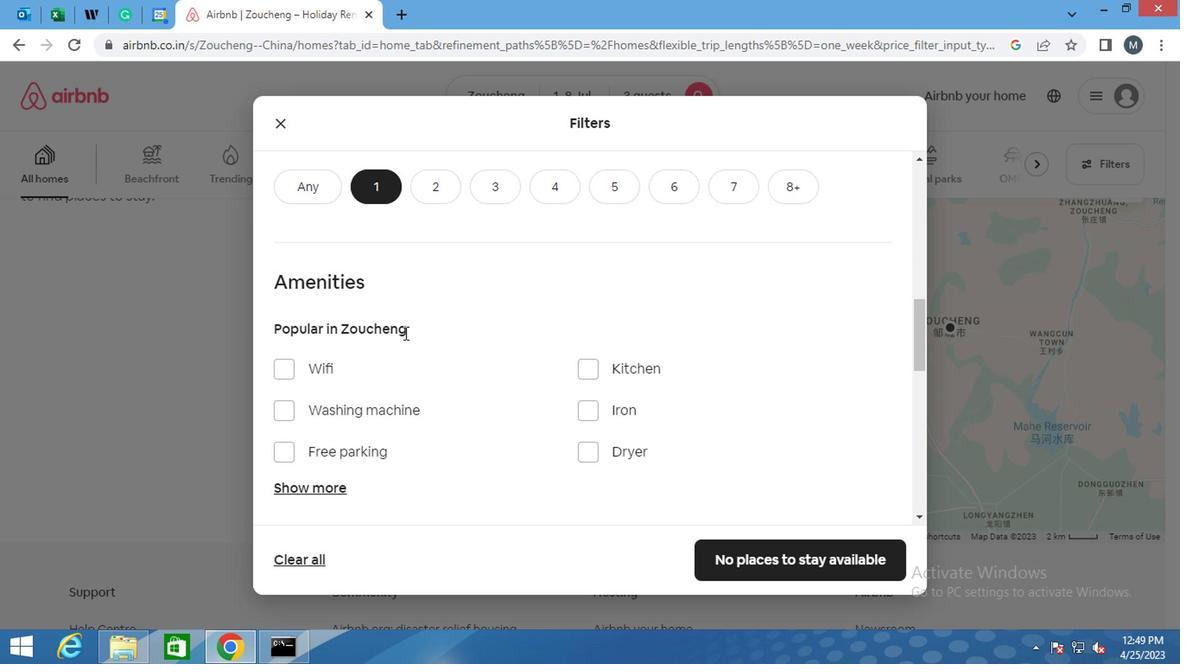 
Action: Mouse moved to (390, 333)
Screenshot: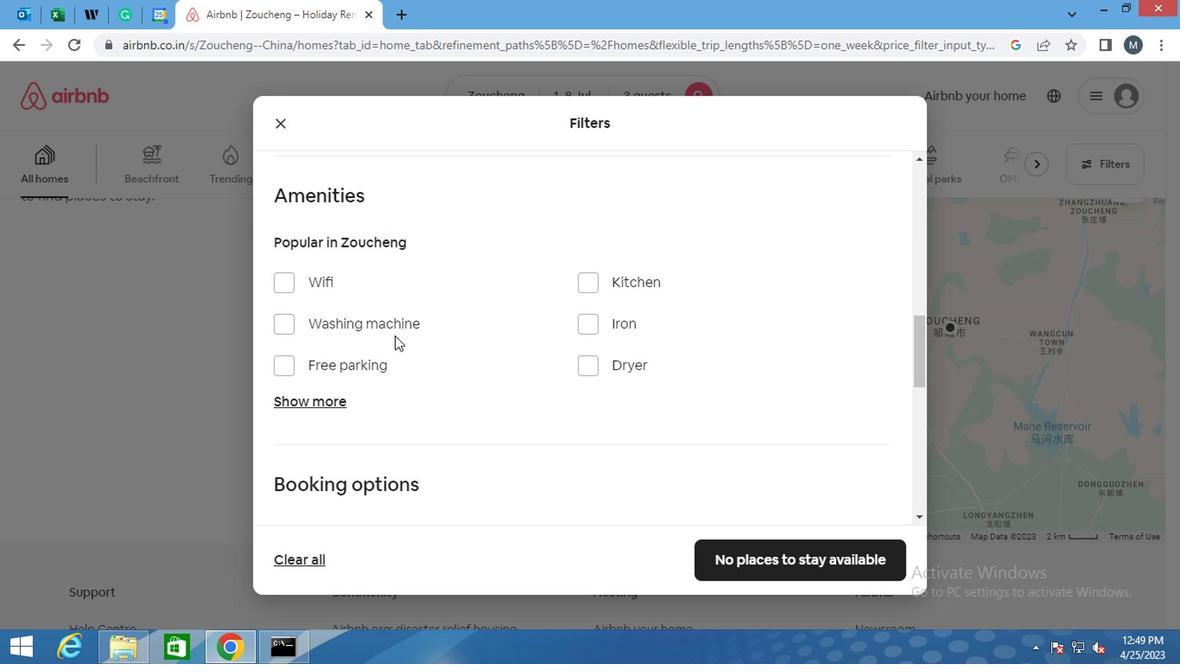 
Action: Mouse scrolled (390, 332) with delta (0, -1)
Screenshot: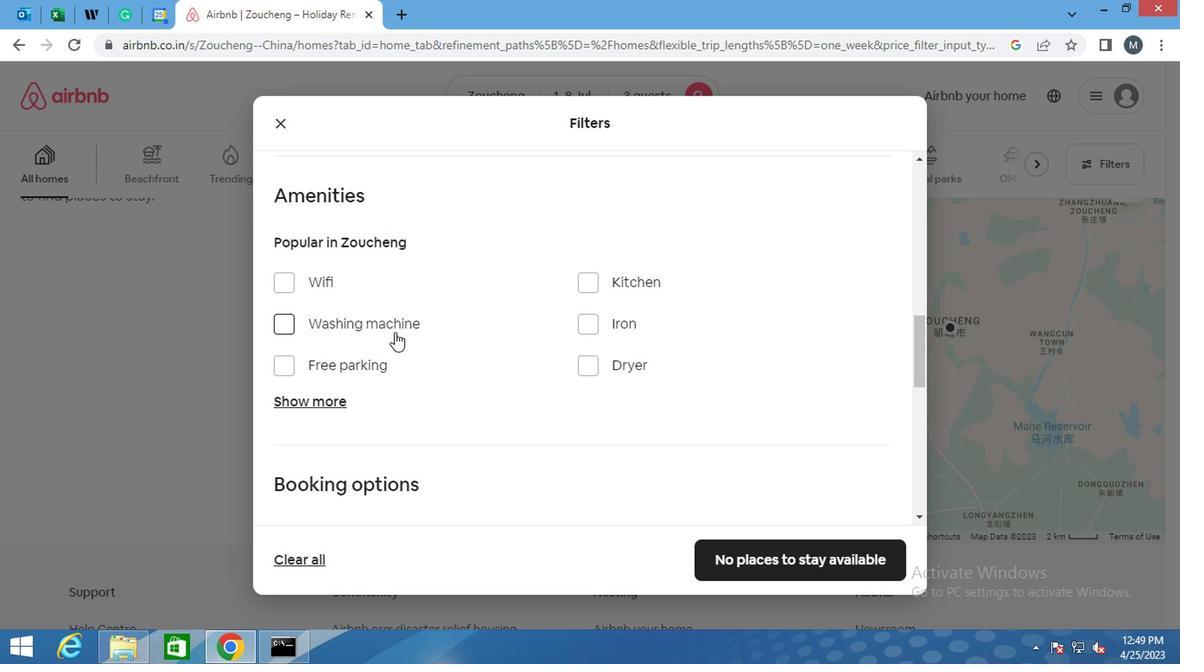
Action: Mouse moved to (276, 241)
Screenshot: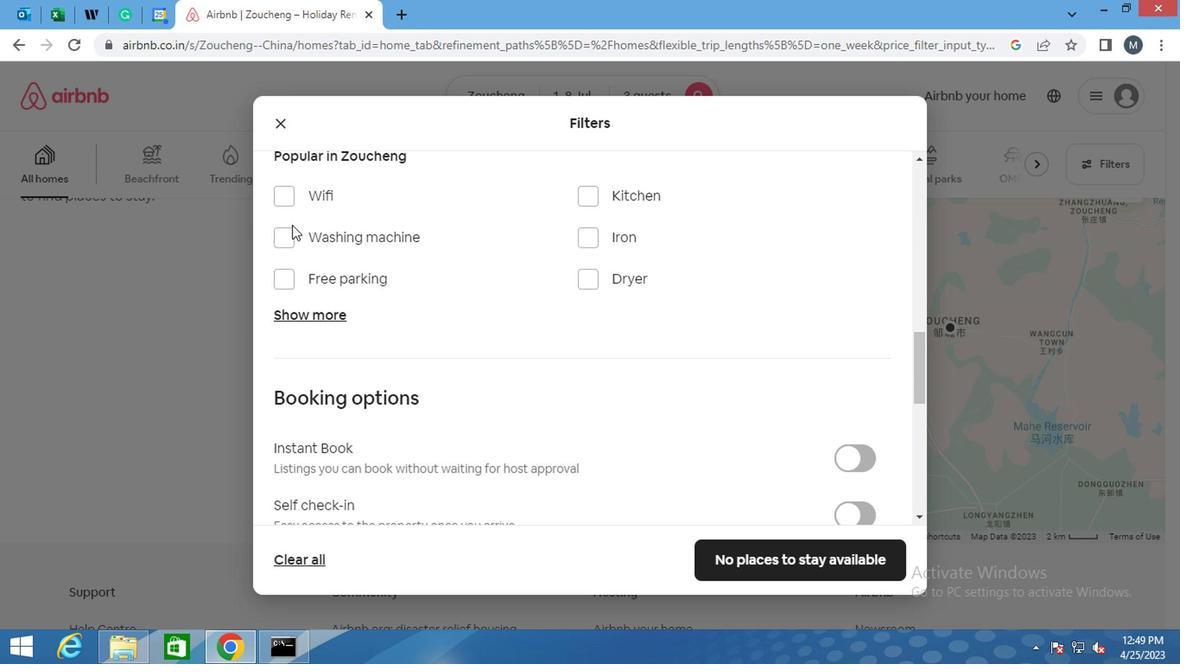 
Action: Mouse pressed left at (276, 241)
Screenshot: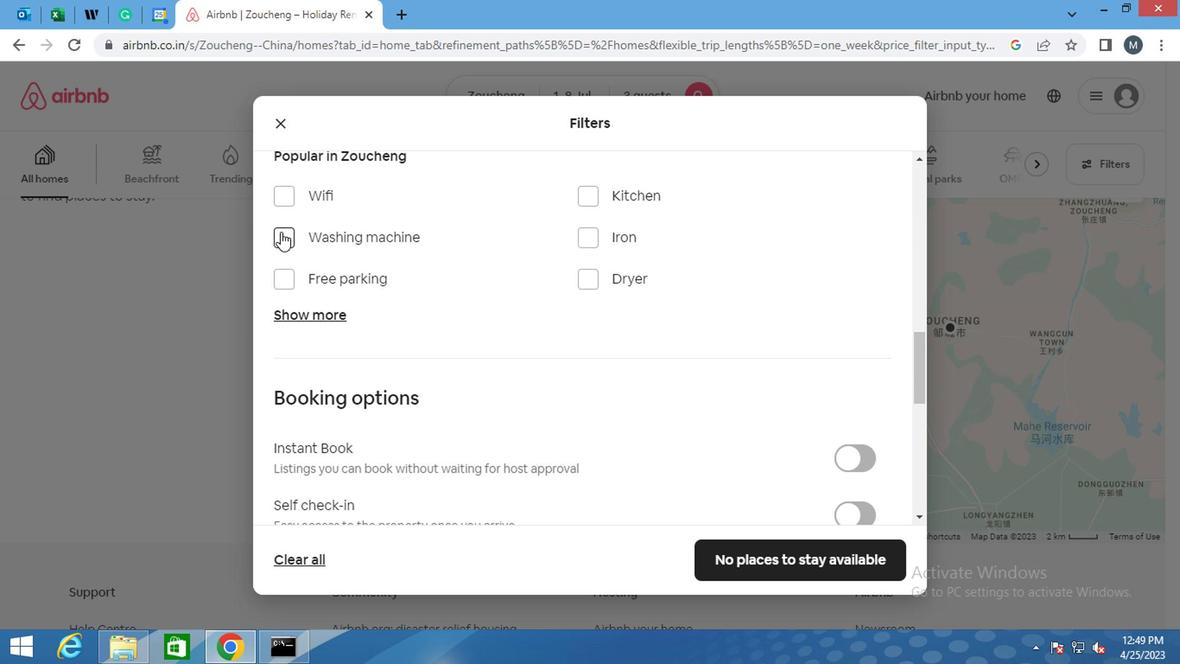 
Action: Mouse moved to (477, 277)
Screenshot: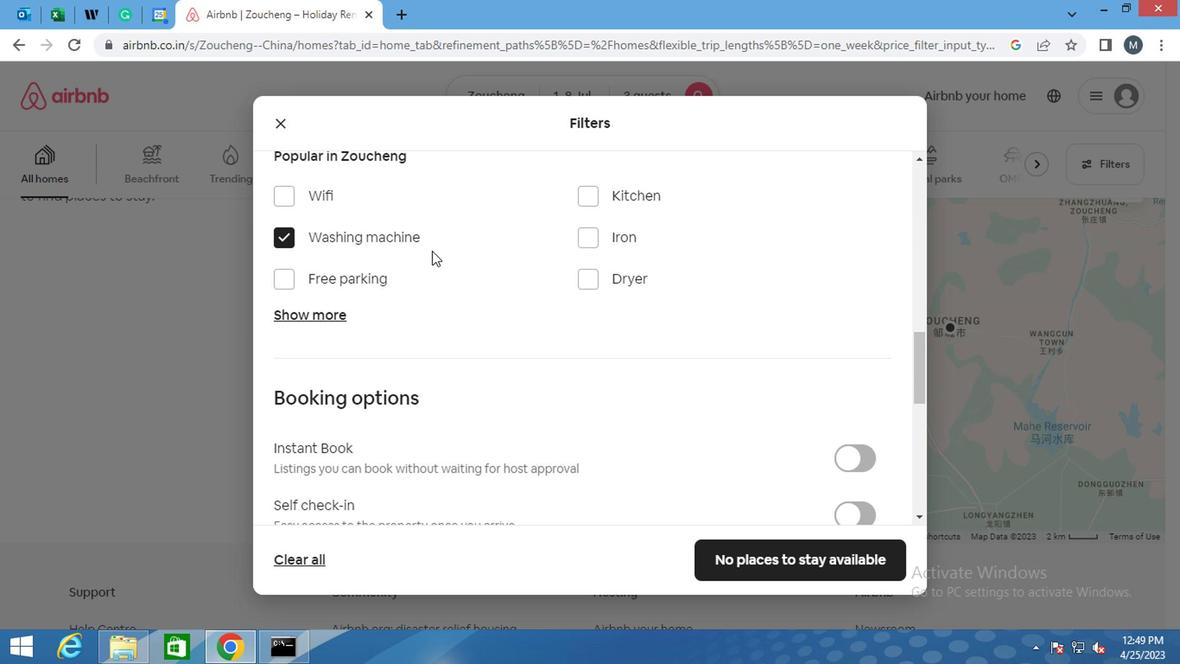 
Action: Mouse scrolled (477, 276) with delta (0, 0)
Screenshot: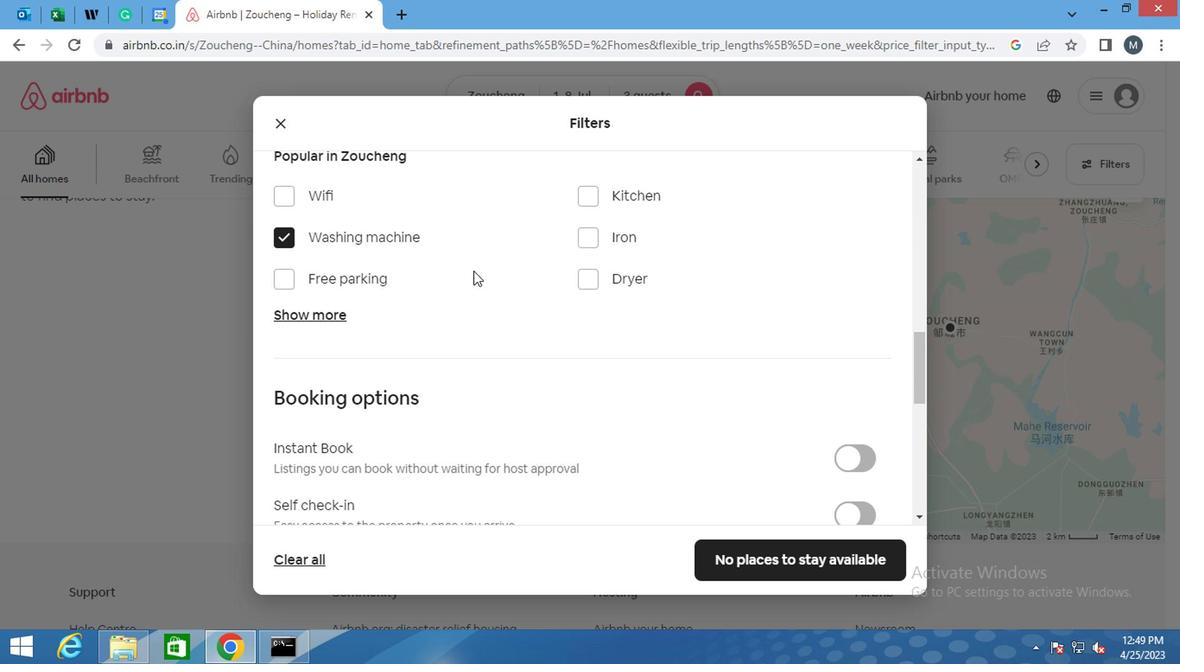 
Action: Mouse moved to (478, 277)
Screenshot: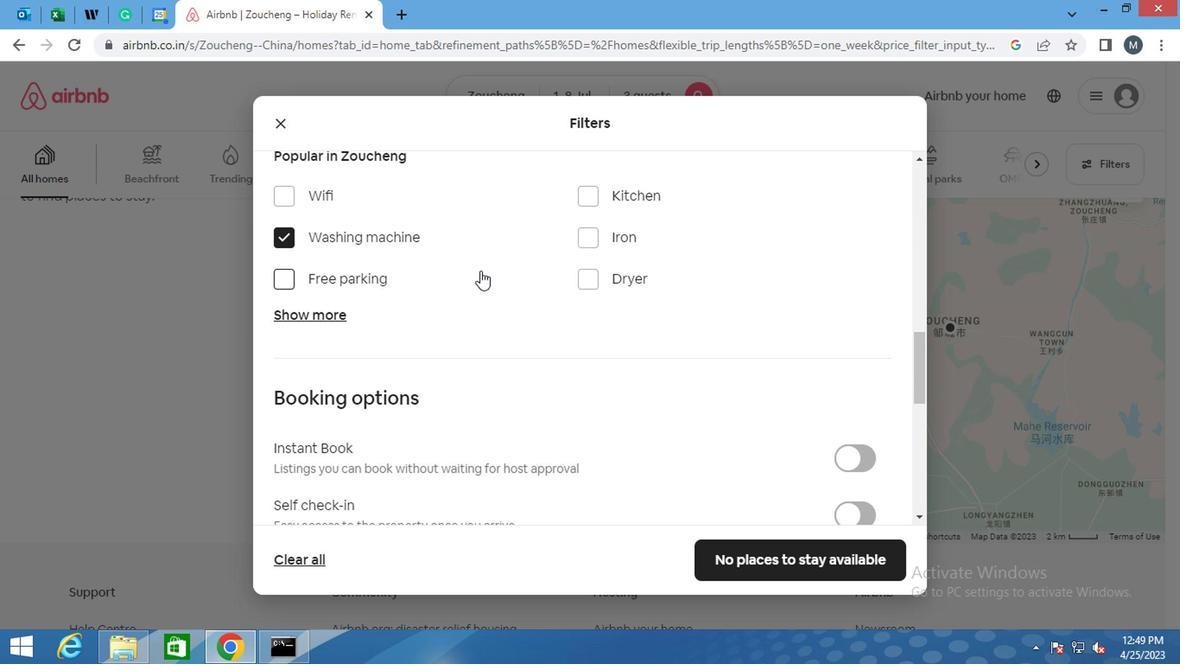 
Action: Mouse scrolled (478, 276) with delta (0, 0)
Screenshot: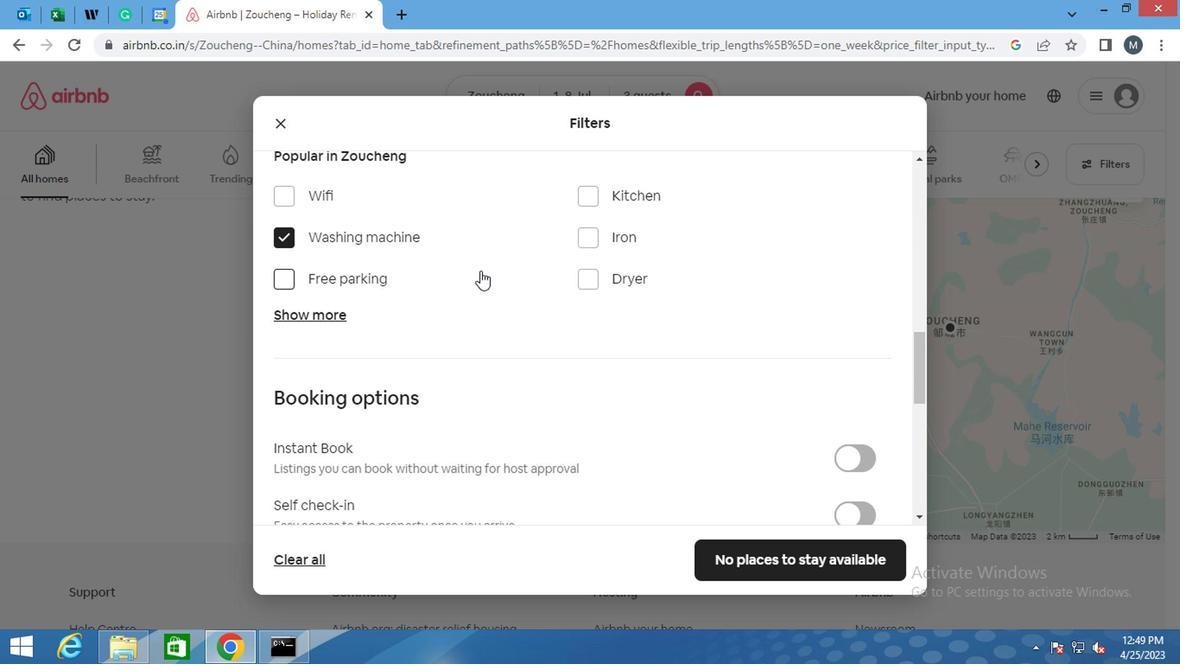 
Action: Mouse scrolled (478, 276) with delta (0, 0)
Screenshot: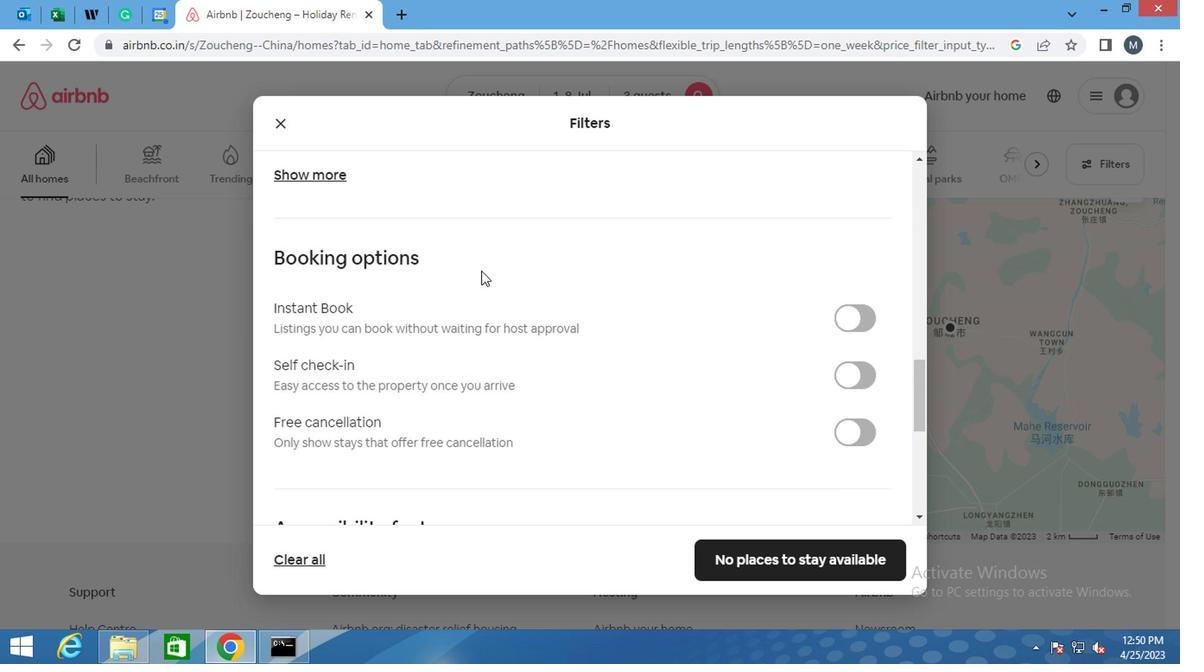 
Action: Mouse moved to (849, 266)
Screenshot: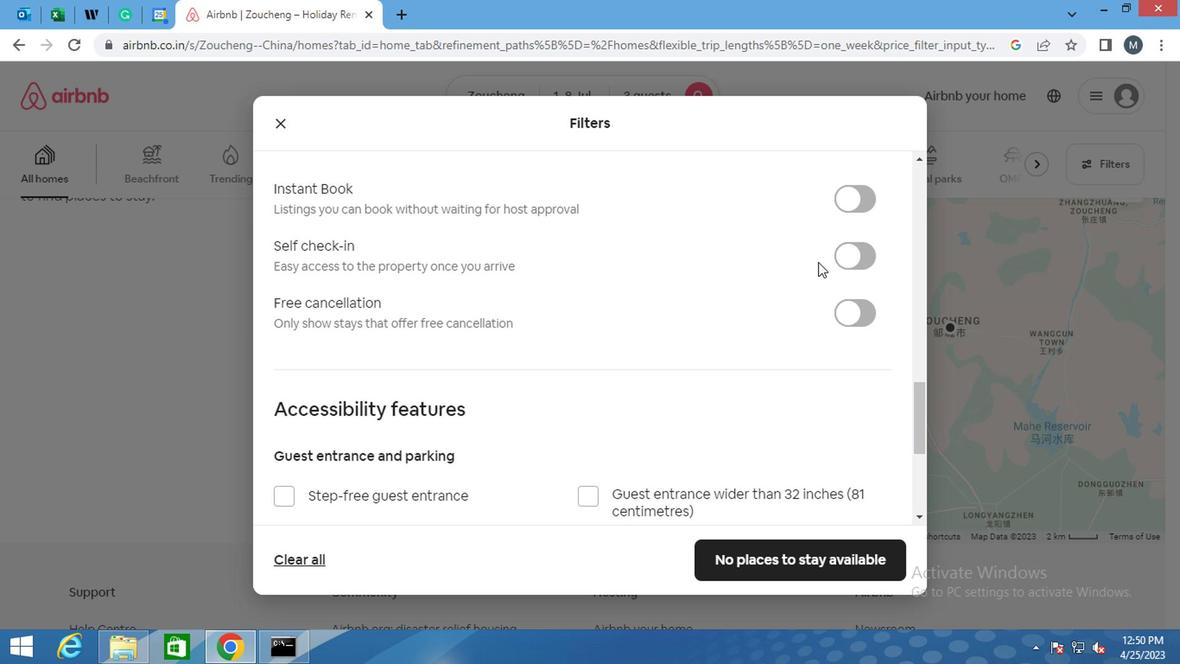 
Action: Mouse pressed left at (849, 266)
Screenshot: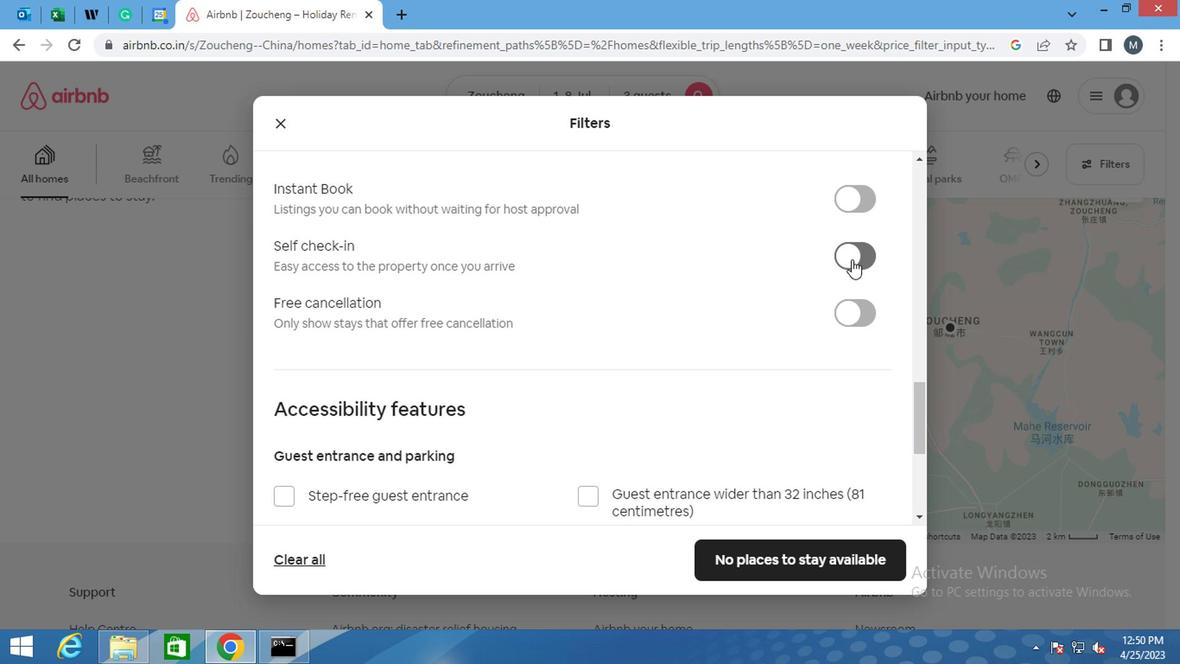 
Action: Mouse moved to (557, 306)
Screenshot: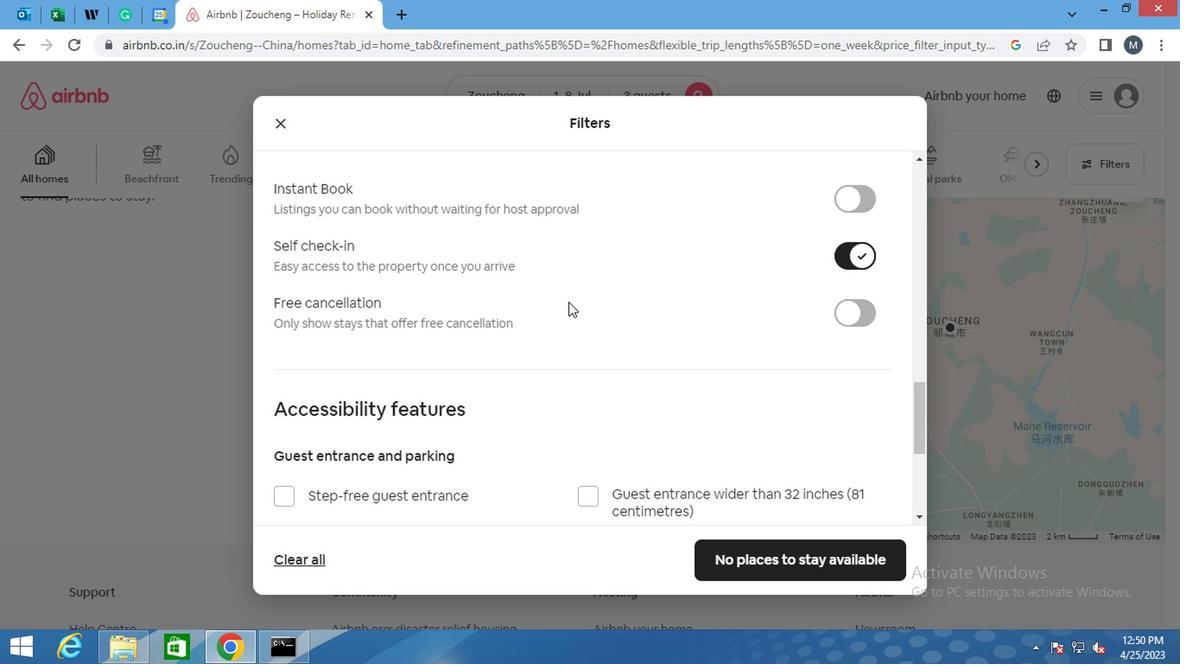 
Action: Mouse scrolled (557, 305) with delta (0, 0)
Screenshot: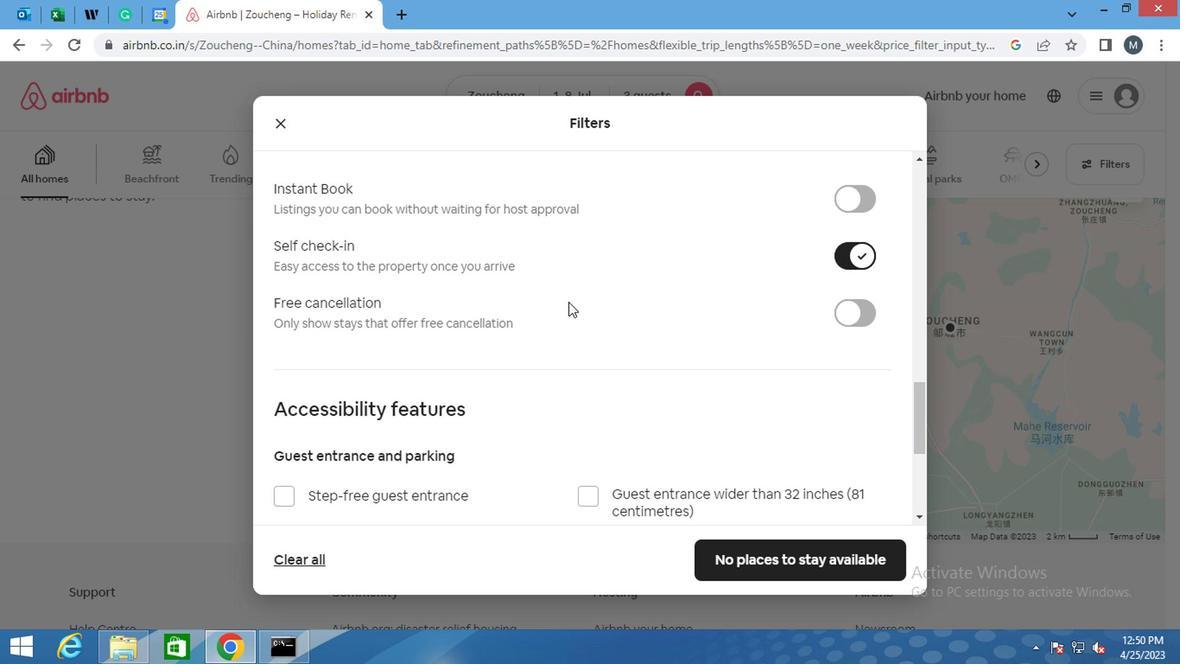 
Action: Mouse moved to (540, 311)
Screenshot: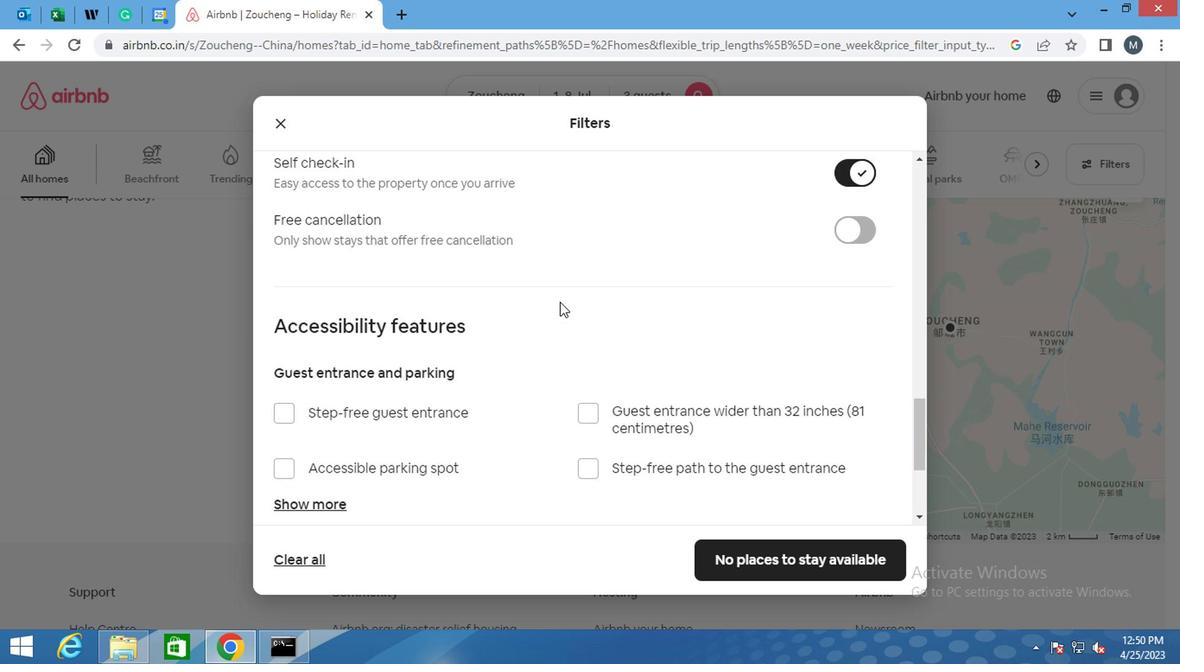 
Action: Mouse scrolled (540, 310) with delta (0, 0)
Screenshot: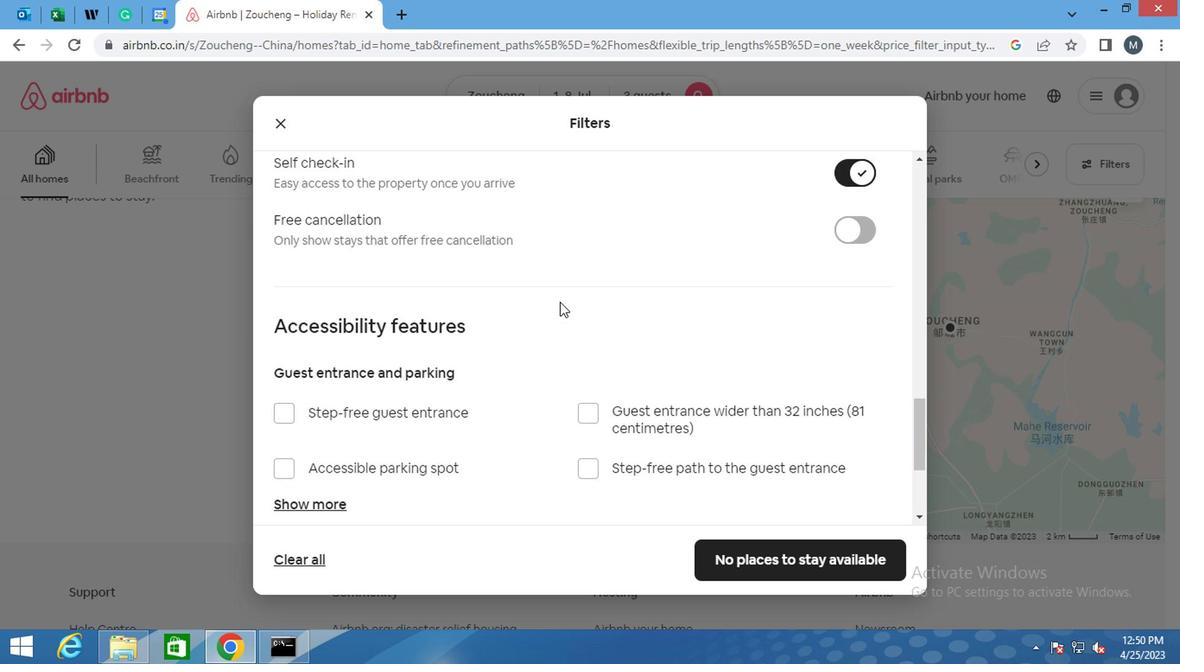 
Action: Mouse moved to (436, 315)
Screenshot: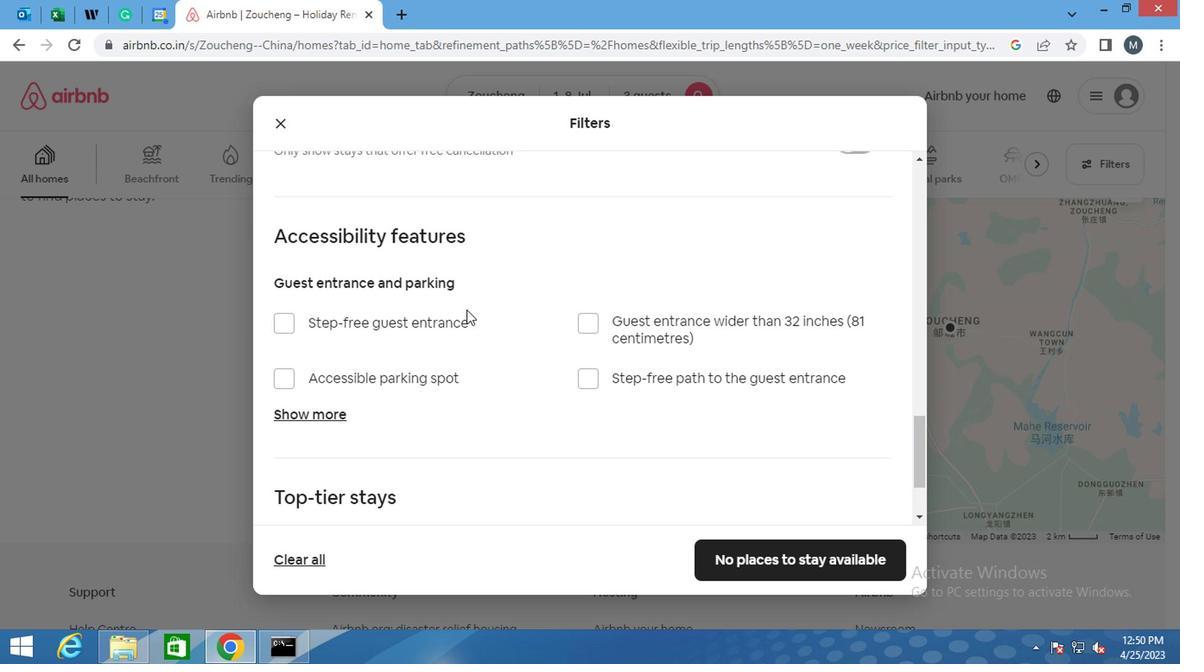 
Action: Mouse scrolled (436, 314) with delta (0, 0)
Screenshot: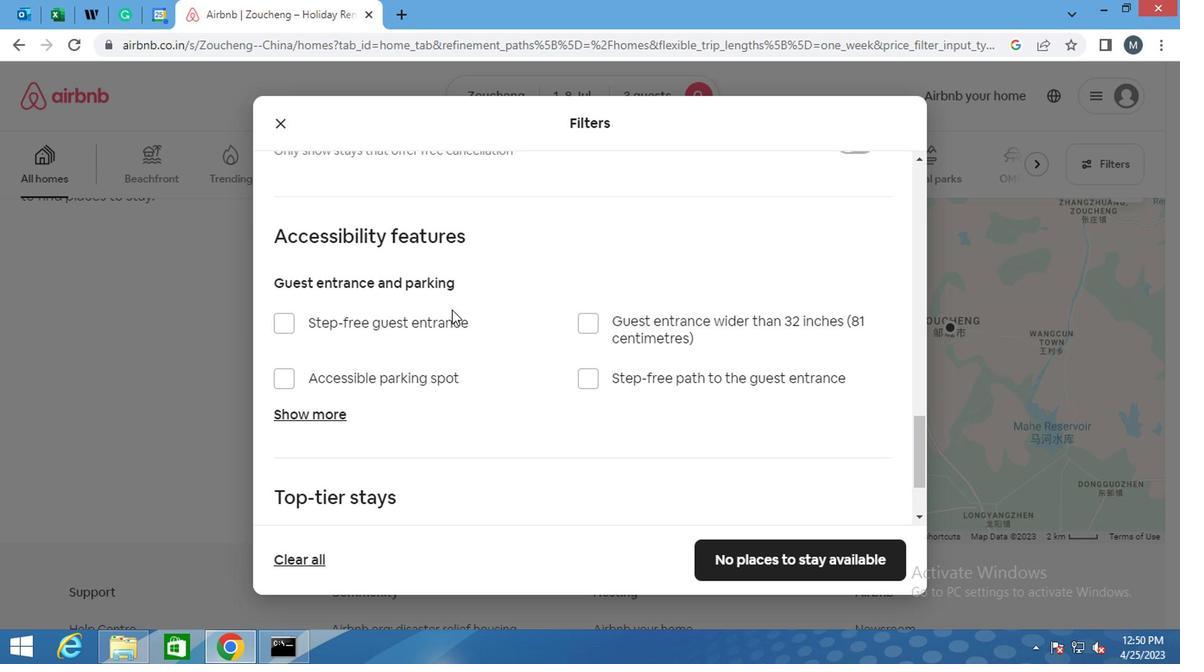 
Action: Mouse moved to (435, 316)
Screenshot: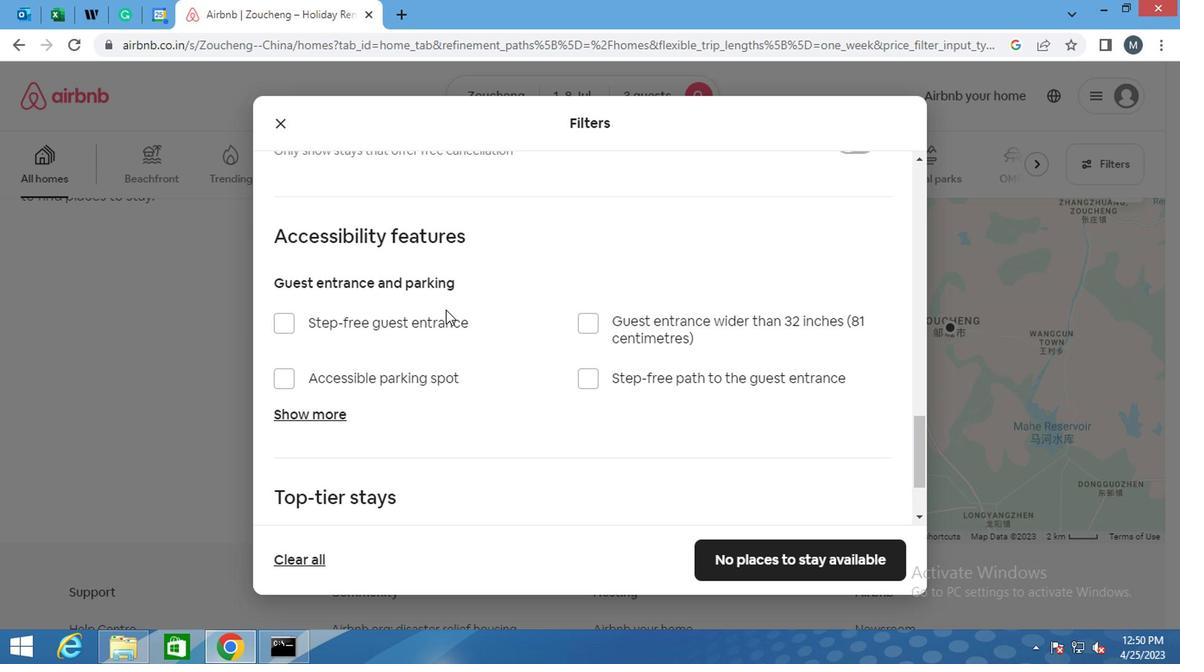 
Action: Mouse scrolled (435, 315) with delta (0, 0)
Screenshot: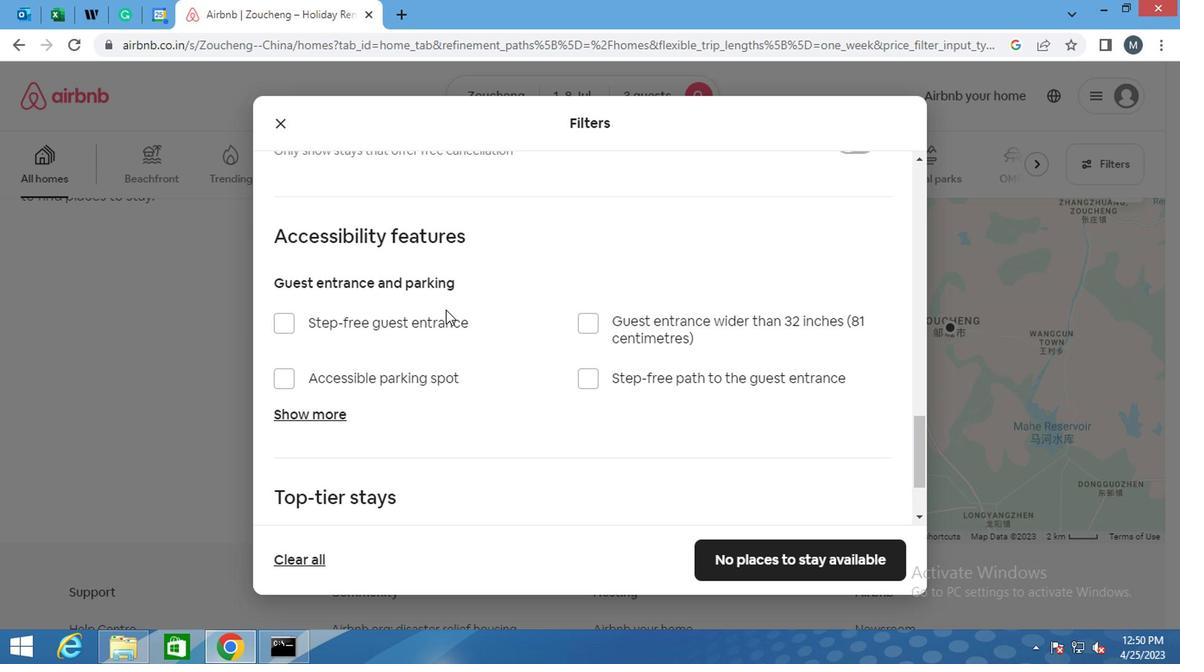 
Action: Mouse moved to (432, 328)
Screenshot: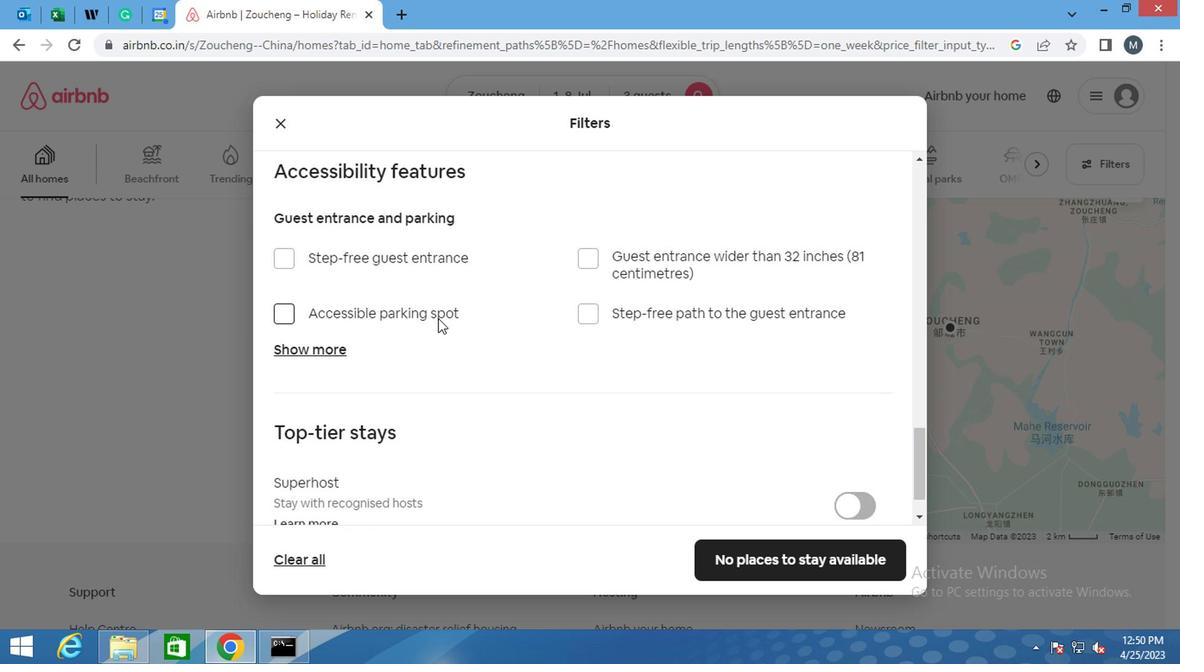 
Action: Mouse scrolled (432, 328) with delta (0, 0)
Screenshot: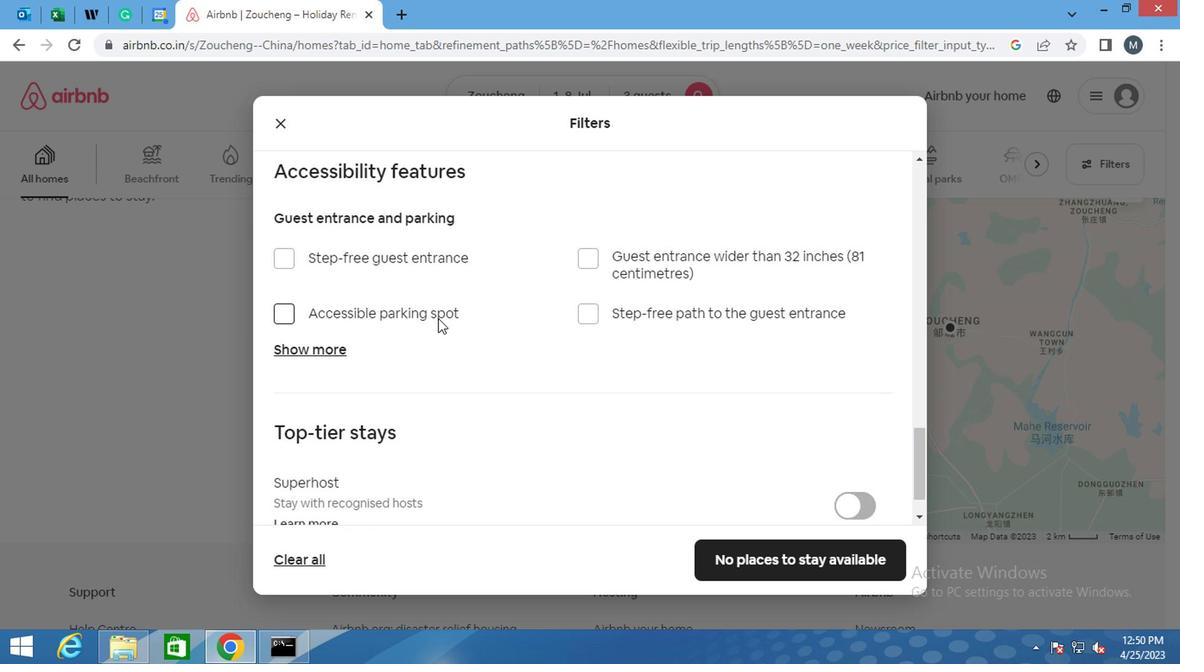 
Action: Mouse moved to (434, 336)
Screenshot: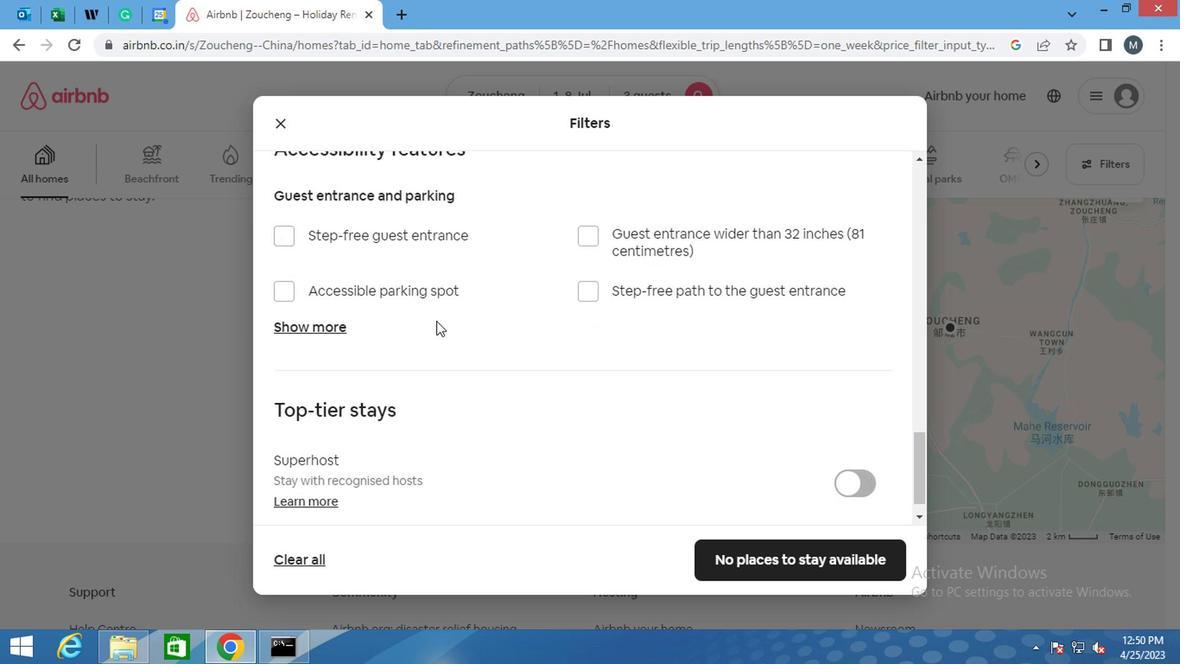 
Action: Mouse scrolled (434, 336) with delta (0, 0)
Screenshot: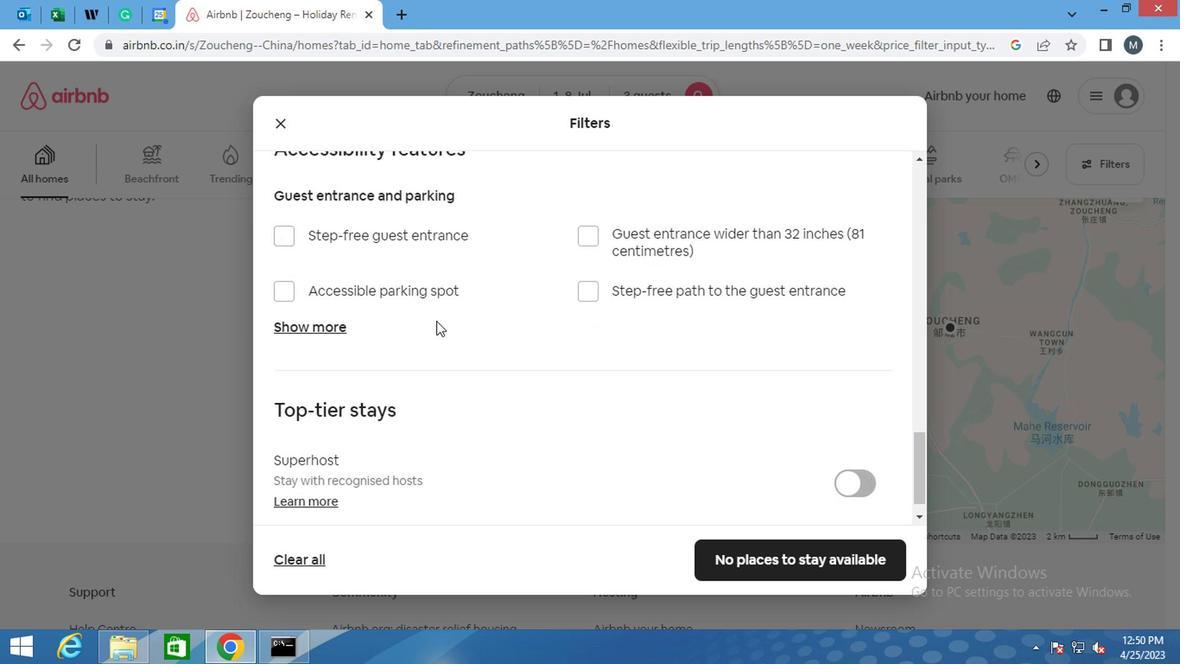 
Action: Mouse moved to (443, 353)
Screenshot: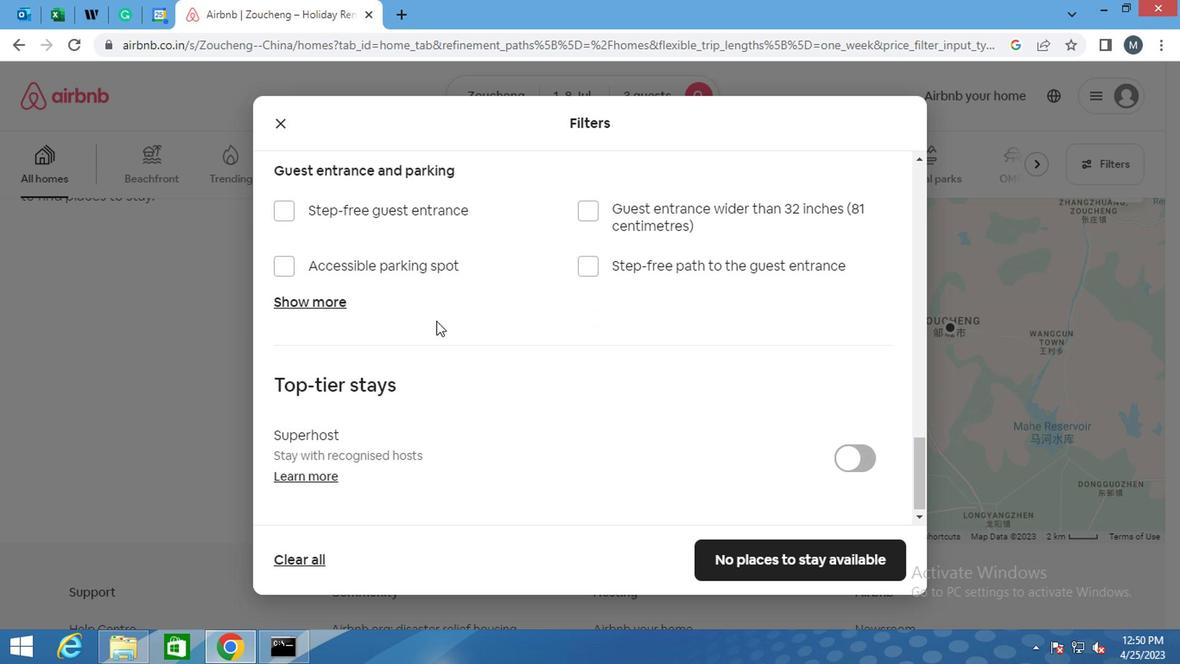 
Action: Mouse scrolled (443, 352) with delta (0, -1)
Screenshot: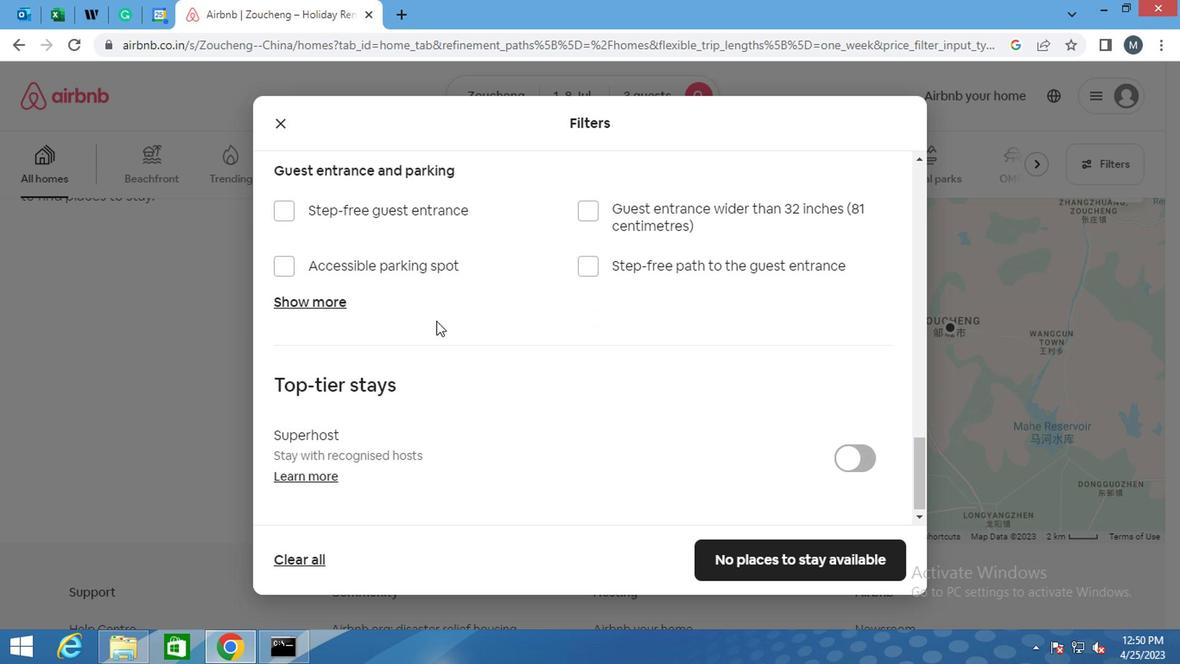
Action: Mouse moved to (725, 541)
Screenshot: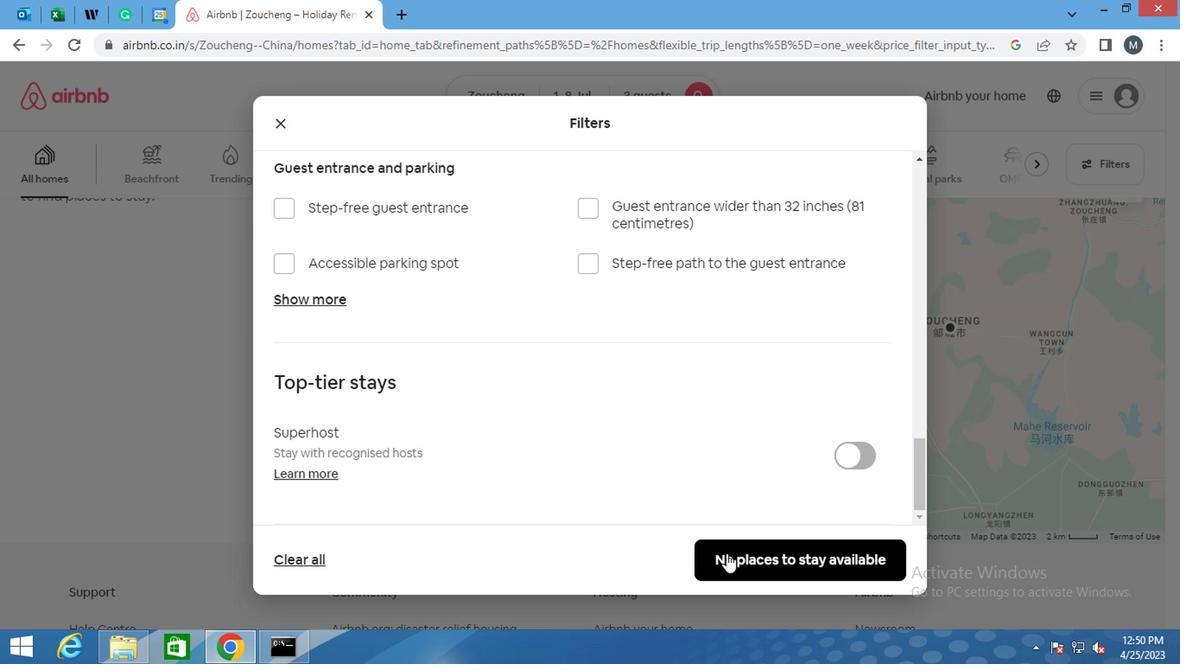 
Action: Mouse pressed left at (725, 541)
Screenshot: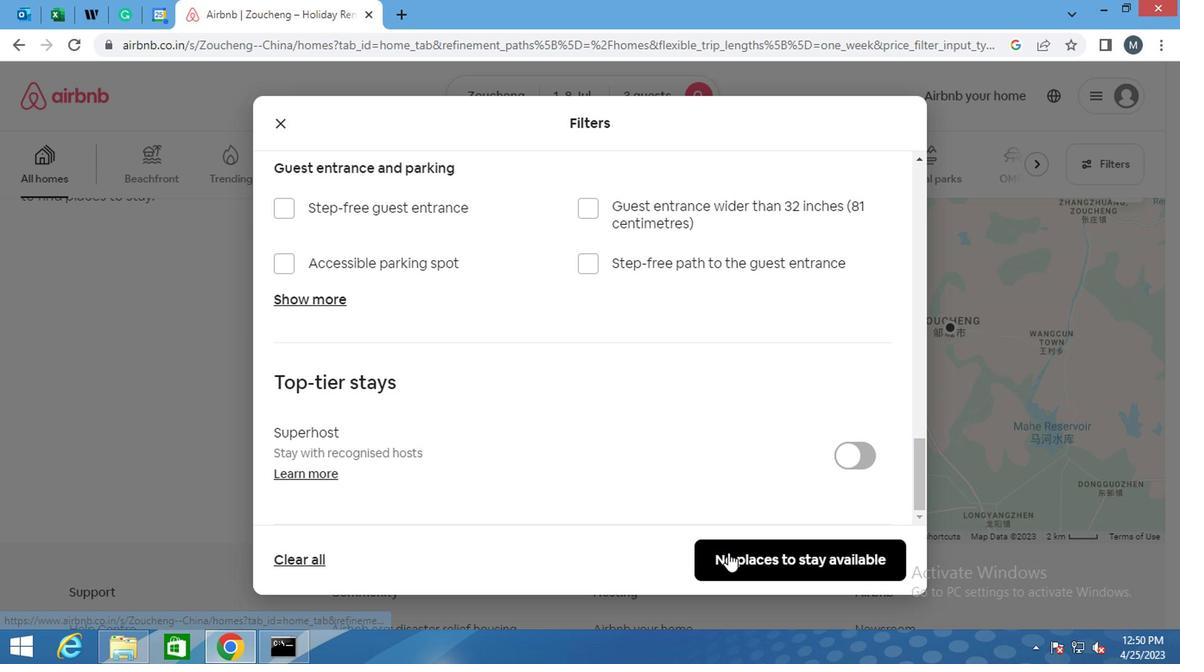 
Action: Mouse moved to (725, 541)
Screenshot: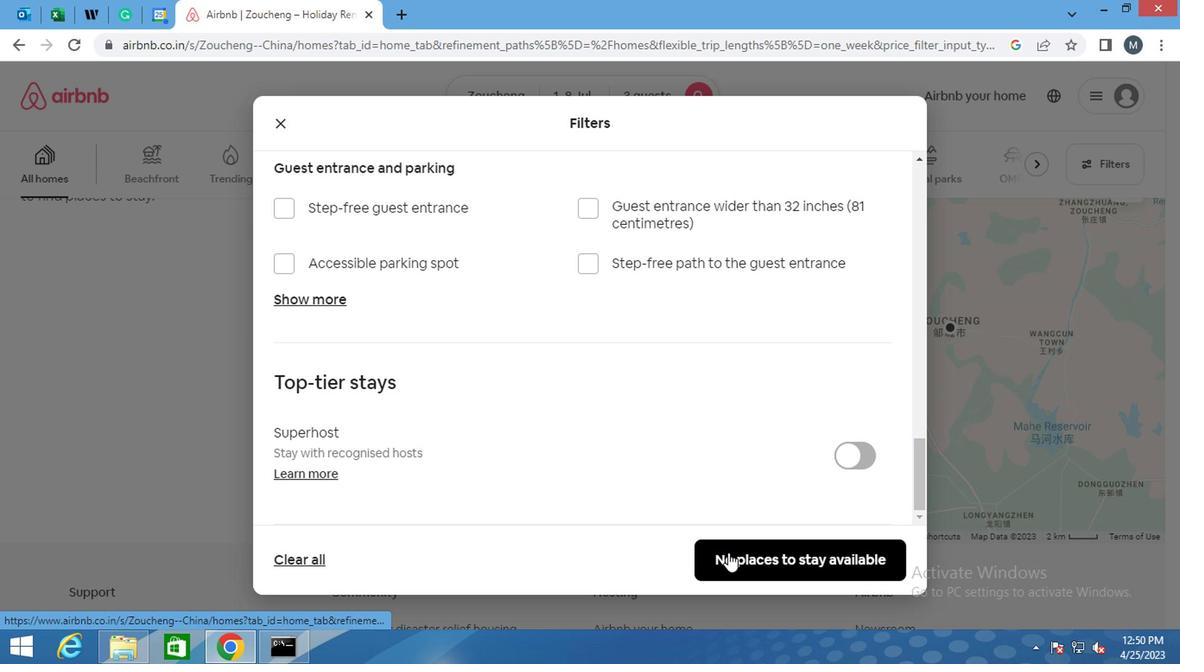 
